 Task: Find connections with filter location Bad Langensalza with filter topic #HRwith filter profile language Potuguese with filter current company Sequoia India with filter school Chitkara University with filter industry Securities and Commodity Exchanges with filter service category Marketing with filter keywords title Director of Maintenance
Action: Mouse moved to (581, 79)
Screenshot: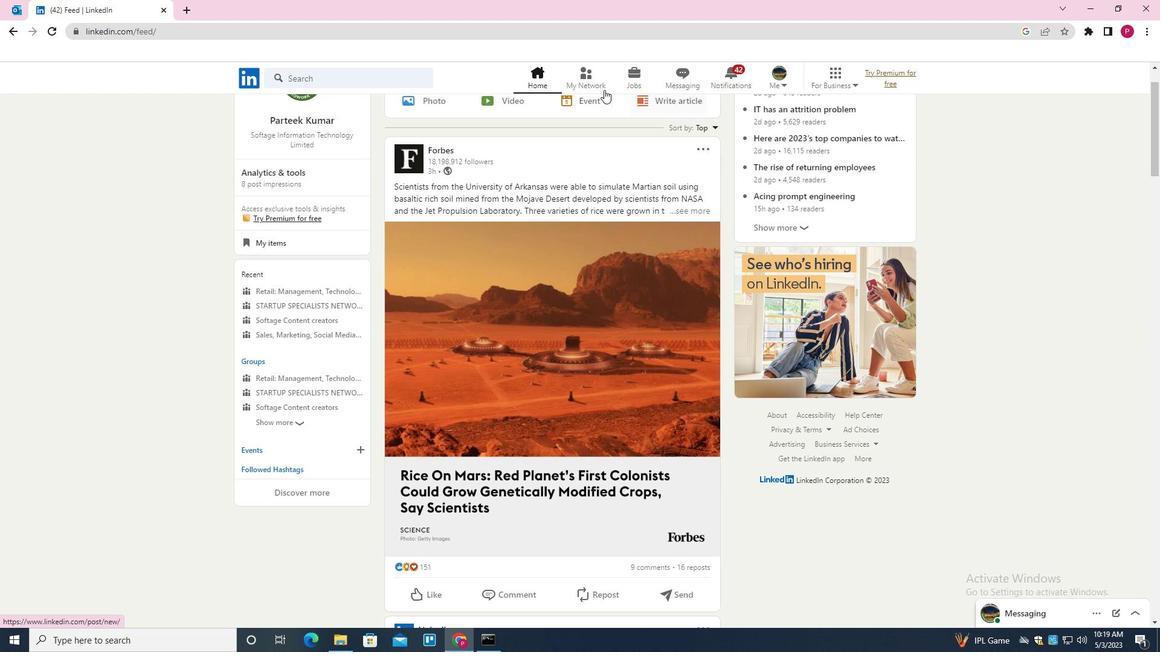 
Action: Mouse pressed left at (581, 79)
Screenshot: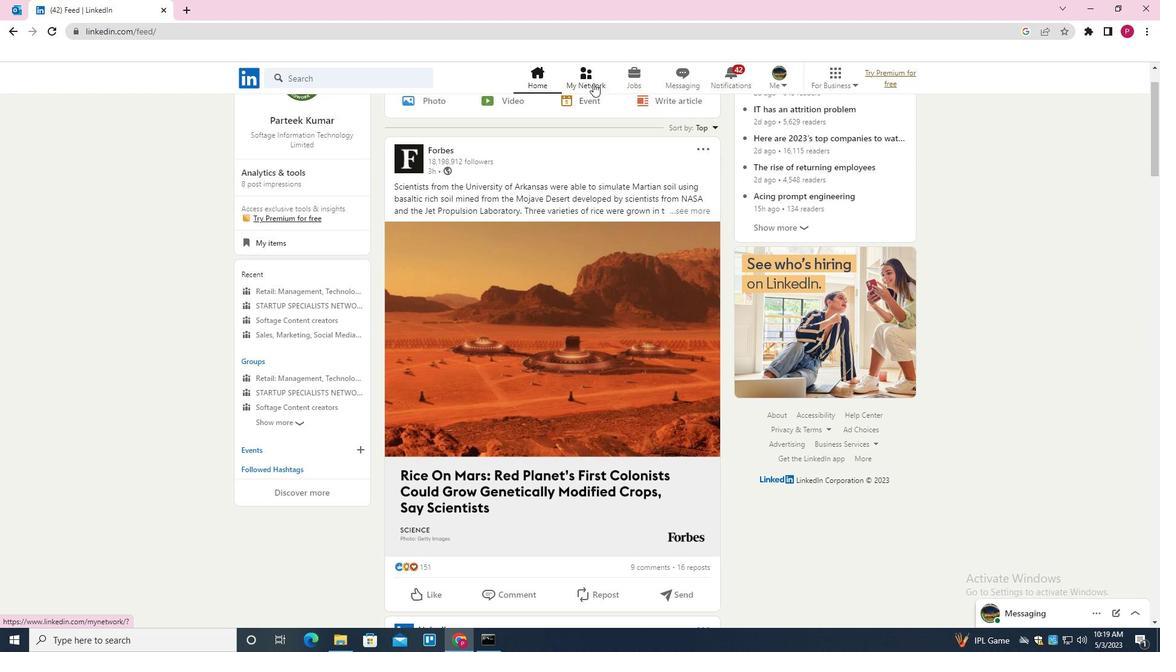 
Action: Mouse moved to (372, 143)
Screenshot: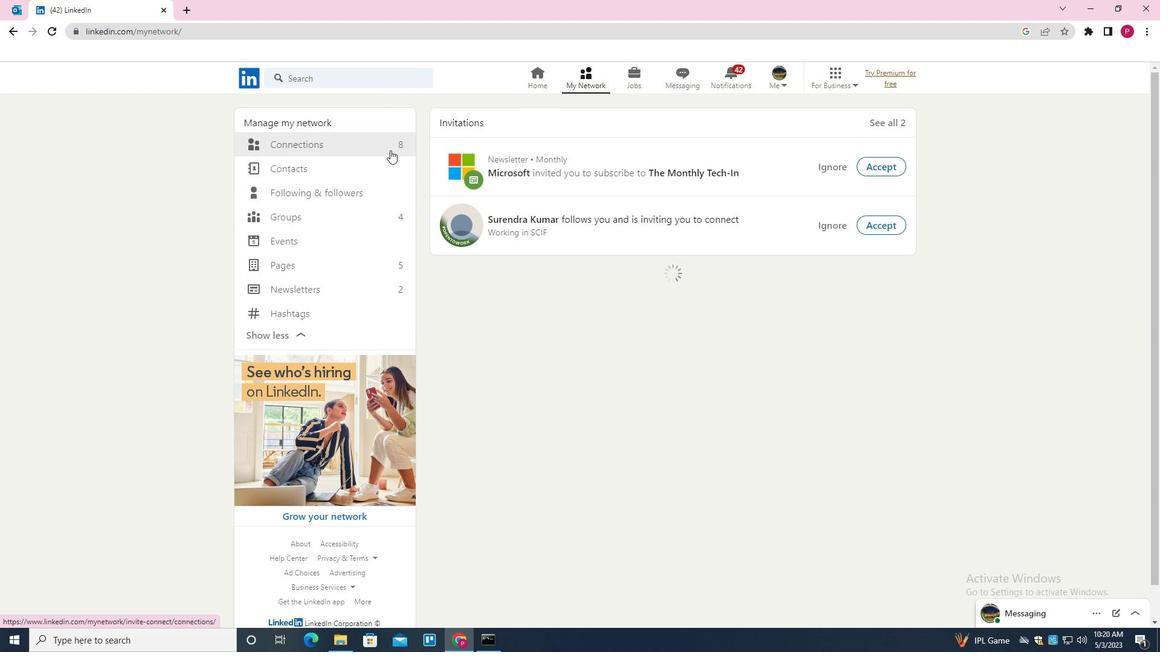 
Action: Mouse pressed left at (372, 143)
Screenshot: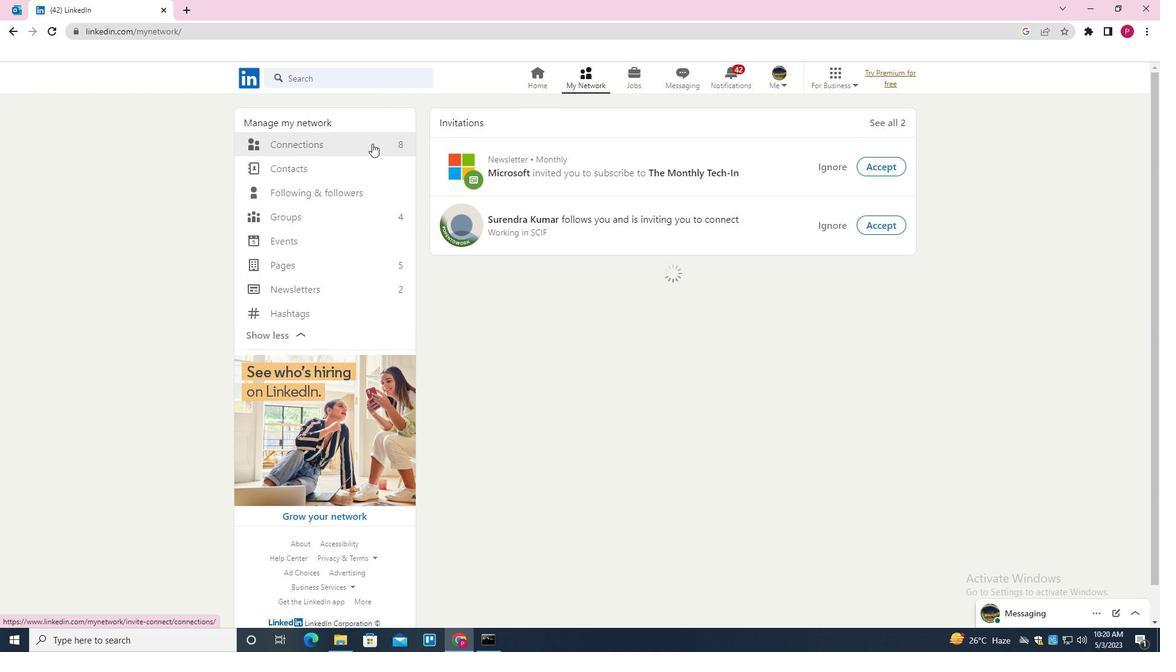 
Action: Mouse moved to (638, 150)
Screenshot: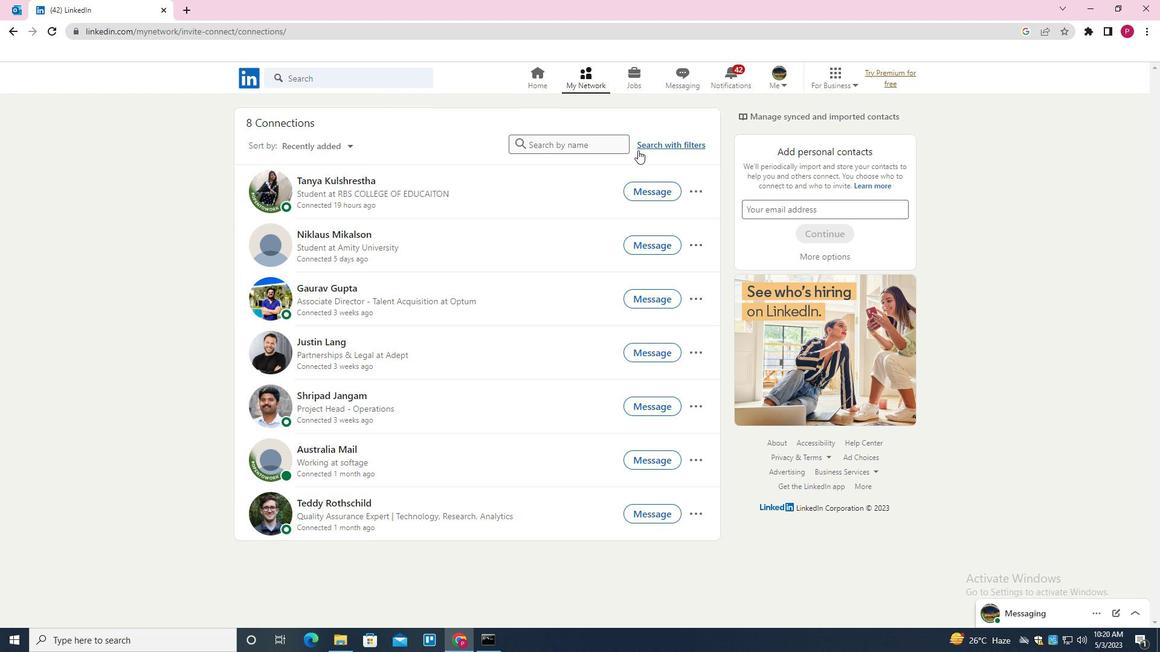 
Action: Mouse pressed left at (638, 150)
Screenshot: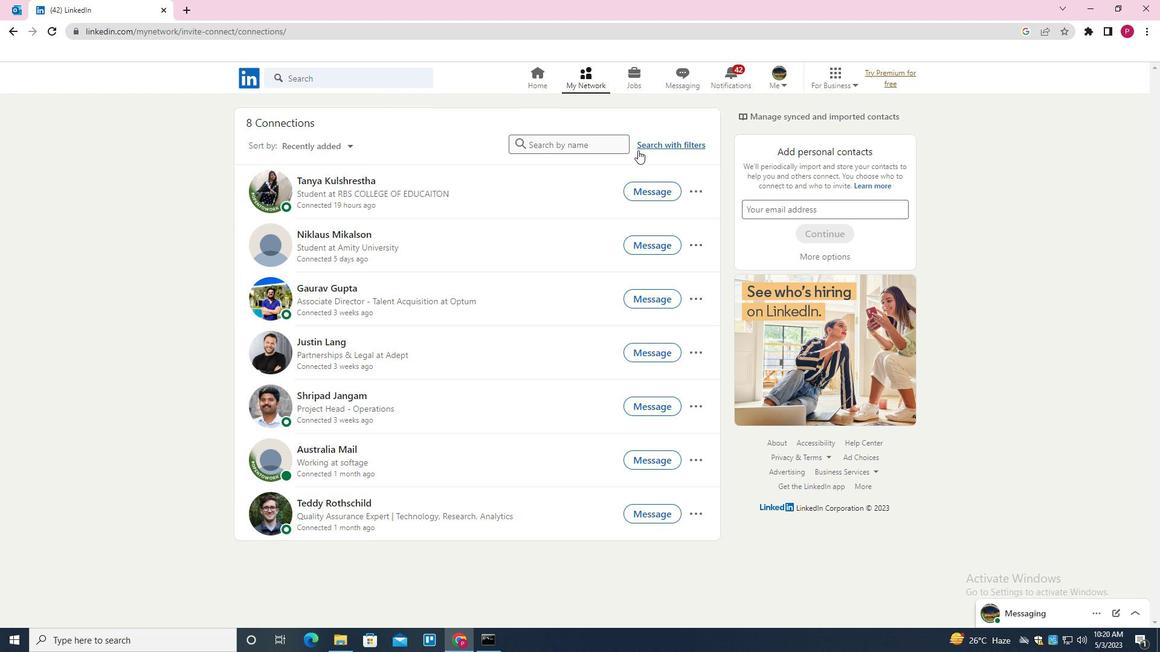 
Action: Mouse moved to (619, 111)
Screenshot: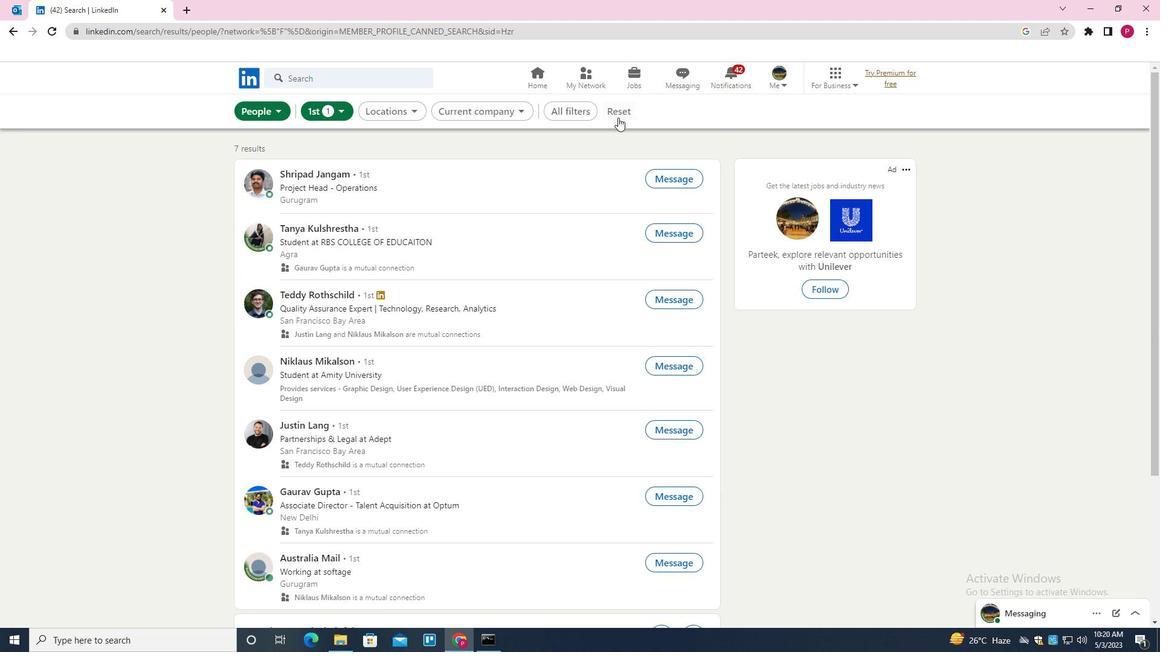 
Action: Mouse pressed left at (619, 111)
Screenshot: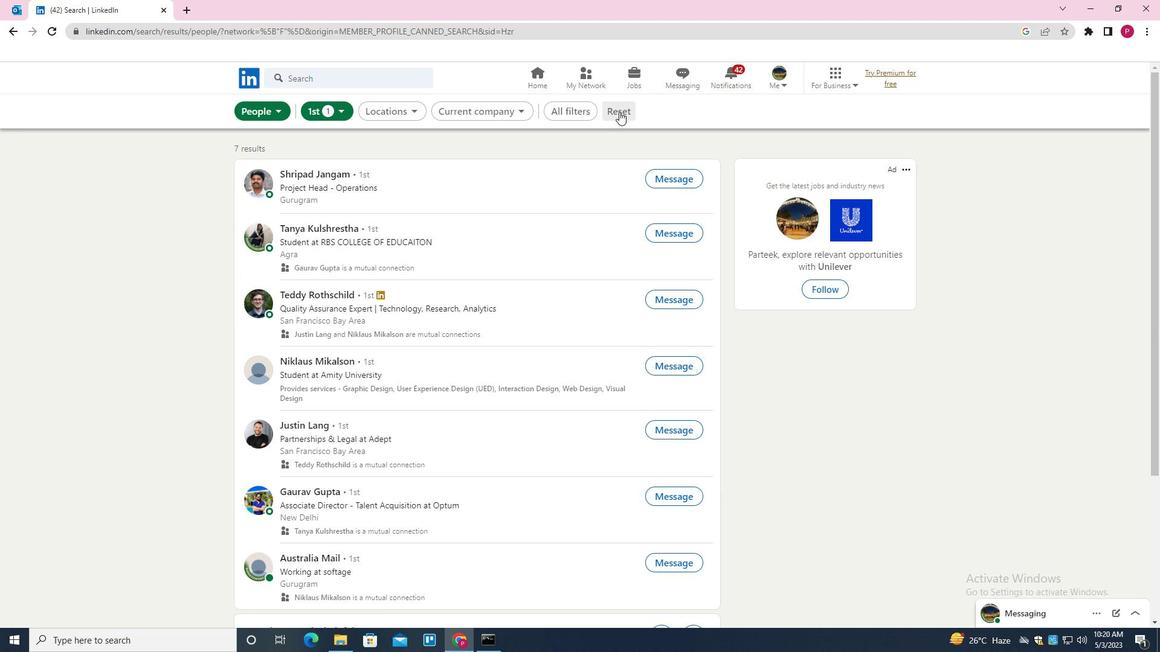 
Action: Mouse moved to (608, 110)
Screenshot: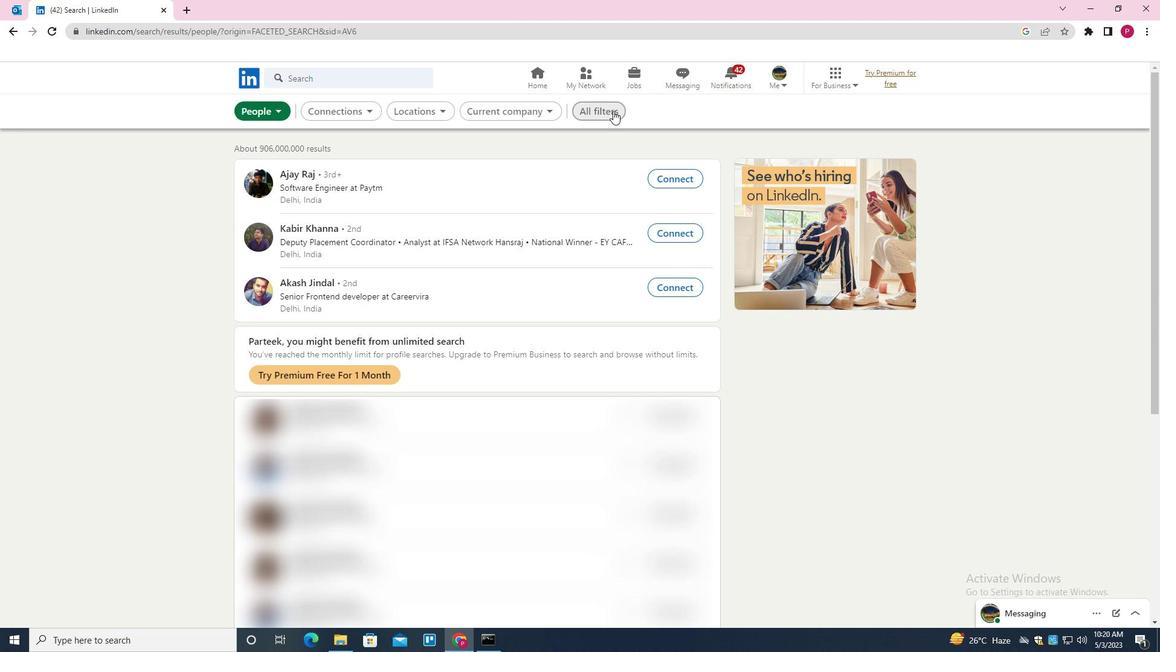 
Action: Mouse pressed left at (608, 110)
Screenshot: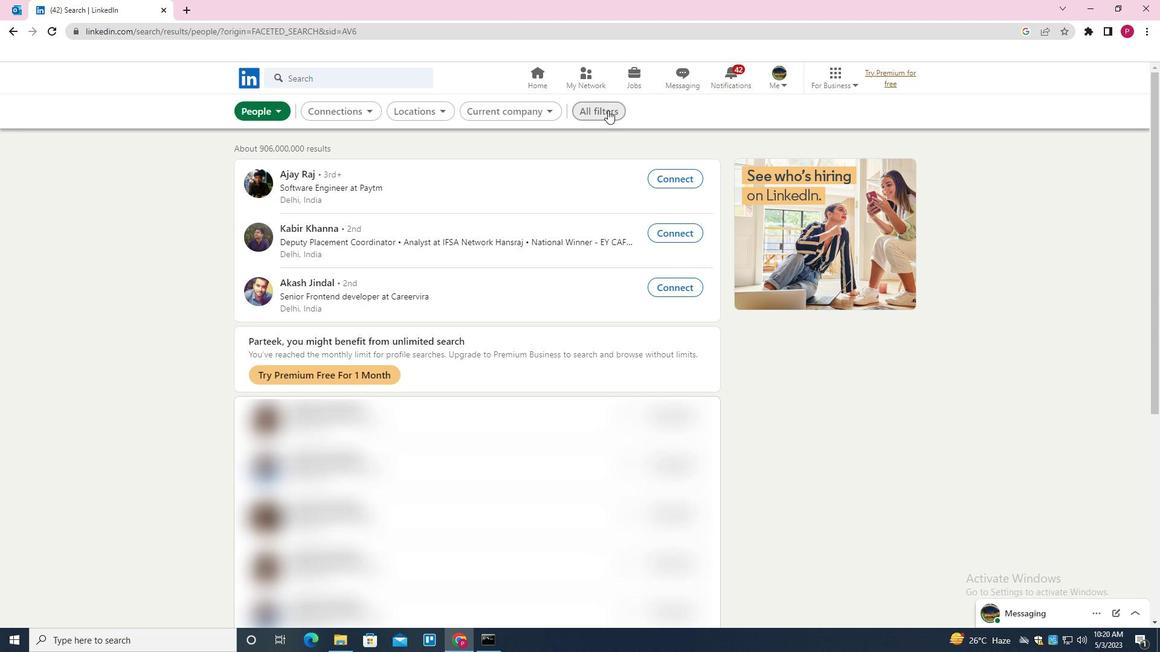 
Action: Mouse moved to (1007, 403)
Screenshot: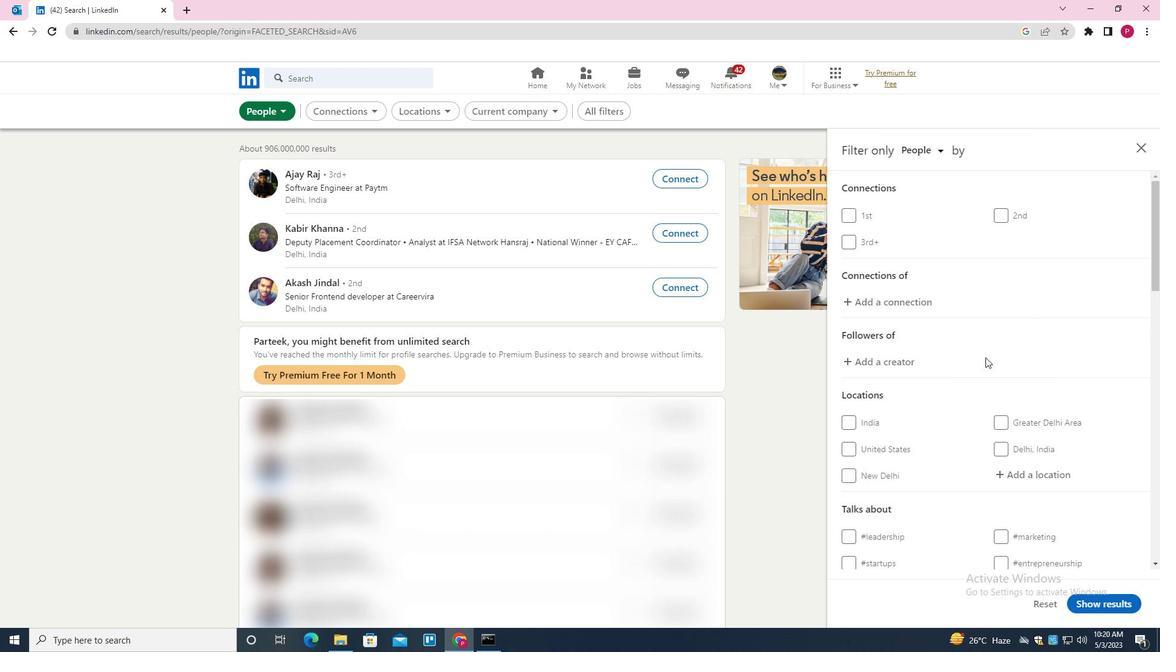 
Action: Mouse scrolled (1007, 403) with delta (0, 0)
Screenshot: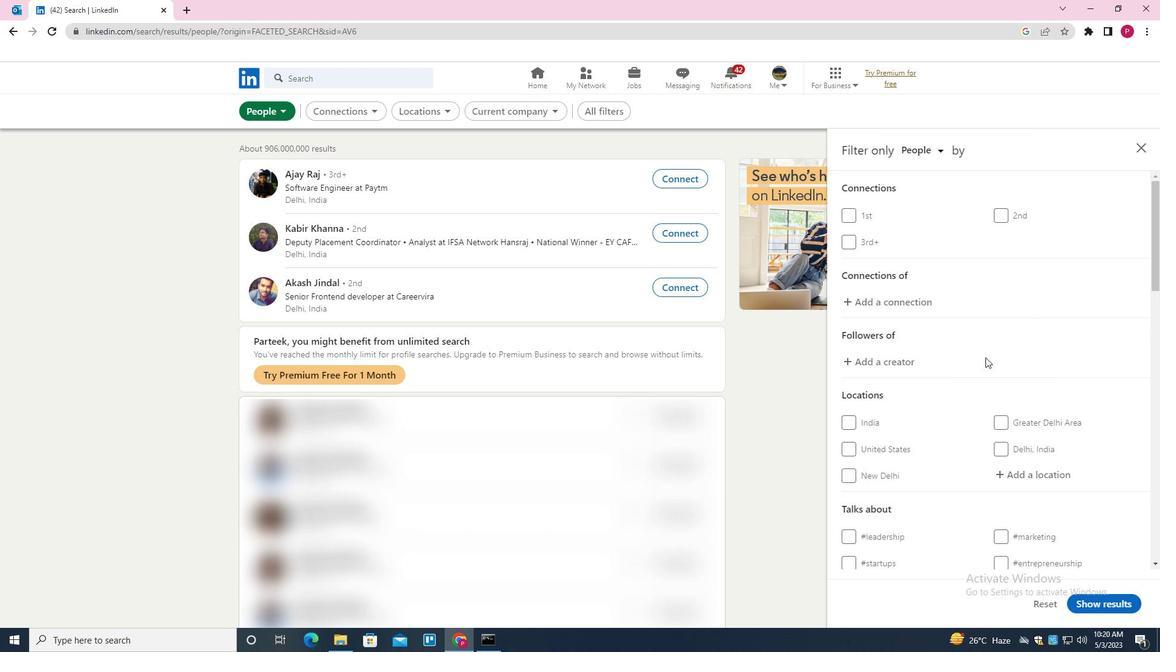 
Action: Mouse moved to (1027, 415)
Screenshot: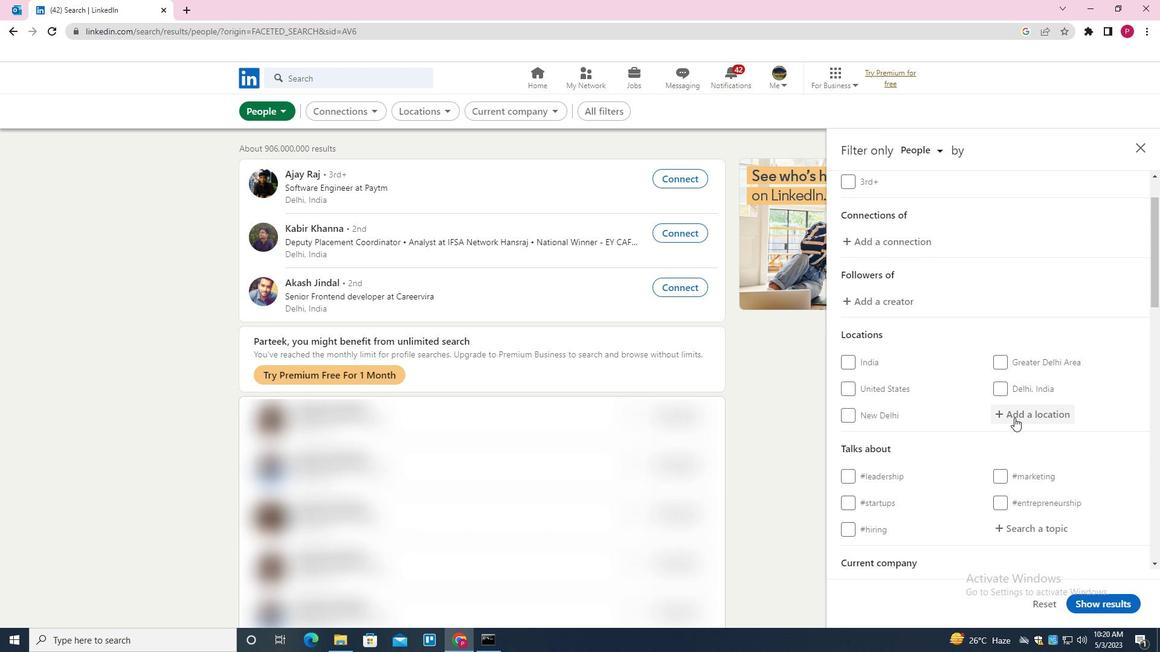 
Action: Mouse pressed left at (1027, 415)
Screenshot: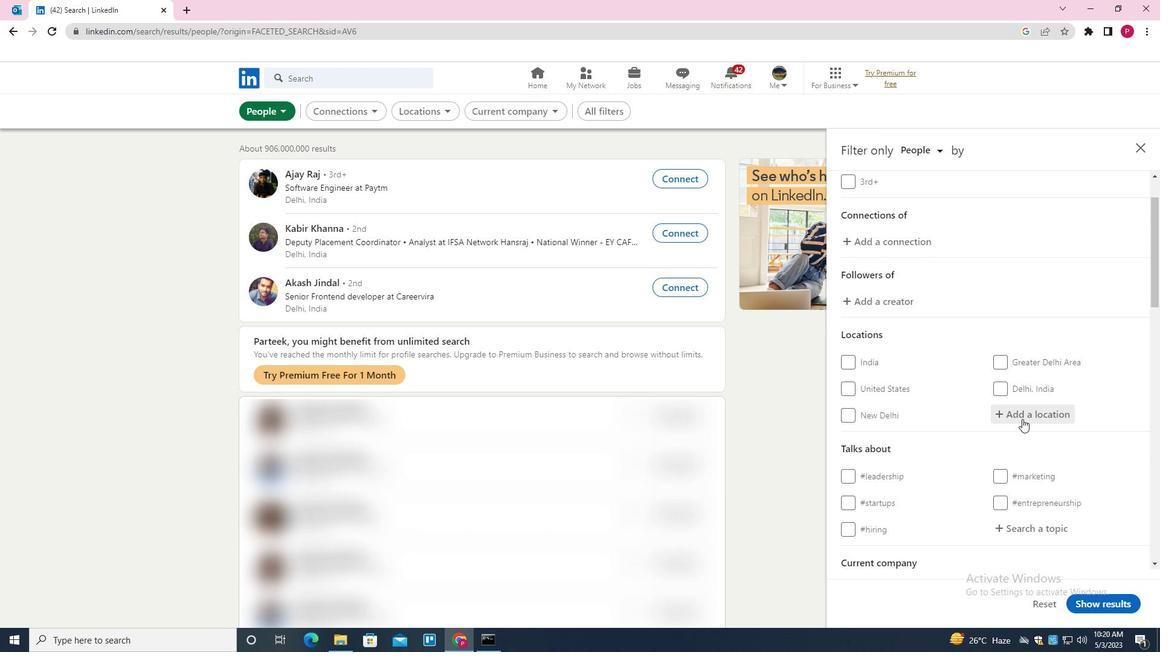 
Action: Key pressed <Key.shift>BAD<Key.space><Key.shift>LANGENSALZA<Key.down><Key.enter>
Screenshot: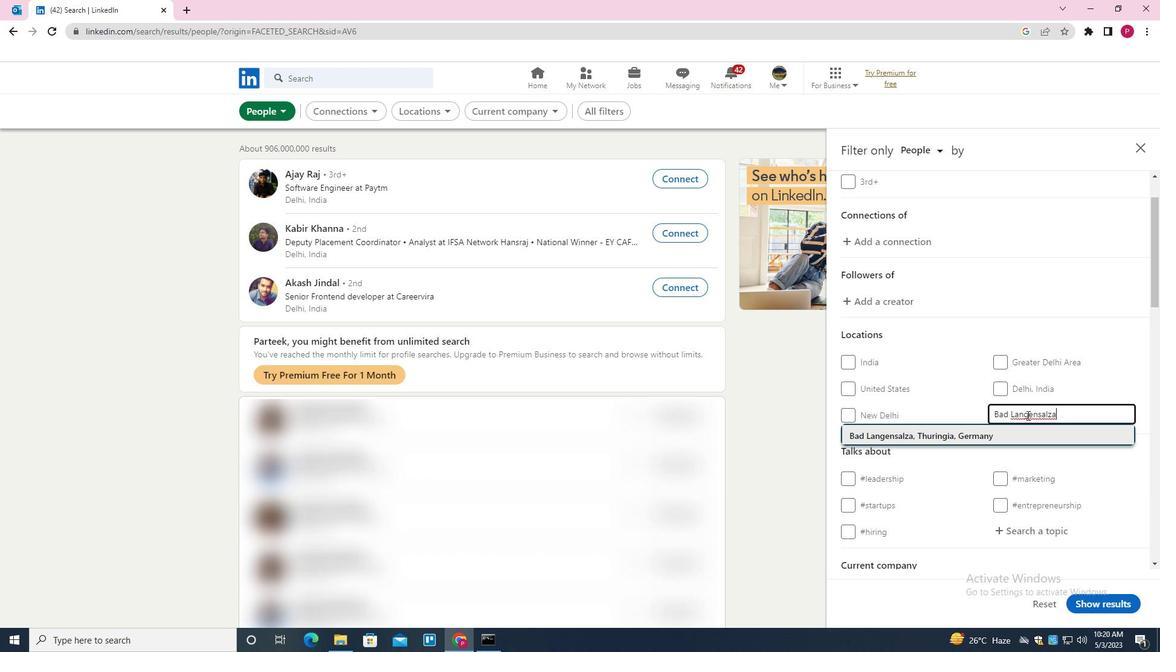 
Action: Mouse moved to (1019, 420)
Screenshot: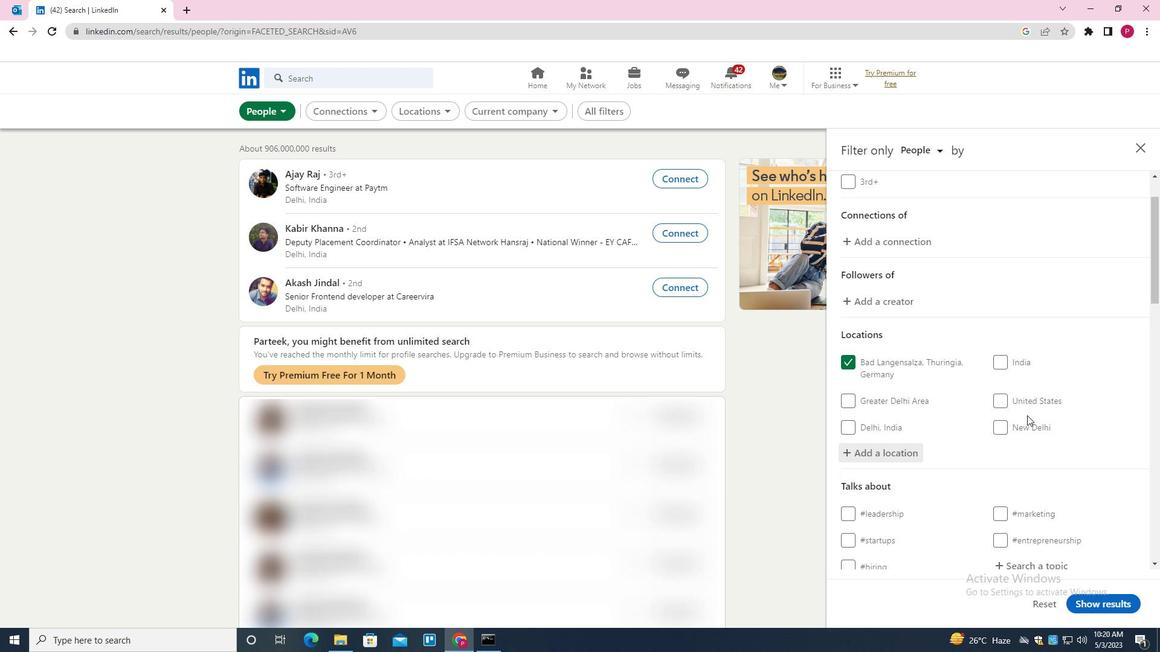 
Action: Mouse scrolled (1019, 420) with delta (0, 0)
Screenshot: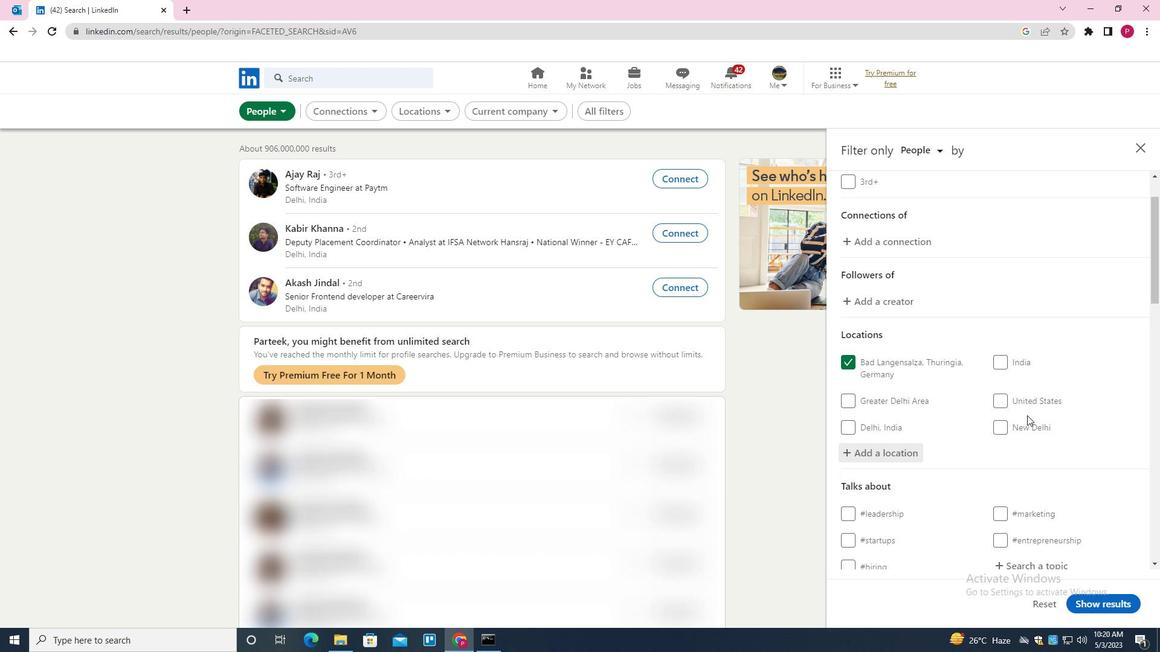 
Action: Mouse scrolled (1019, 420) with delta (0, 0)
Screenshot: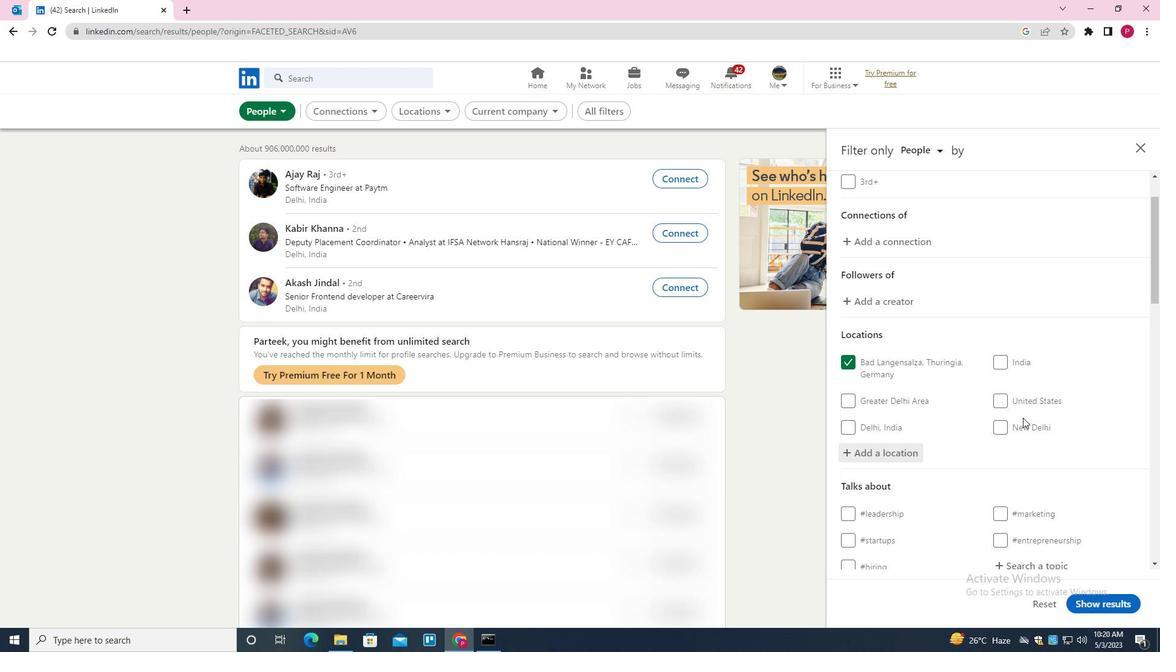 
Action: Mouse scrolled (1019, 420) with delta (0, 0)
Screenshot: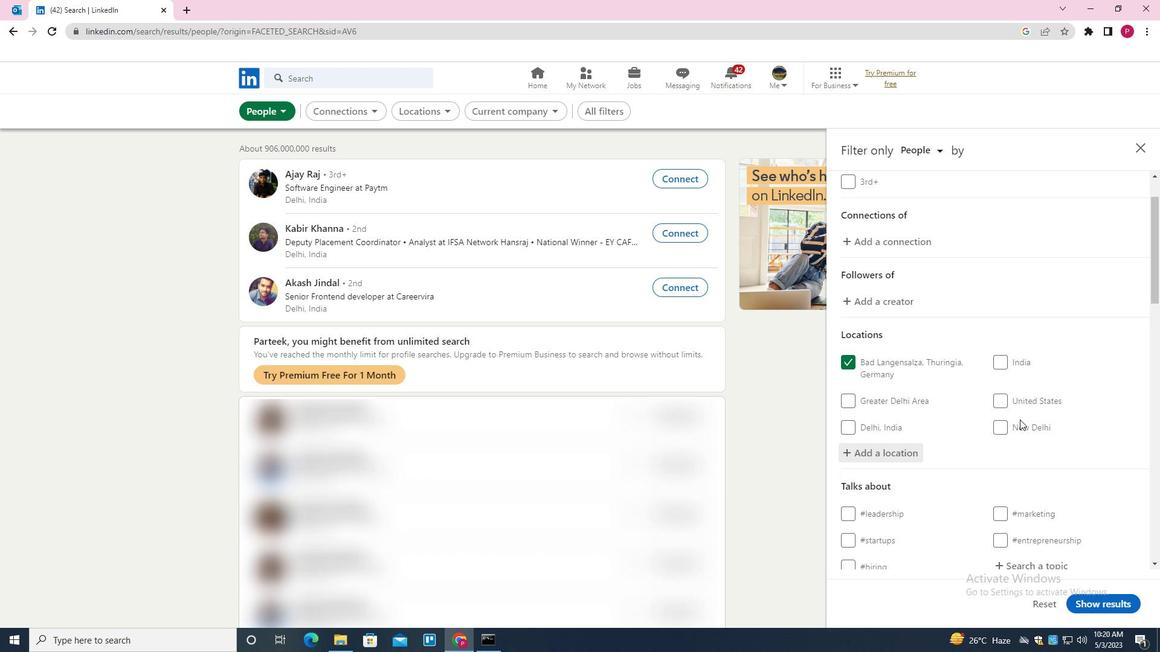 
Action: Mouse scrolled (1019, 420) with delta (0, 0)
Screenshot: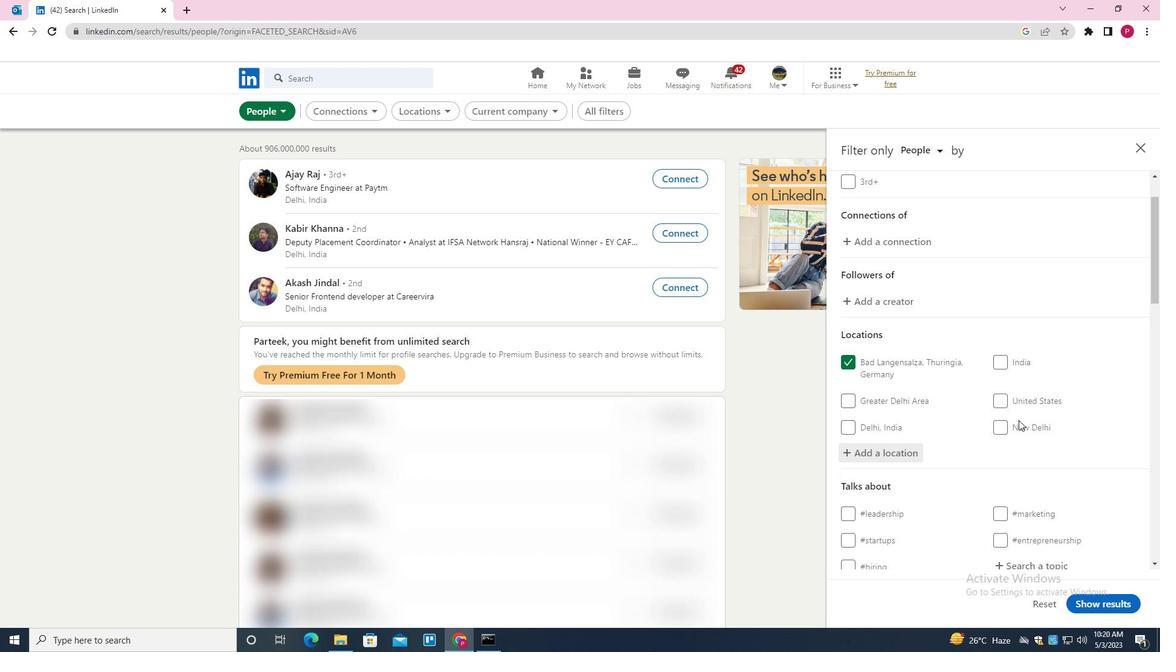
Action: Mouse moved to (1025, 320)
Screenshot: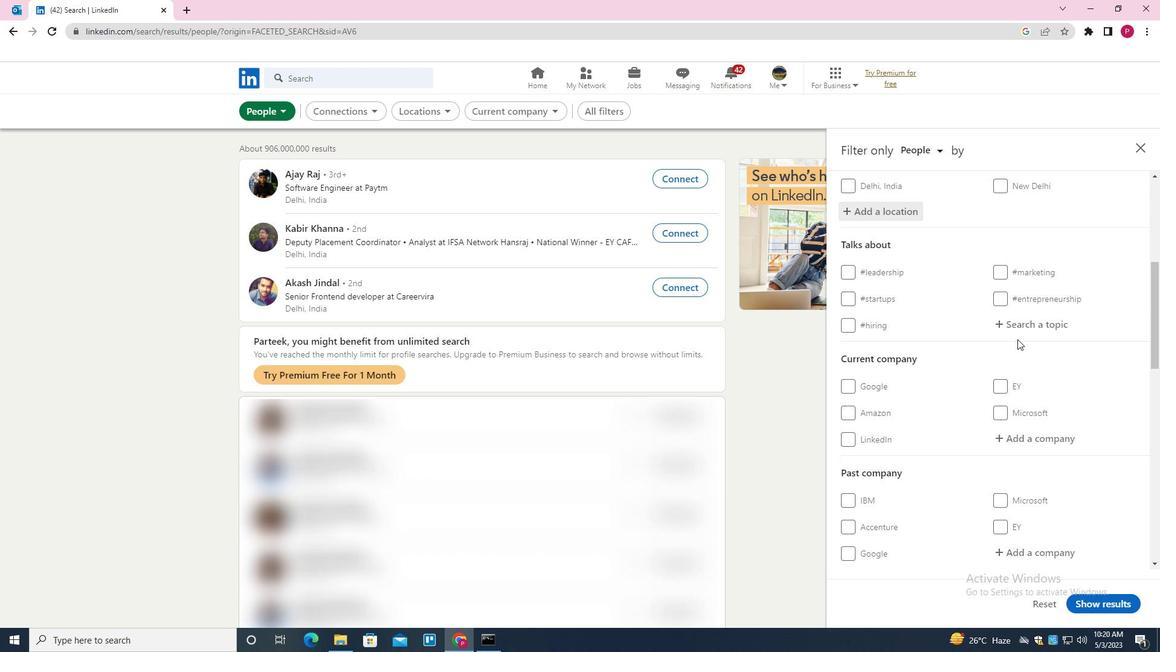 
Action: Mouse pressed left at (1025, 320)
Screenshot: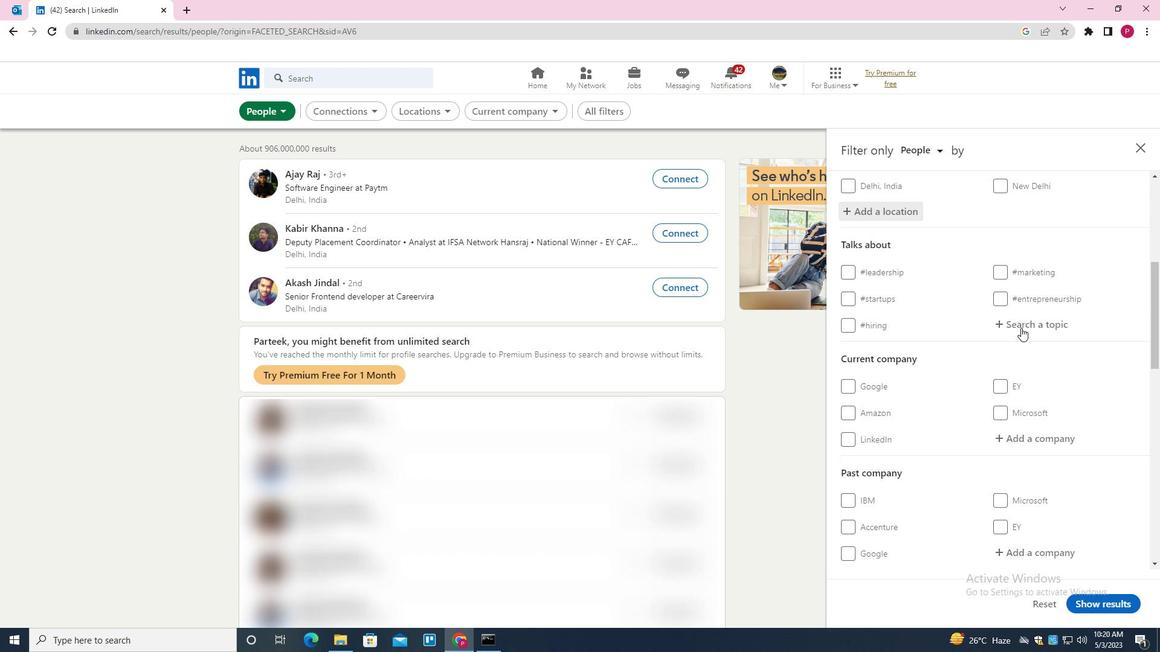 
Action: Key pressed <Key.shift>HR<Key.down><Key.enter>
Screenshot: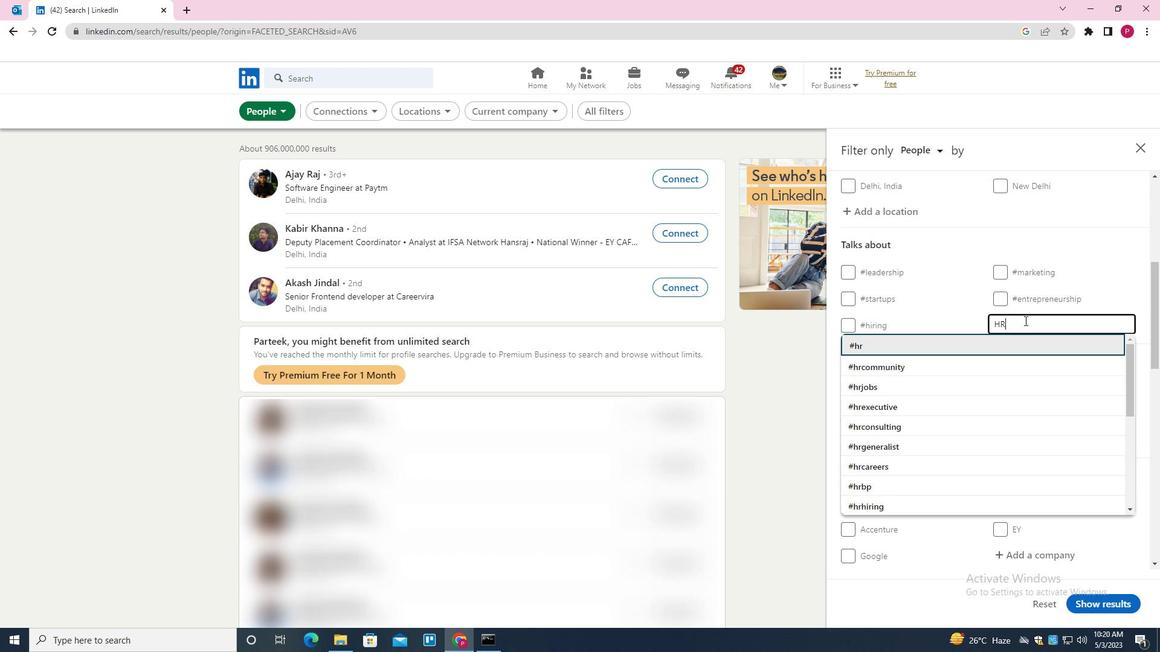 
Action: Mouse moved to (999, 345)
Screenshot: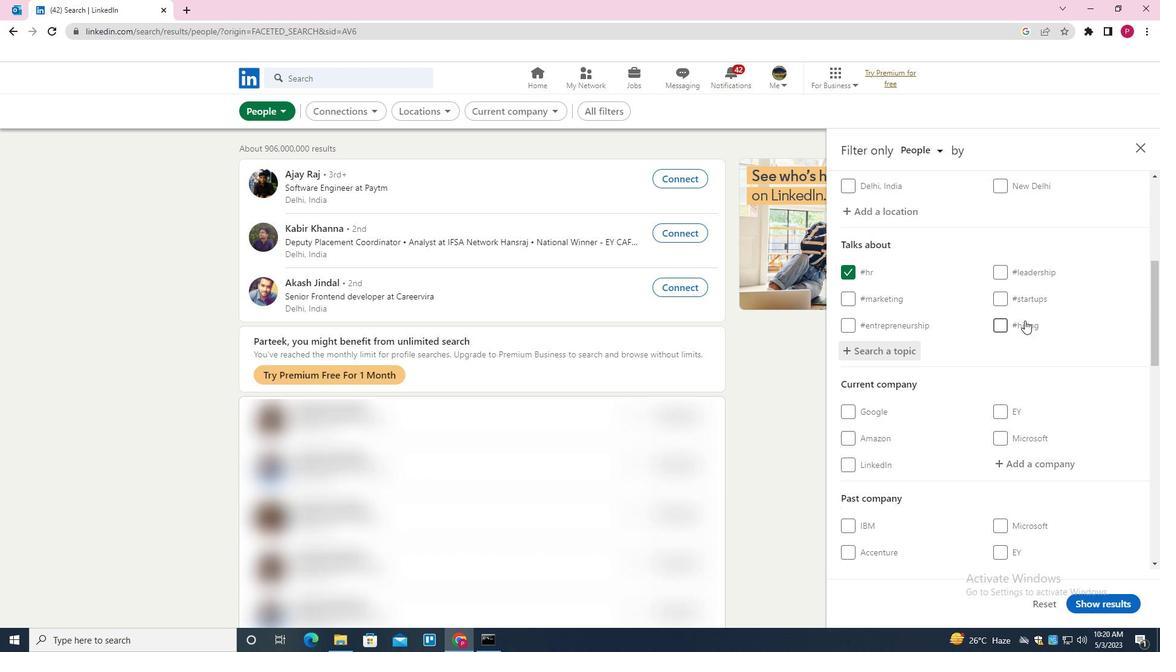 
Action: Mouse scrolled (999, 345) with delta (0, 0)
Screenshot: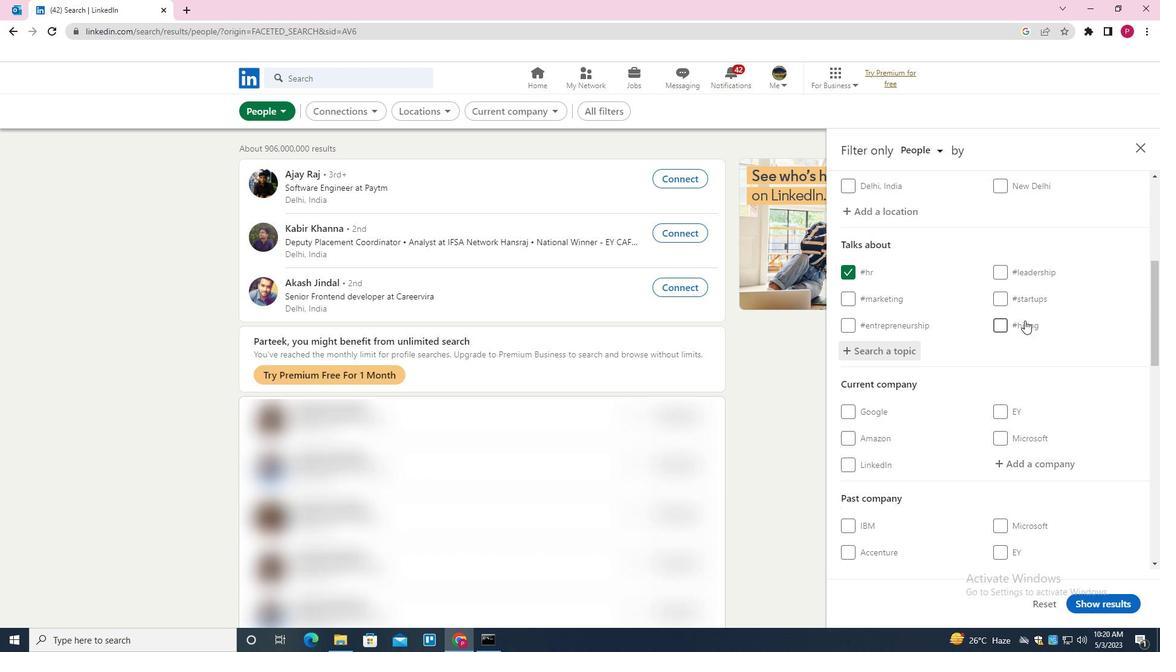 
Action: Mouse moved to (993, 359)
Screenshot: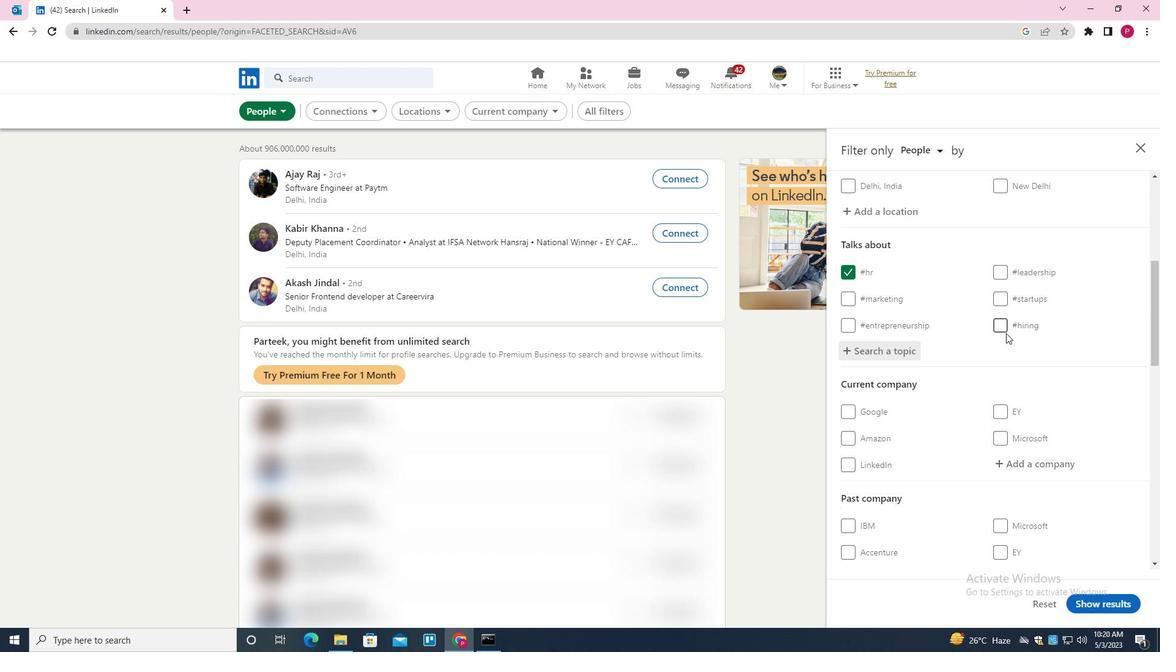 
Action: Mouse scrolled (993, 358) with delta (0, 0)
Screenshot: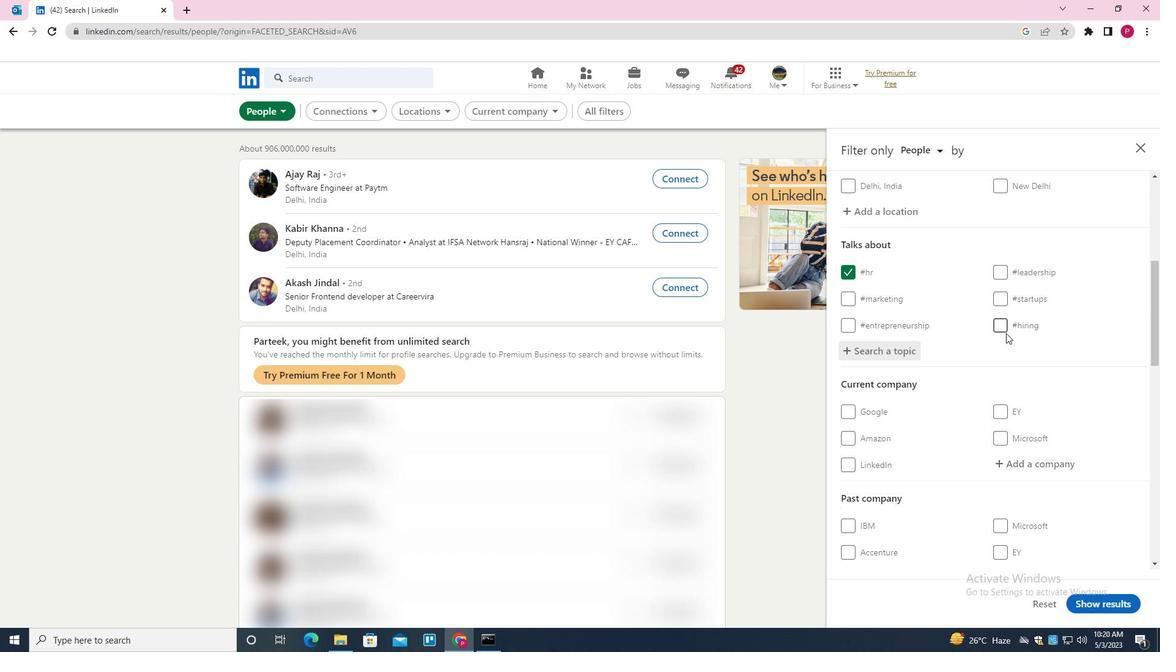 
Action: Mouse moved to (992, 365)
Screenshot: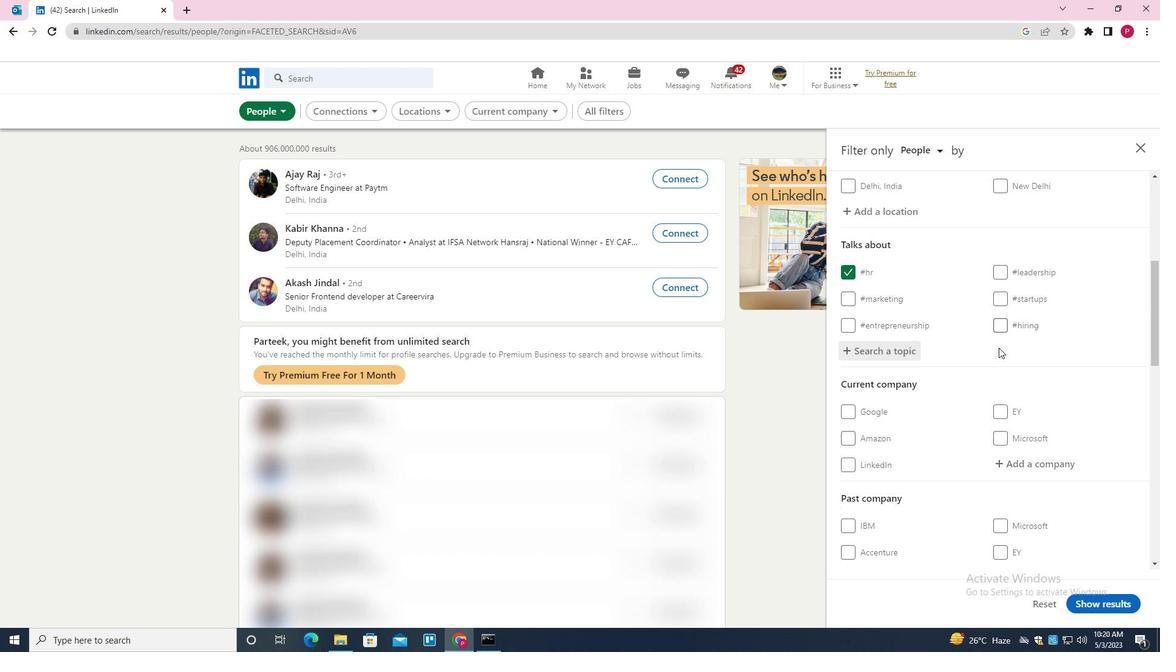 
Action: Mouse scrolled (992, 364) with delta (0, 0)
Screenshot: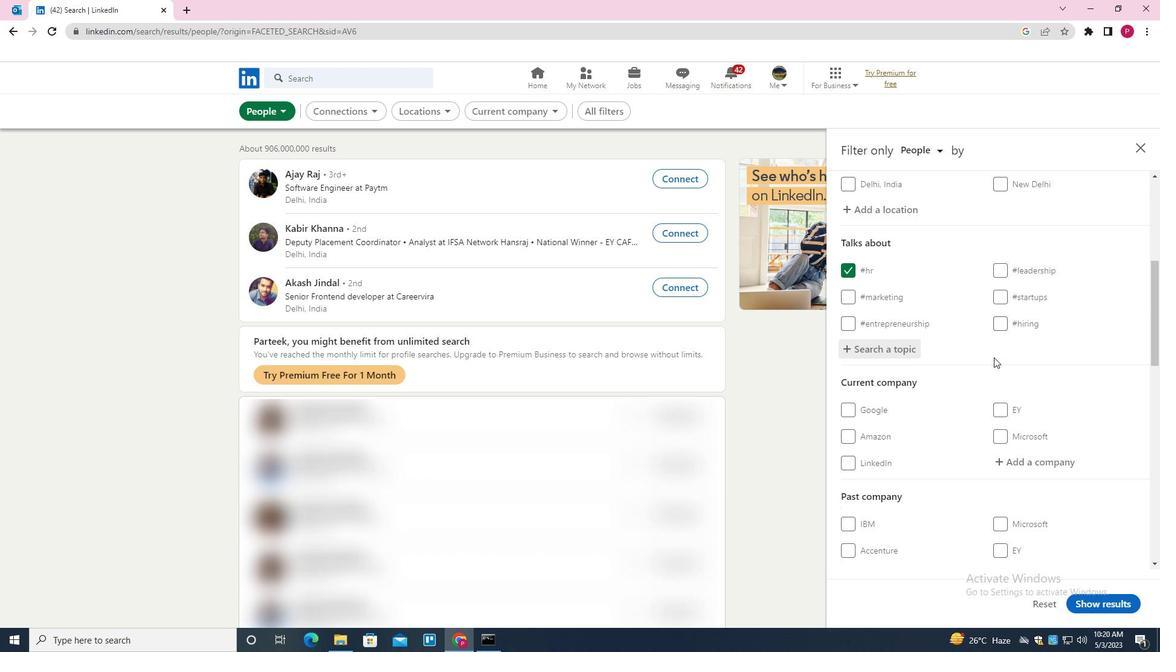
Action: Mouse moved to (991, 367)
Screenshot: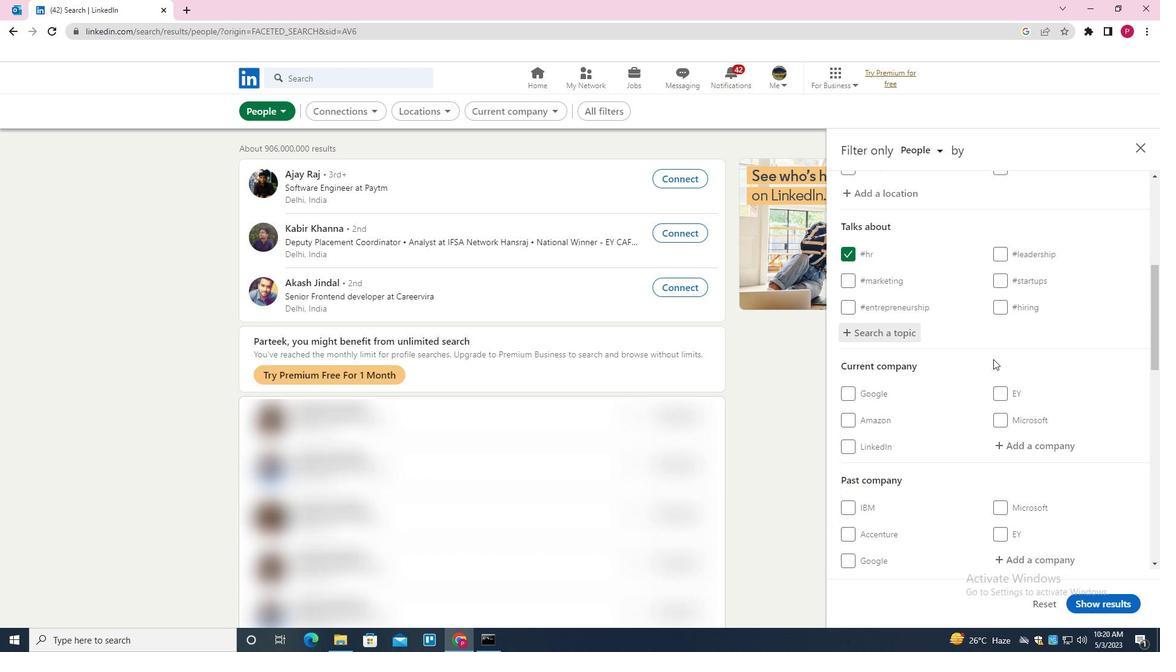 
Action: Mouse scrolled (991, 366) with delta (0, 0)
Screenshot: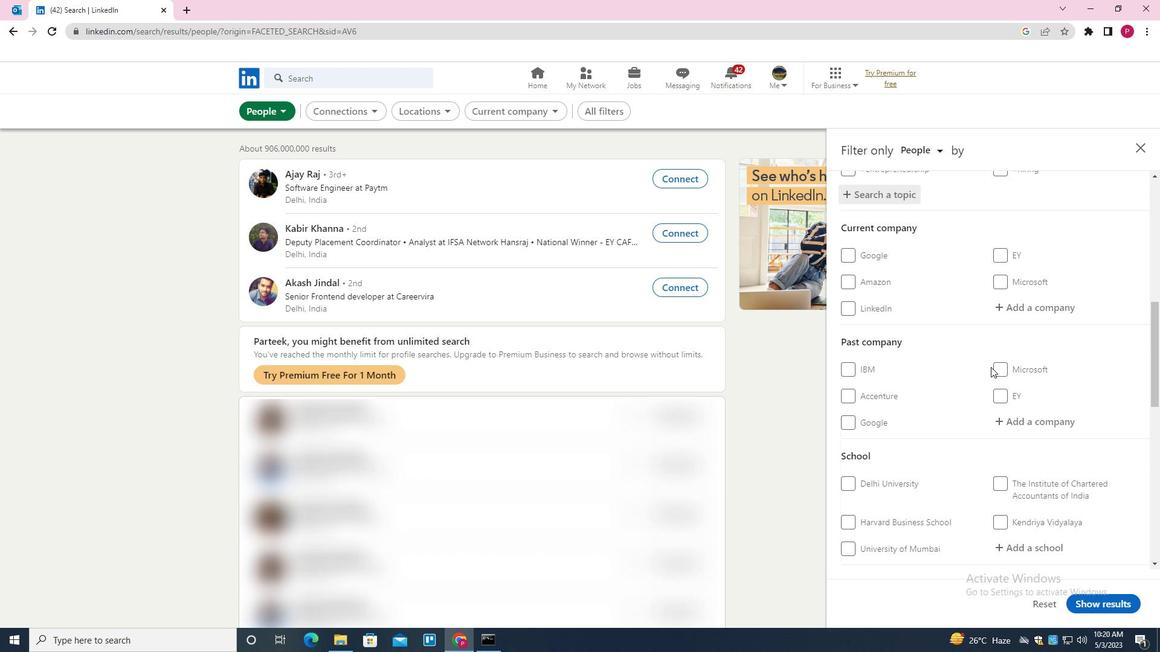 
Action: Mouse scrolled (991, 366) with delta (0, 0)
Screenshot: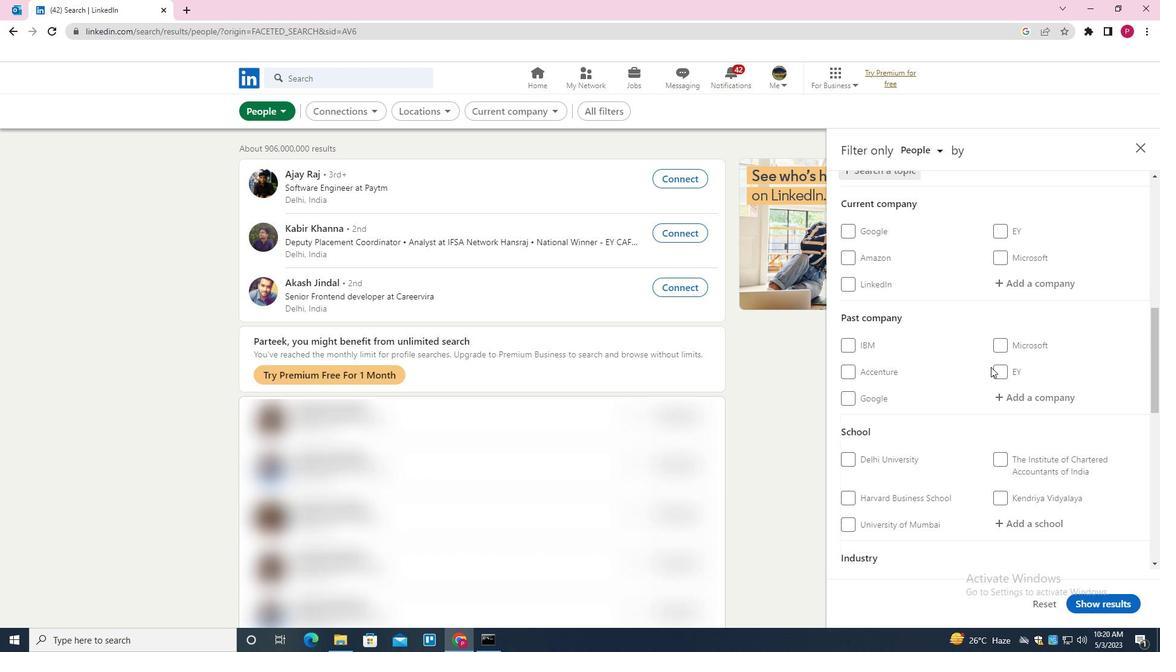 
Action: Mouse scrolled (991, 366) with delta (0, 0)
Screenshot: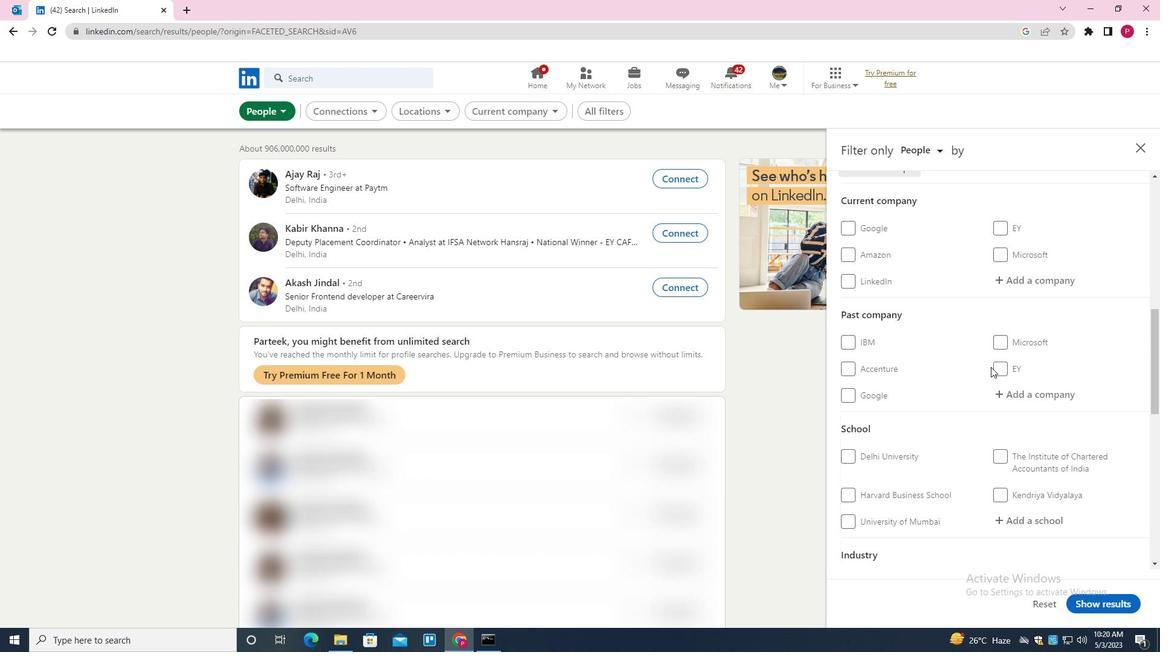 
Action: Mouse moved to (991, 367)
Screenshot: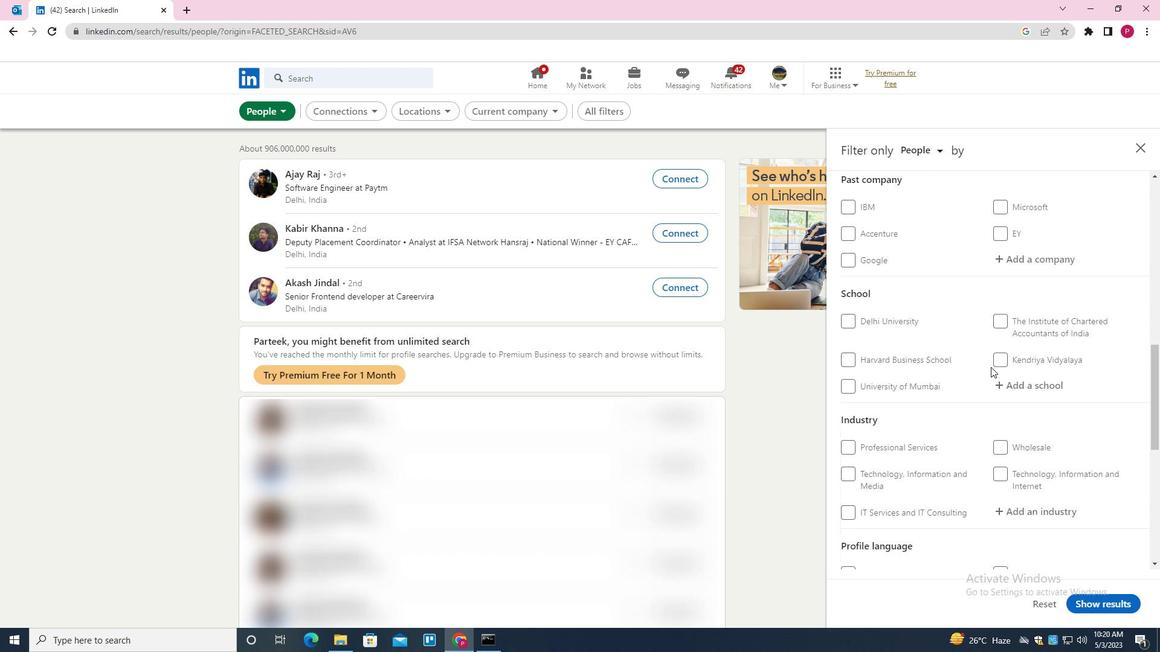 
Action: Mouse scrolled (991, 366) with delta (0, 0)
Screenshot: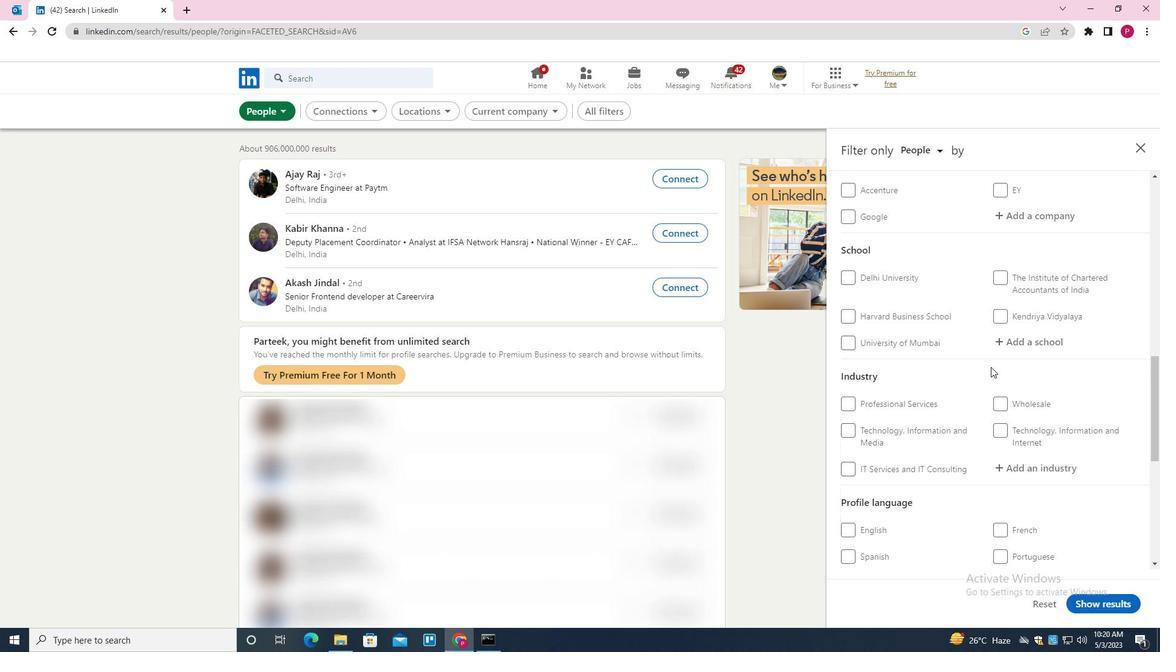 
Action: Mouse scrolled (991, 366) with delta (0, 0)
Screenshot: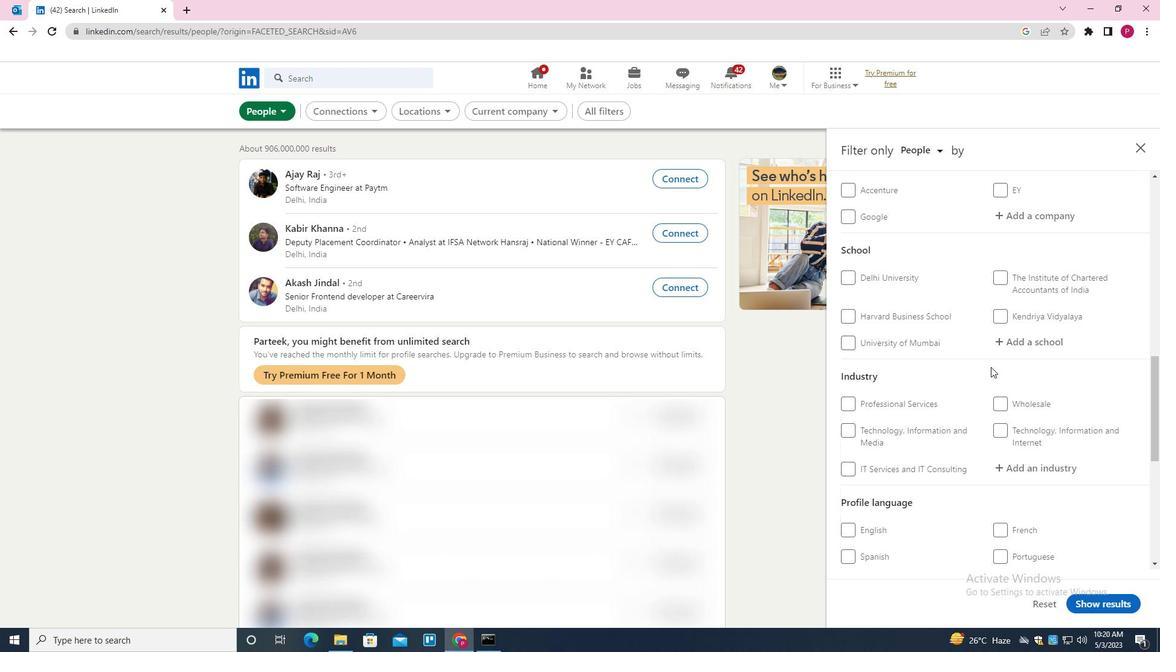 
Action: Mouse scrolled (991, 366) with delta (0, 0)
Screenshot: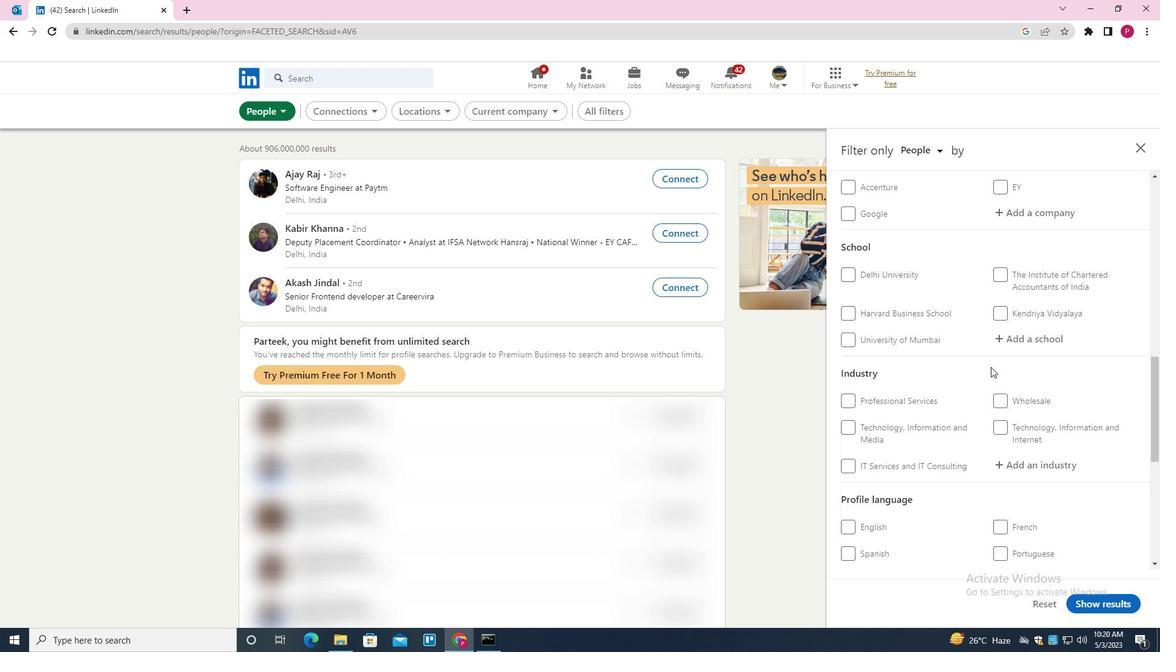 
Action: Mouse moved to (1002, 380)
Screenshot: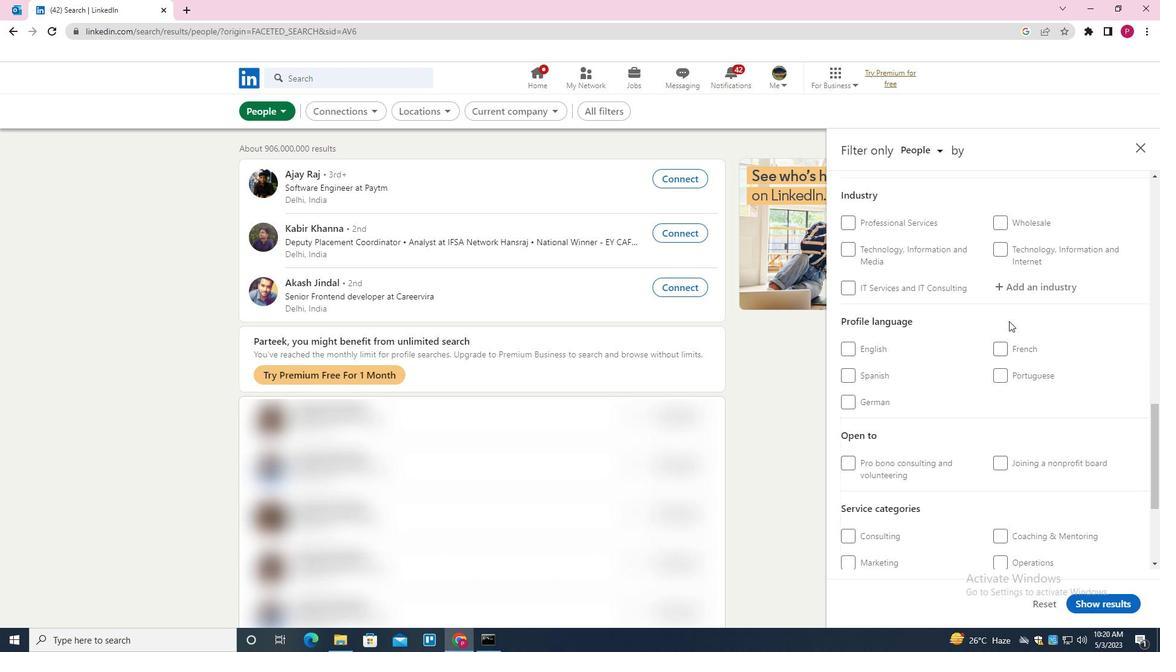 
Action: Mouse pressed left at (1002, 380)
Screenshot: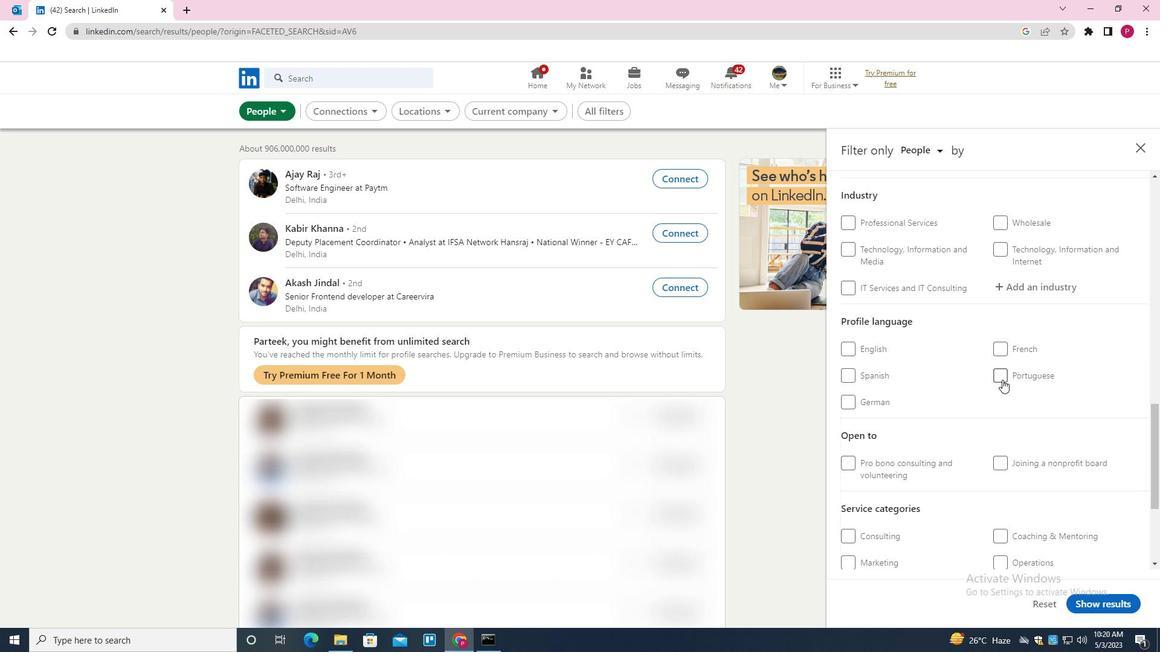 
Action: Mouse moved to (954, 408)
Screenshot: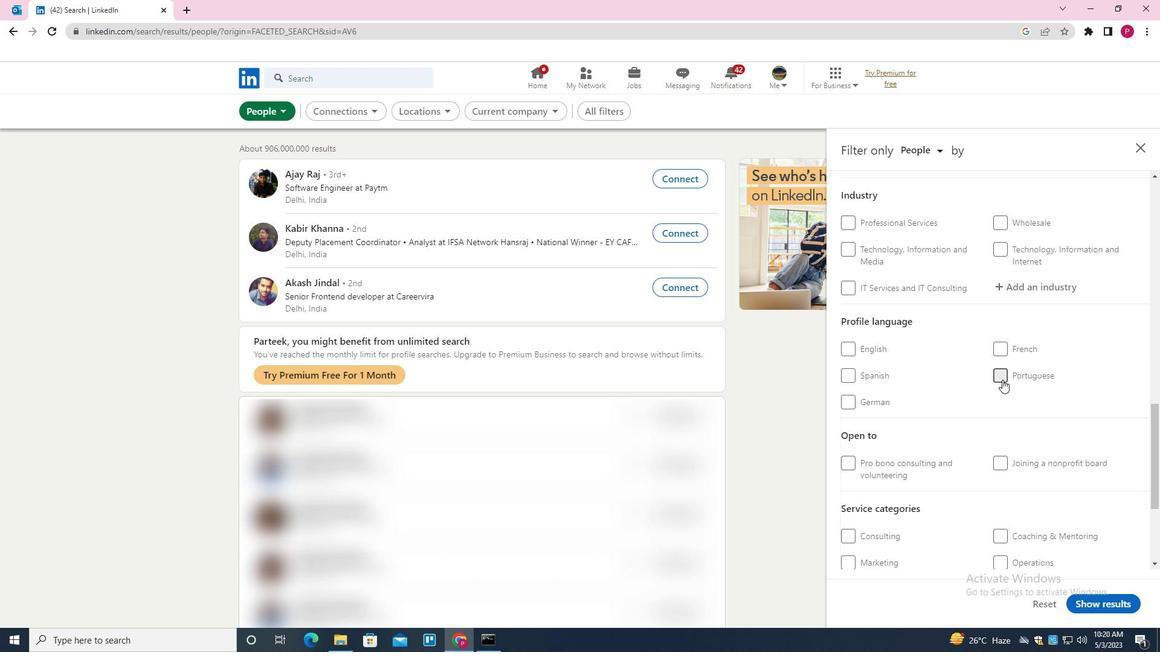 
Action: Mouse scrolled (954, 409) with delta (0, 0)
Screenshot: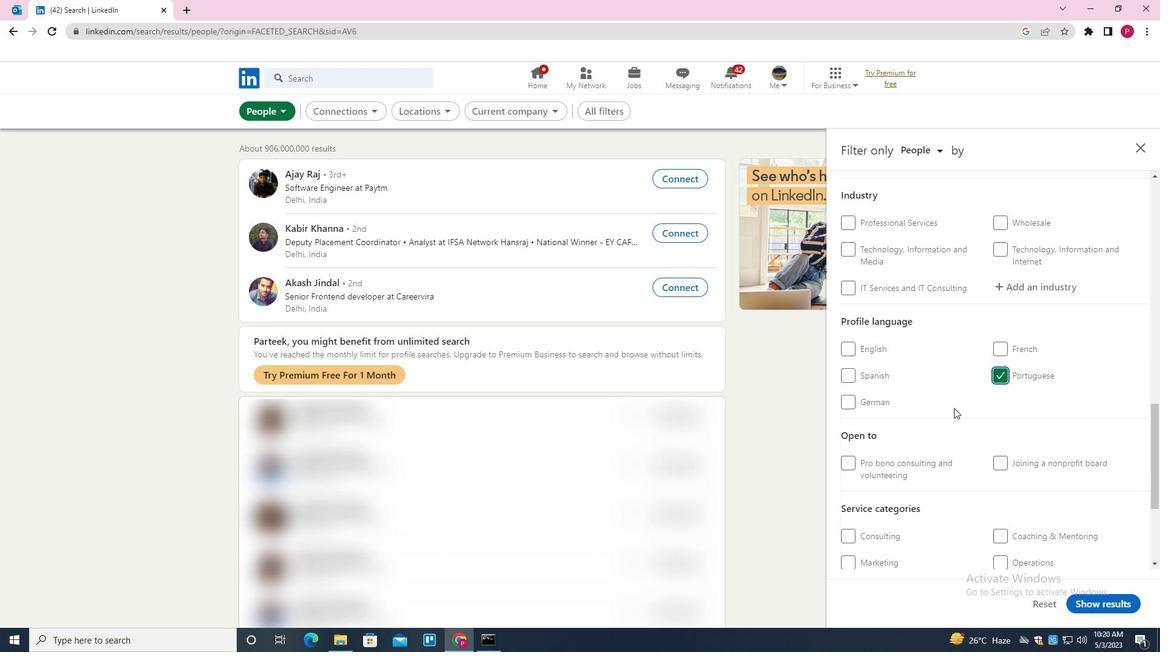 
Action: Mouse scrolled (954, 409) with delta (0, 0)
Screenshot: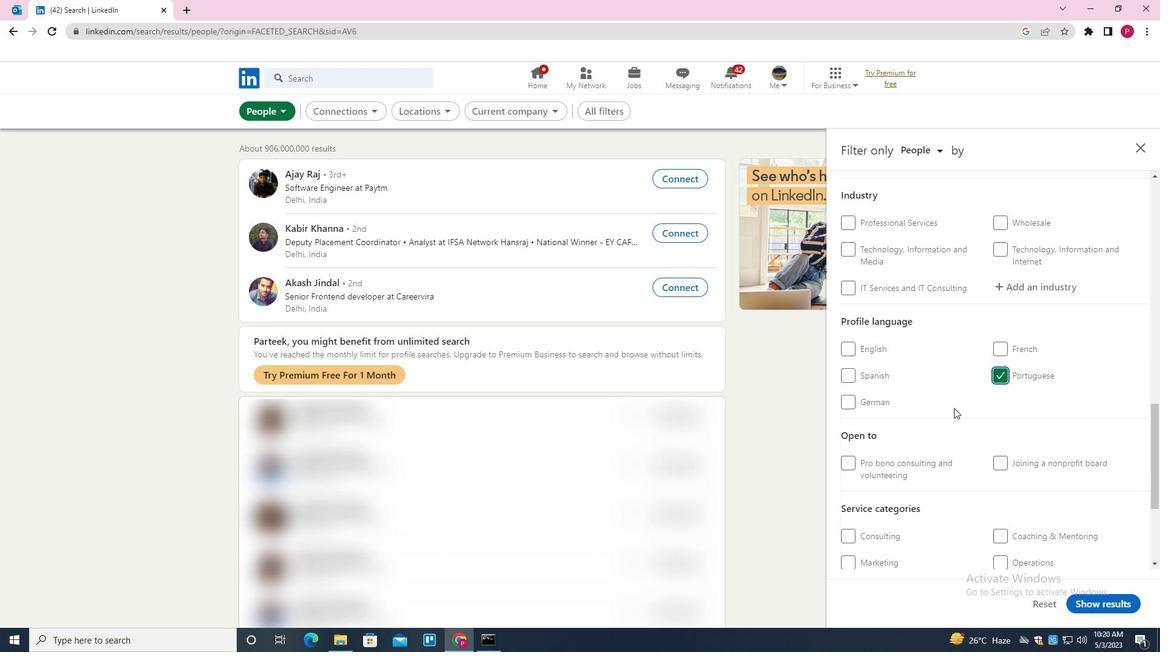 
Action: Mouse scrolled (954, 409) with delta (0, 0)
Screenshot: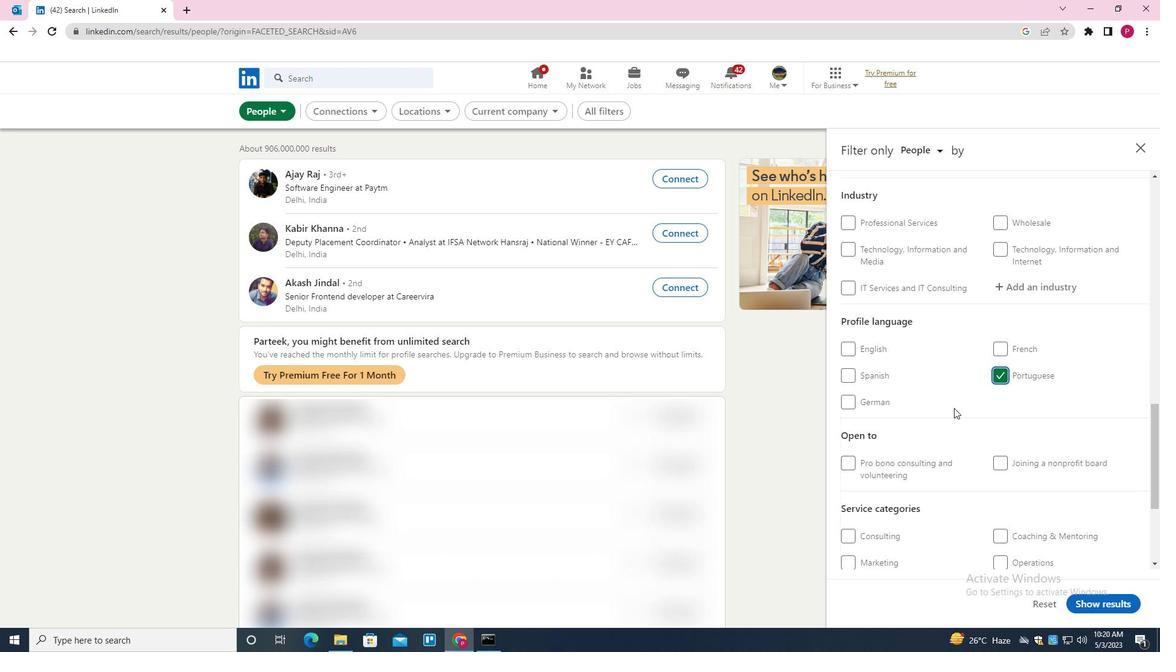 
Action: Mouse scrolled (954, 409) with delta (0, 0)
Screenshot: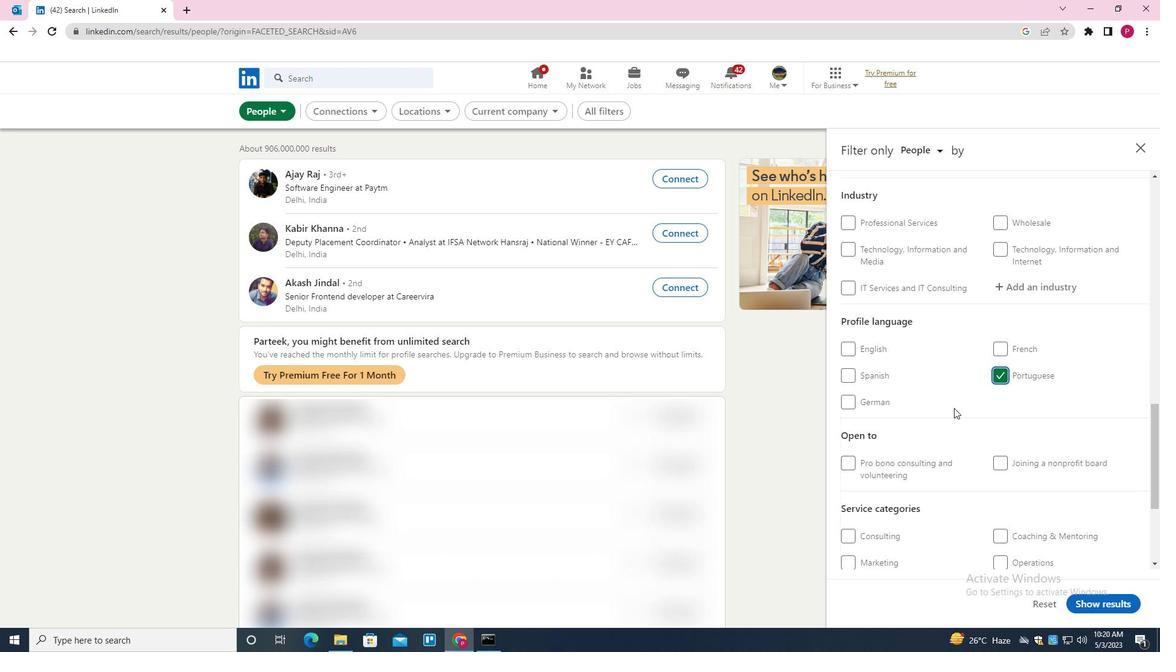 
Action: Mouse scrolled (954, 409) with delta (0, 0)
Screenshot: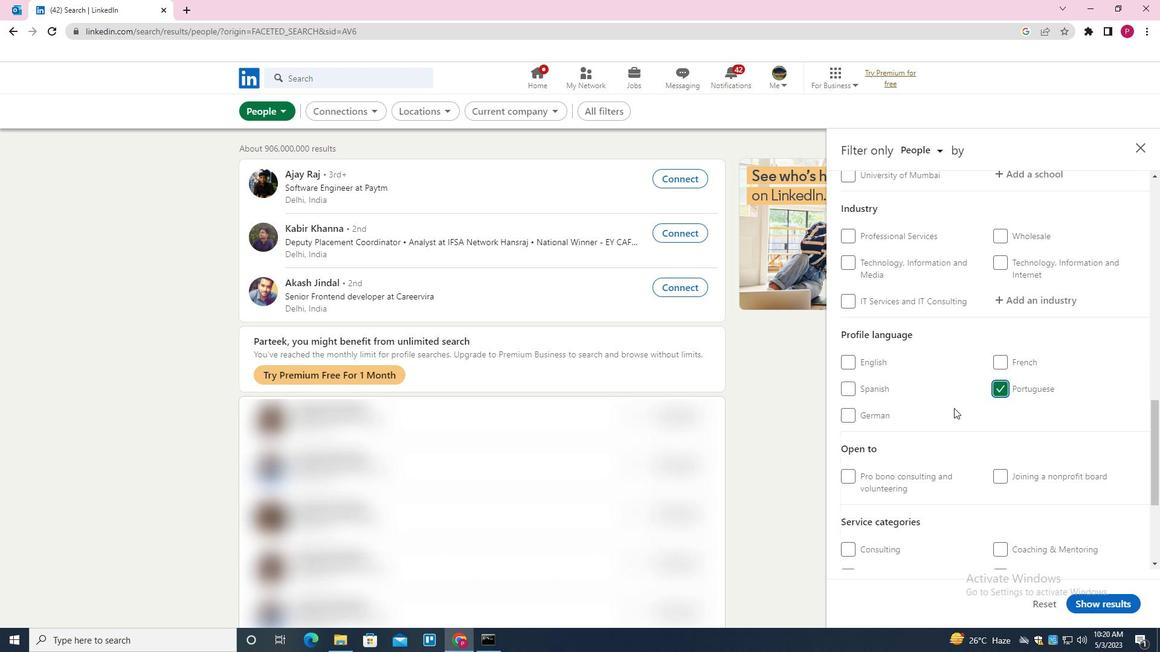 
Action: Mouse scrolled (954, 409) with delta (0, 0)
Screenshot: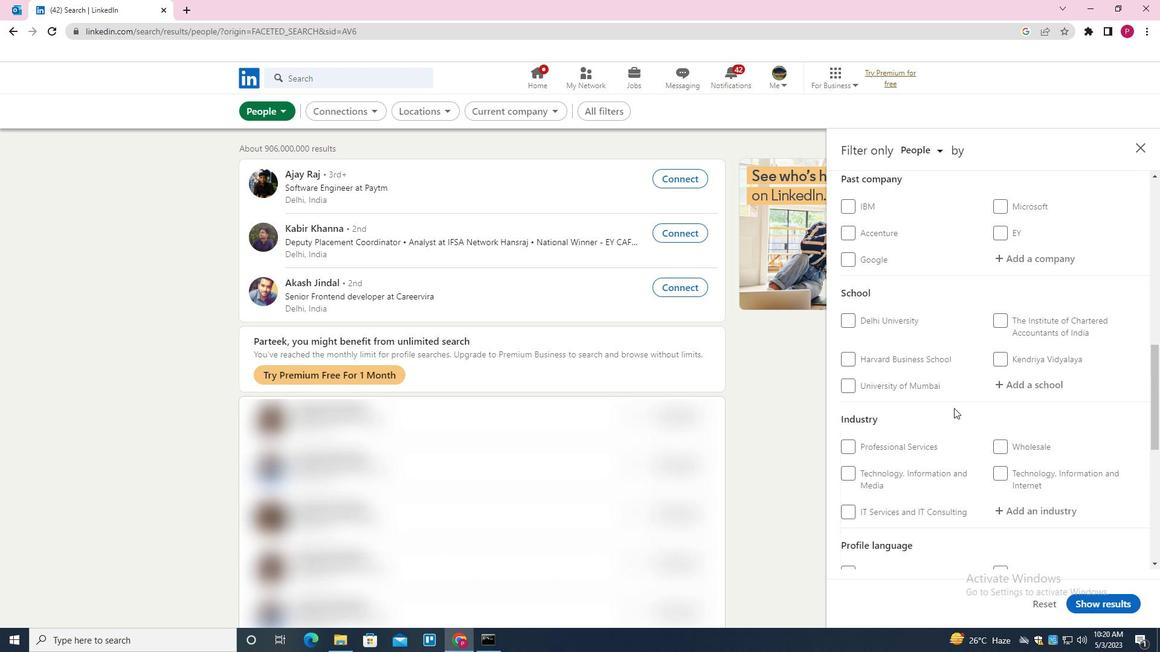 
Action: Mouse moved to (1039, 282)
Screenshot: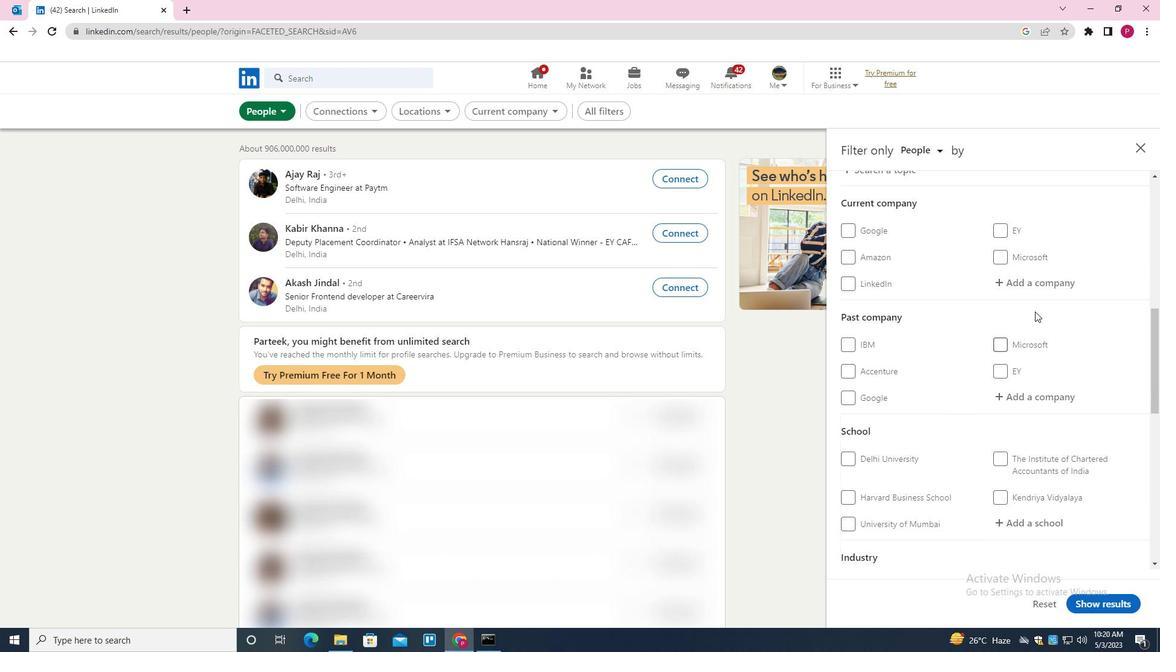 
Action: Mouse pressed left at (1039, 282)
Screenshot: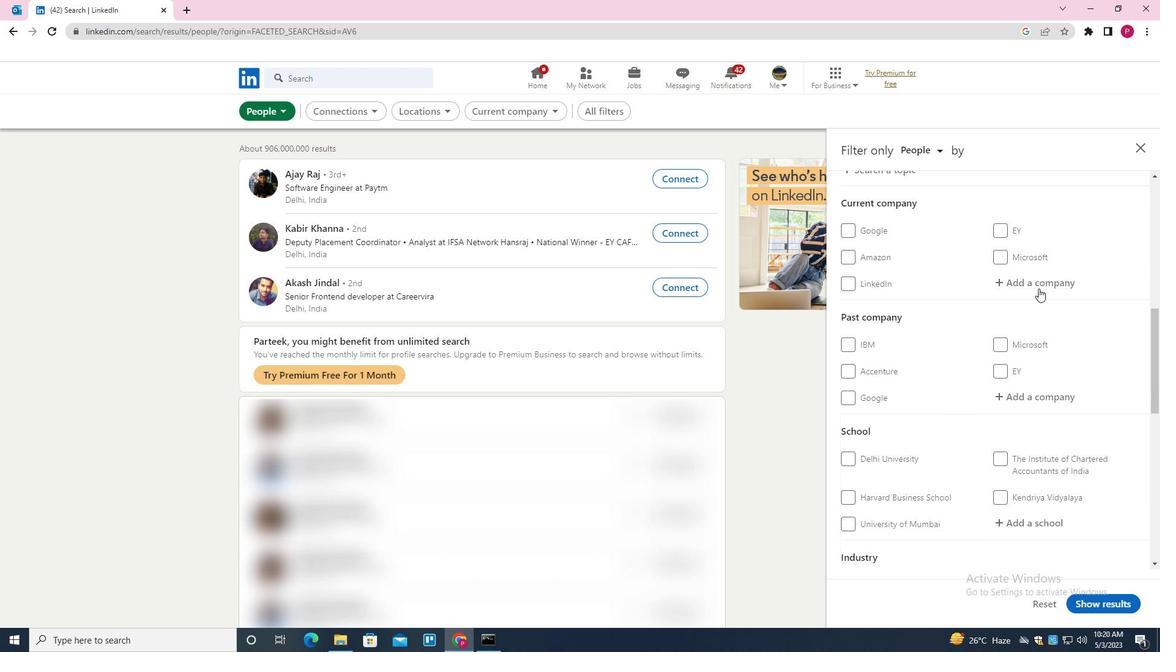
Action: Key pressed <Key.shift><Key.shift><Key.shift><Key.shift><Key.shift><Key.shift><Key.shift><Key.shift><Key.shift><Key.shift><Key.shift><Key.shift><Key.shift><Key.shift><Key.shift><Key.shift><Key.shift><Key.shift><Key.shift><Key.shift><Key.shift><Key.shift><Key.shift><Key.shift><Key.shift><Key.shift><Key.shift><Key.shift><Key.shift><Key.shift><Key.shift><Key.shift><Key.shift><Key.shift><Key.shift><Key.shift><Key.shift><Key.shift><Key.shift><Key.shift>SEQUOIA<Key.space><Key.shift><Key.shift><Key.shift><Key.shift>INDIA<Key.down><Key.down><Key.up><Key.enter>
Screenshot: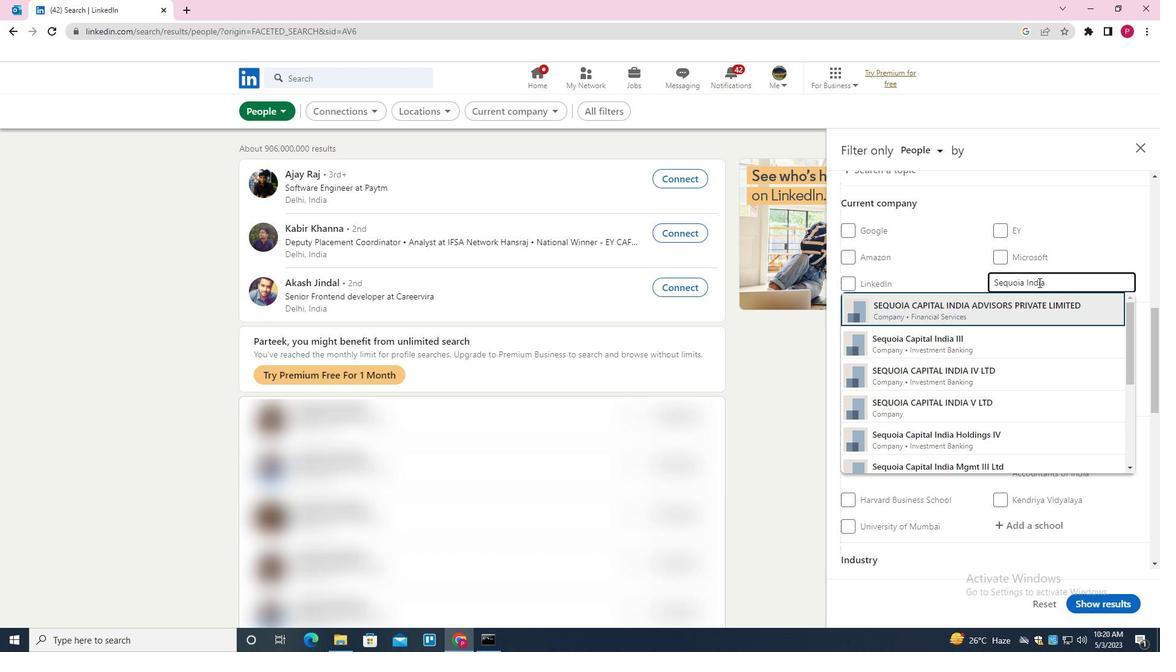 
Action: Mouse moved to (1013, 336)
Screenshot: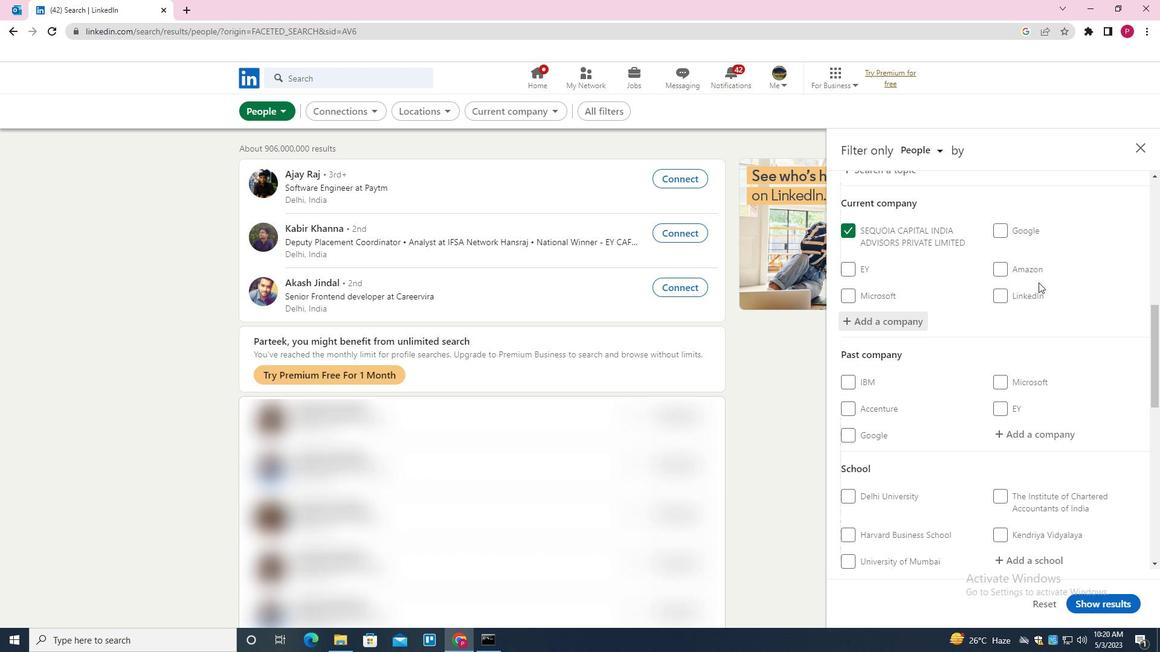 
Action: Mouse scrolled (1013, 336) with delta (0, 0)
Screenshot: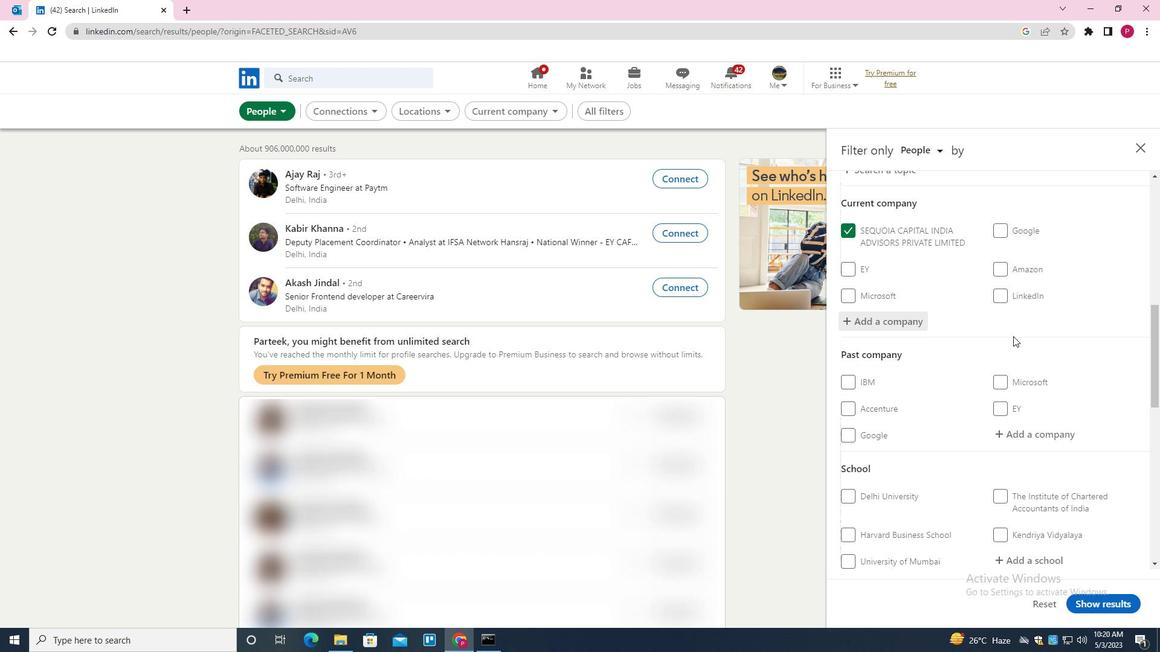 
Action: Mouse scrolled (1013, 336) with delta (0, 0)
Screenshot: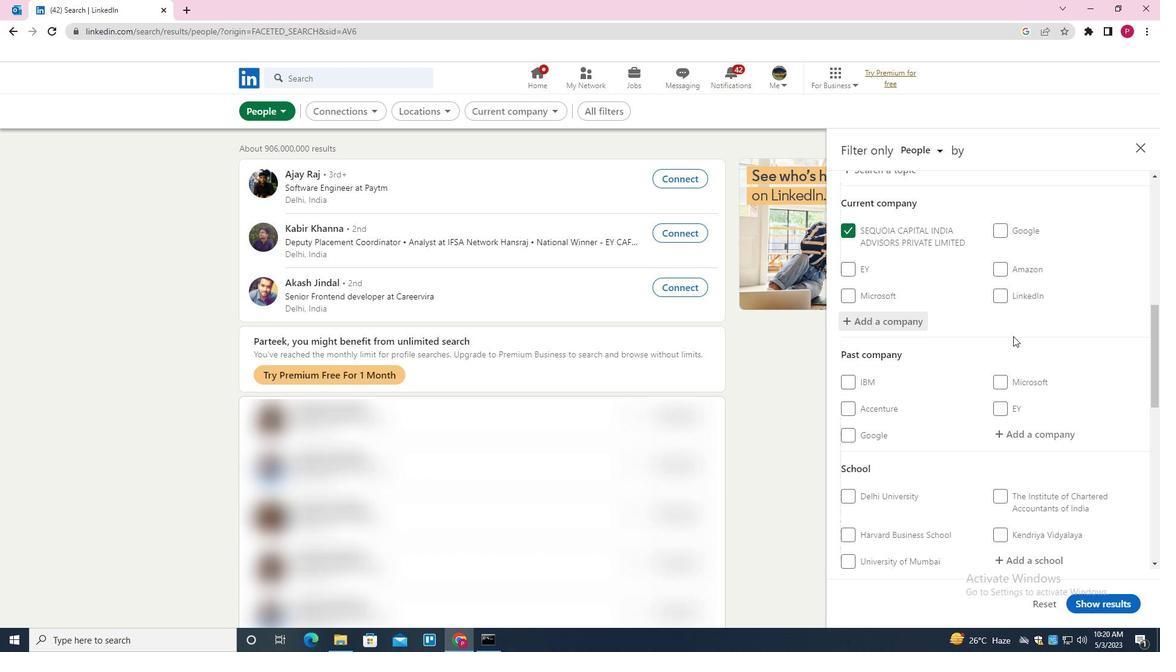 
Action: Mouse moved to (1014, 333)
Screenshot: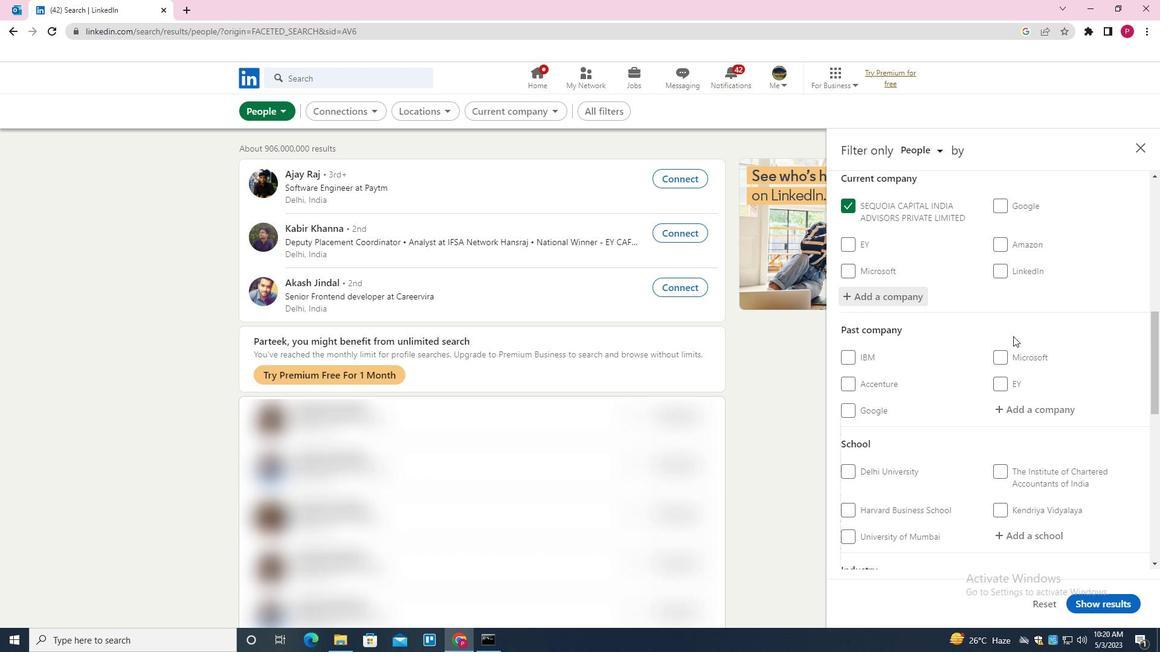 
Action: Mouse scrolled (1014, 332) with delta (0, 0)
Screenshot: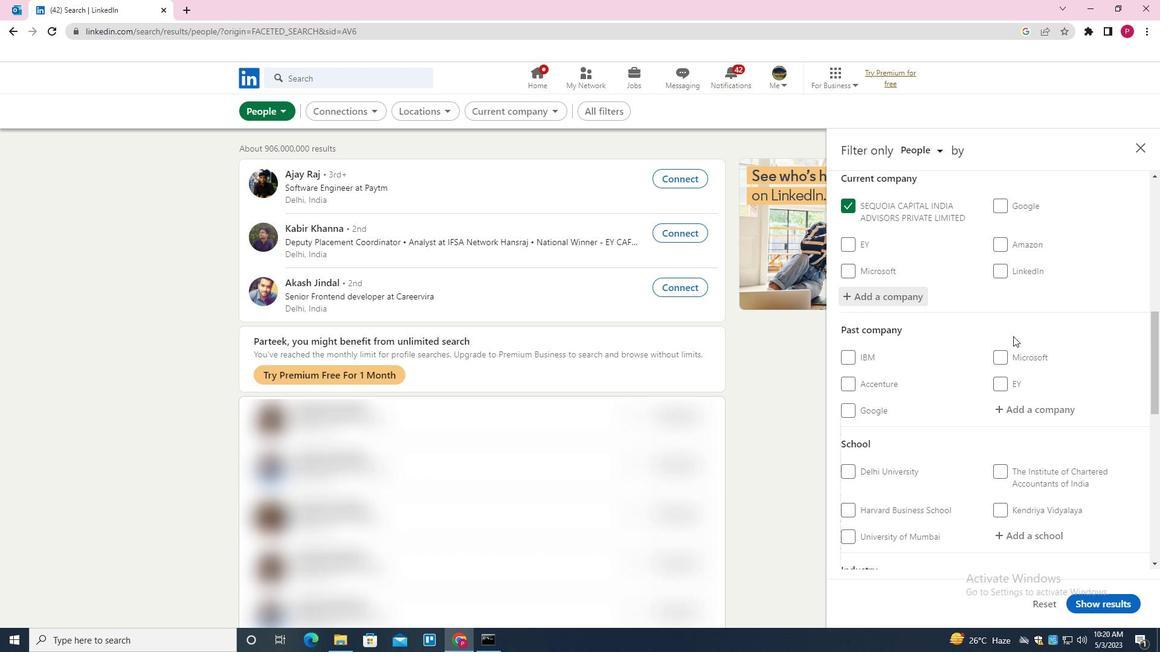 
Action: Mouse moved to (1014, 333)
Screenshot: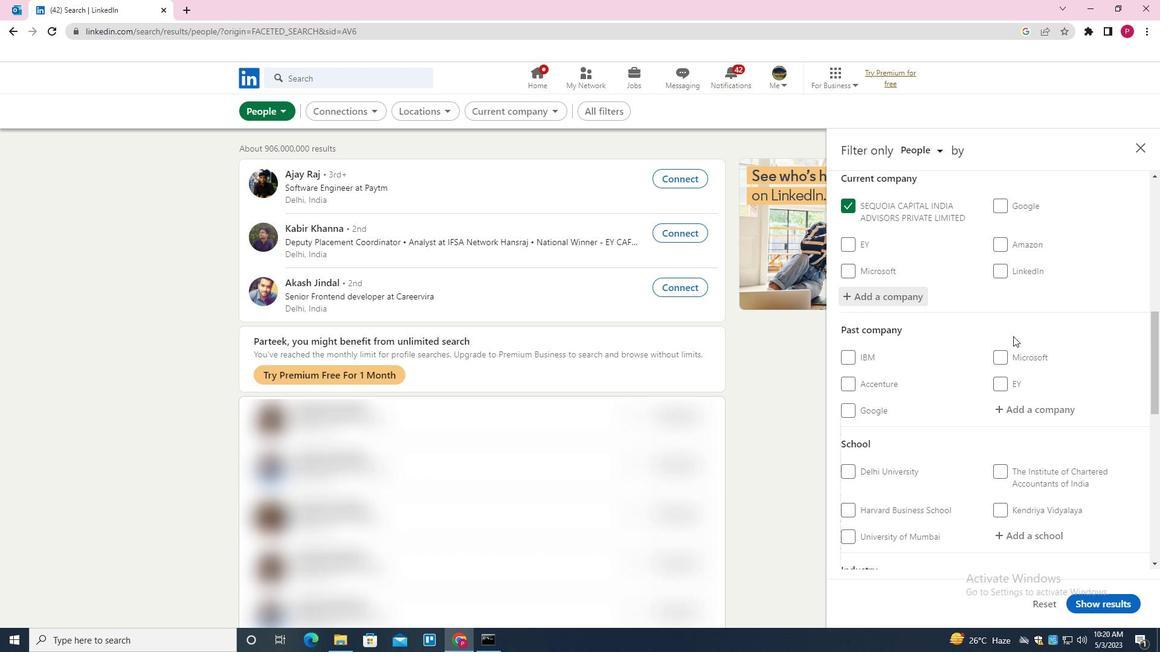 
Action: Mouse scrolled (1014, 332) with delta (0, 0)
Screenshot: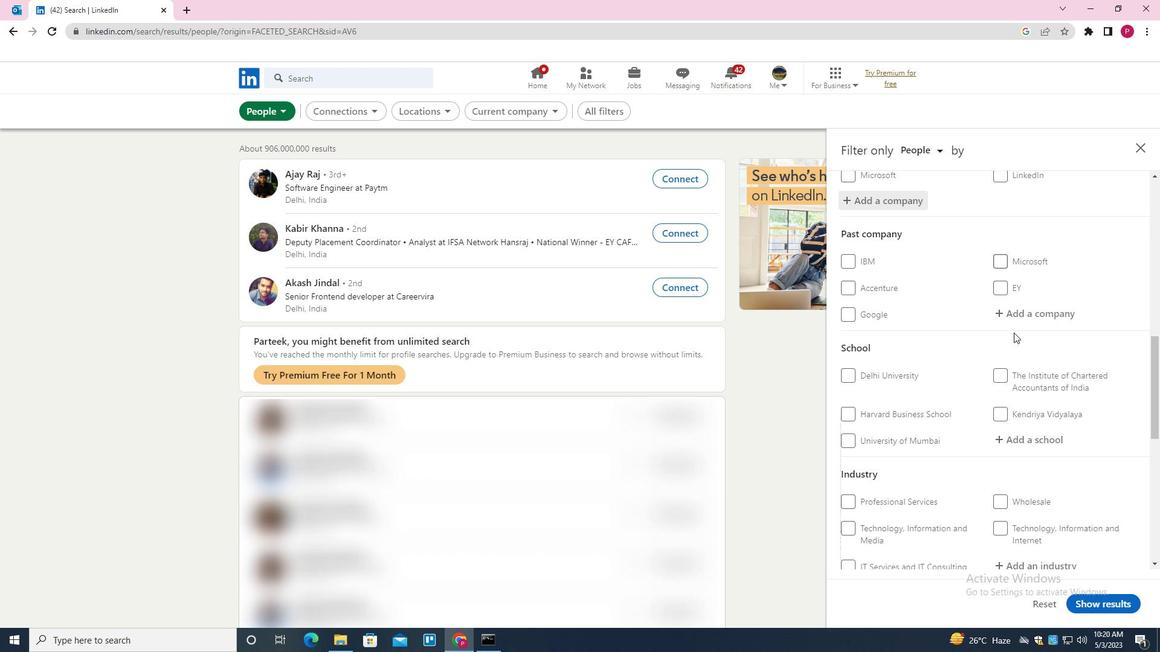 
Action: Mouse moved to (1036, 317)
Screenshot: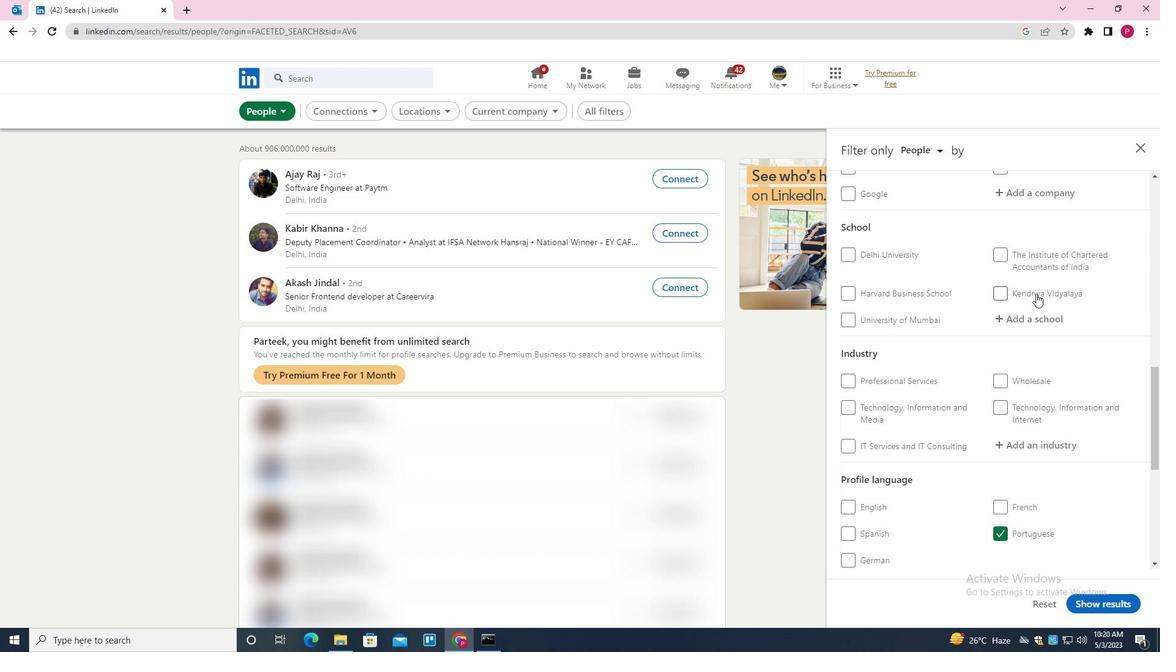 
Action: Mouse pressed left at (1036, 317)
Screenshot: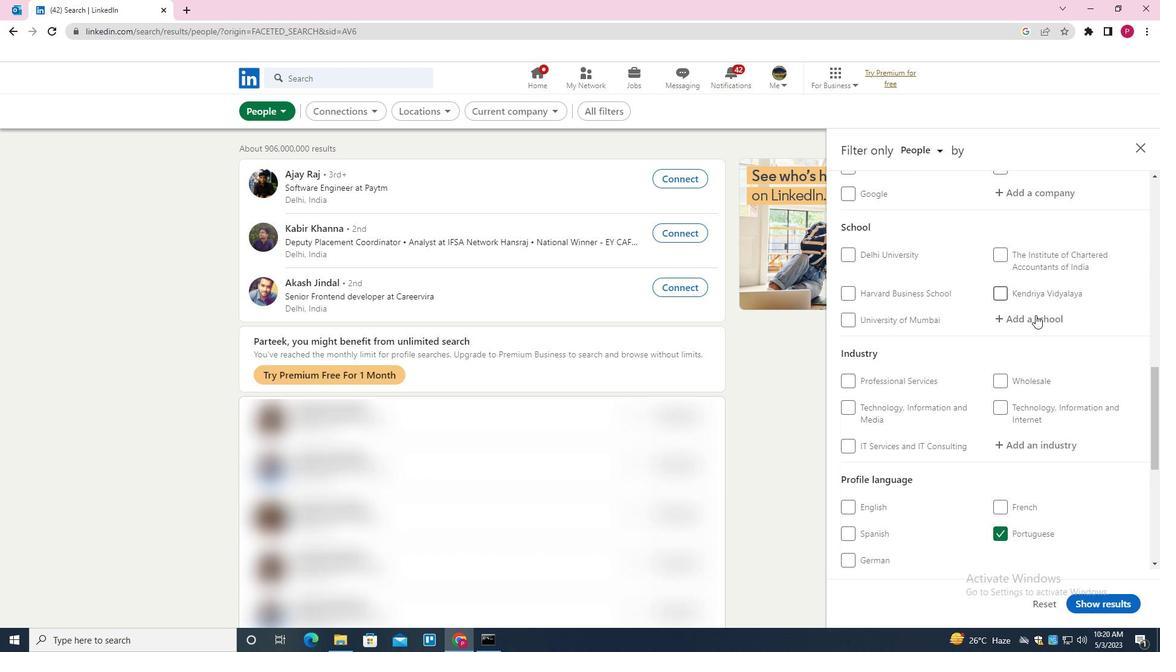 
Action: Mouse moved to (1037, 317)
Screenshot: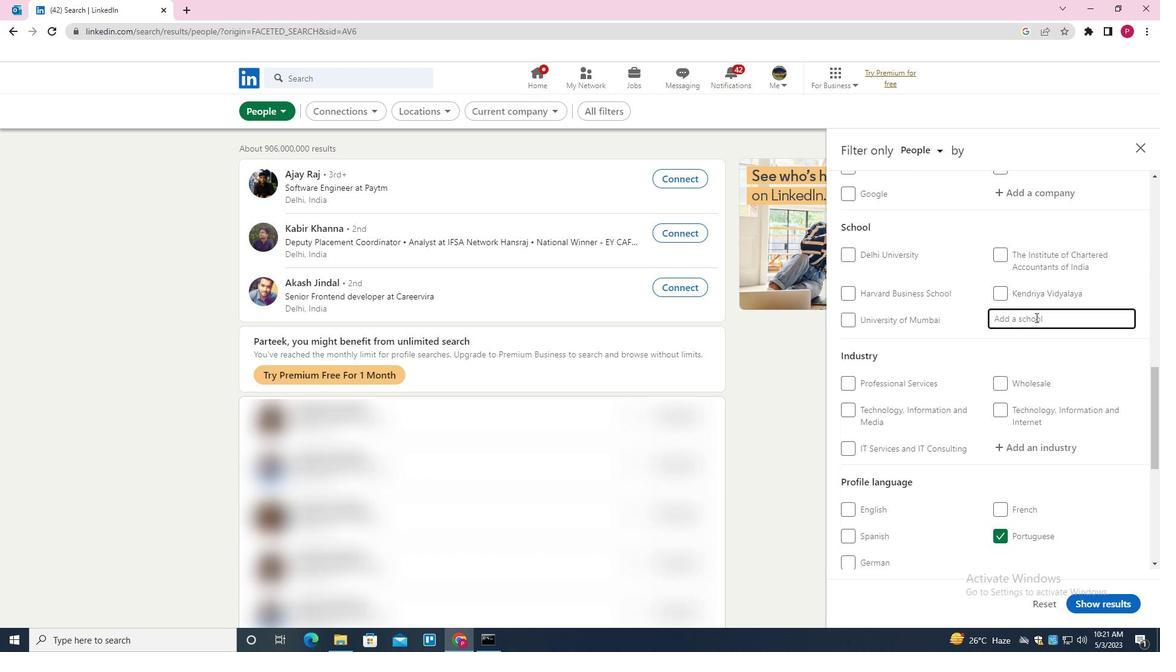 
Action: Key pressed <Key.shift><Key.shift><Key.shift><Key.shift><Key.shift><Key.shift><Key.shift><Key.shift><Key.shift><Key.shift><Key.shift>CHITKARA<Key.space><Key.shift><Key.shift><Key.shift><Key.shift><Key.shift><Key.shift><Key.shift>UNIVERSITY<Key.down><Key.enter>
Screenshot: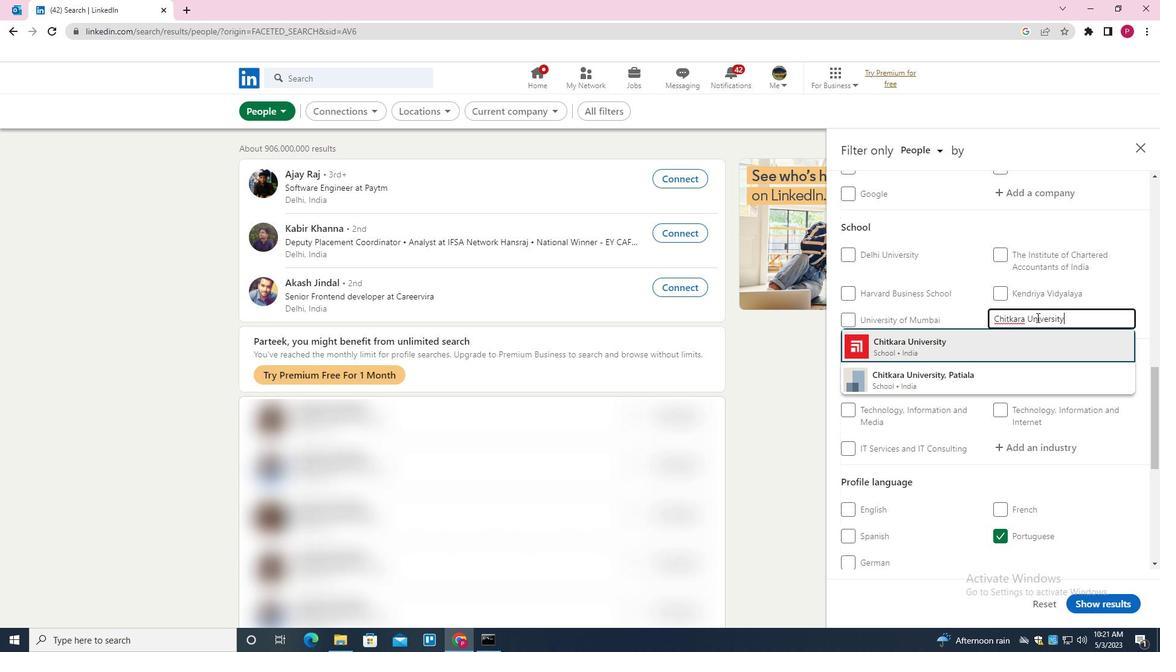 
Action: Mouse moved to (1011, 348)
Screenshot: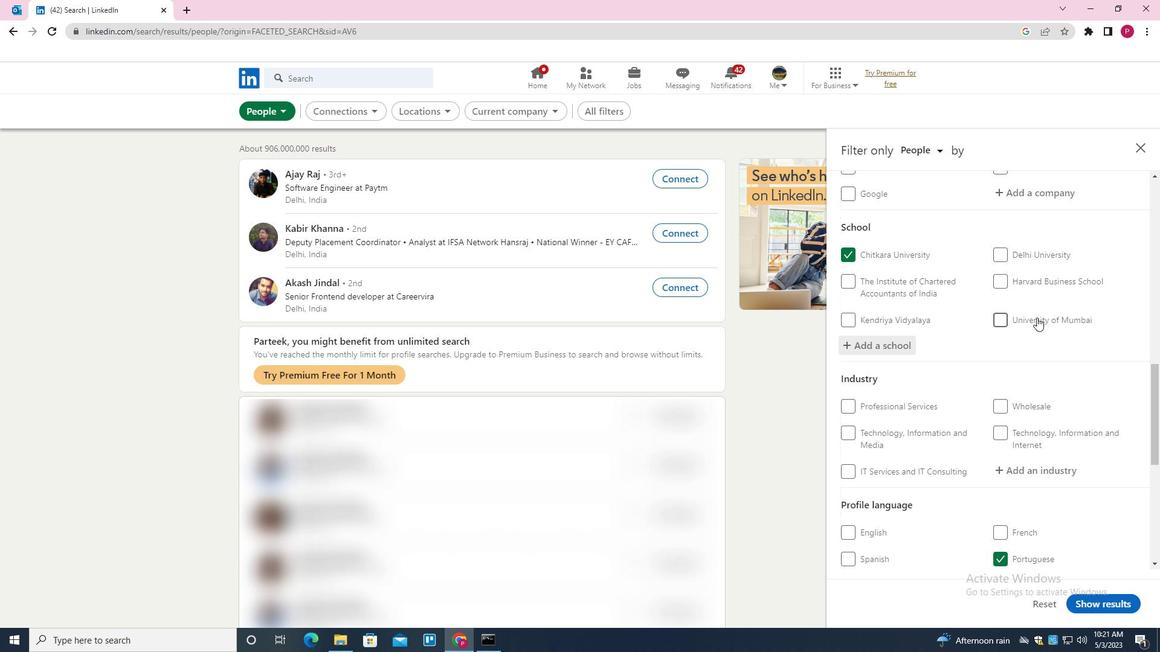 
Action: Mouse scrolled (1011, 348) with delta (0, 0)
Screenshot: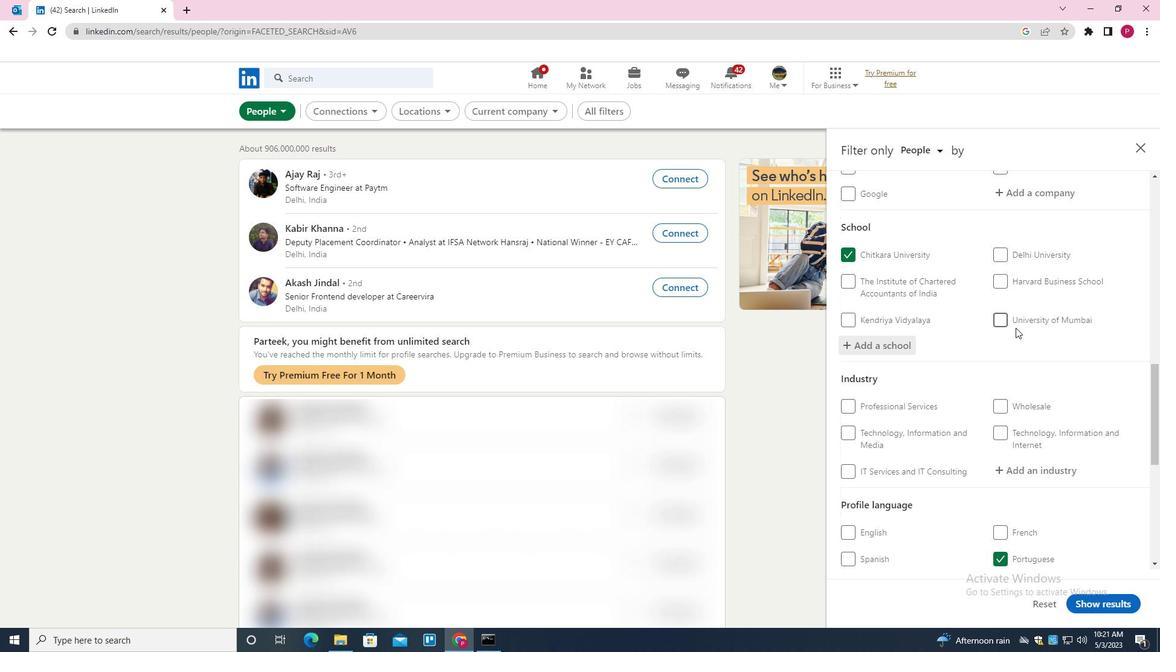 
Action: Mouse moved to (1011, 348)
Screenshot: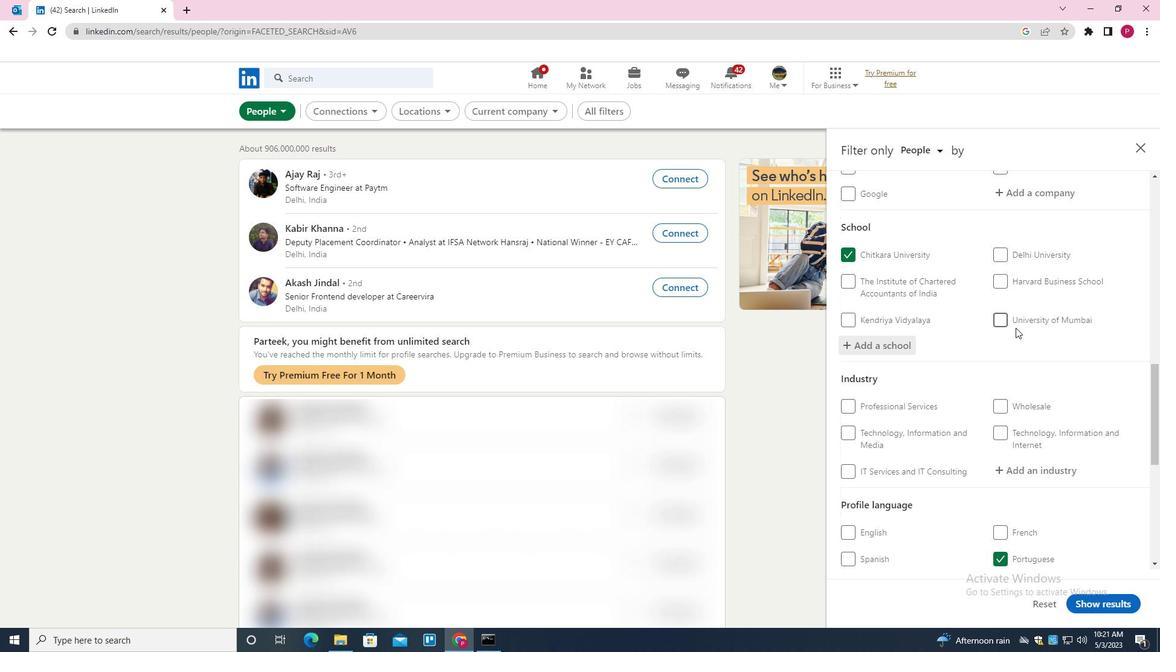 
Action: Mouse scrolled (1011, 348) with delta (0, 0)
Screenshot: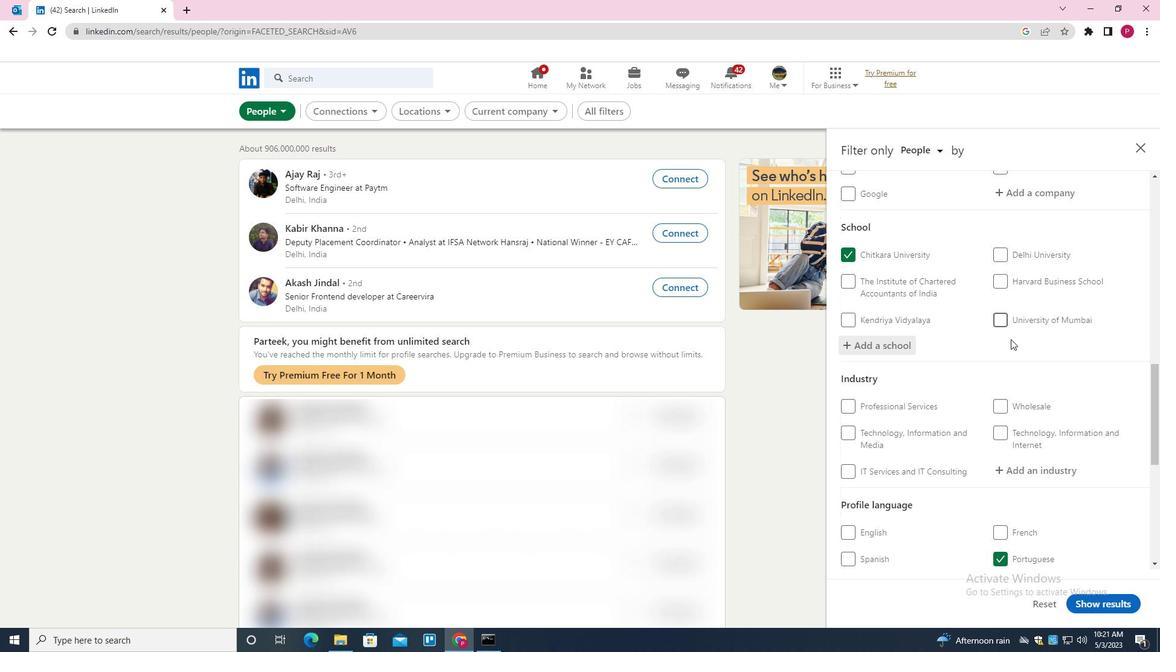 
Action: Mouse moved to (1011, 349)
Screenshot: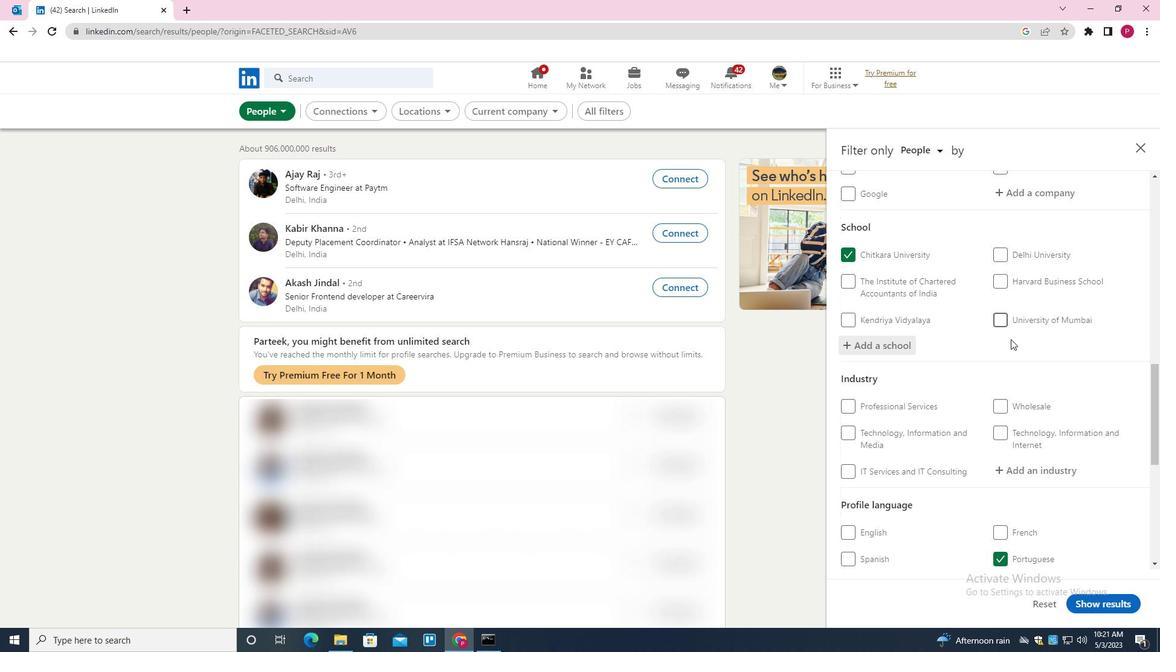 
Action: Mouse scrolled (1011, 348) with delta (0, 0)
Screenshot: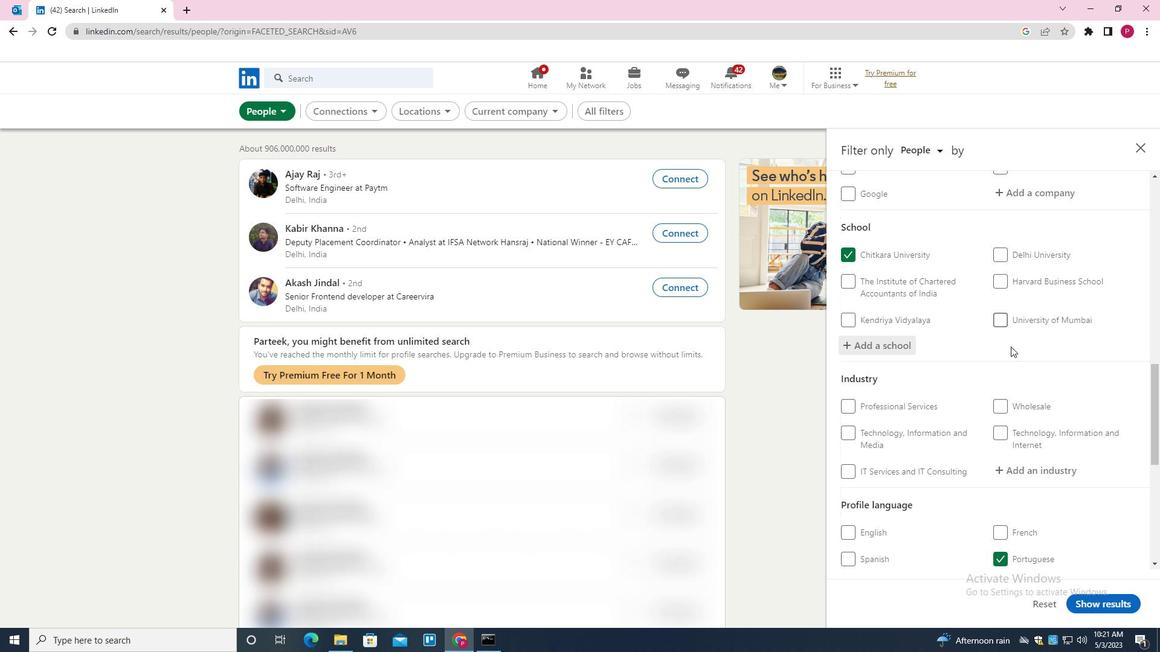 
Action: Mouse moved to (1037, 290)
Screenshot: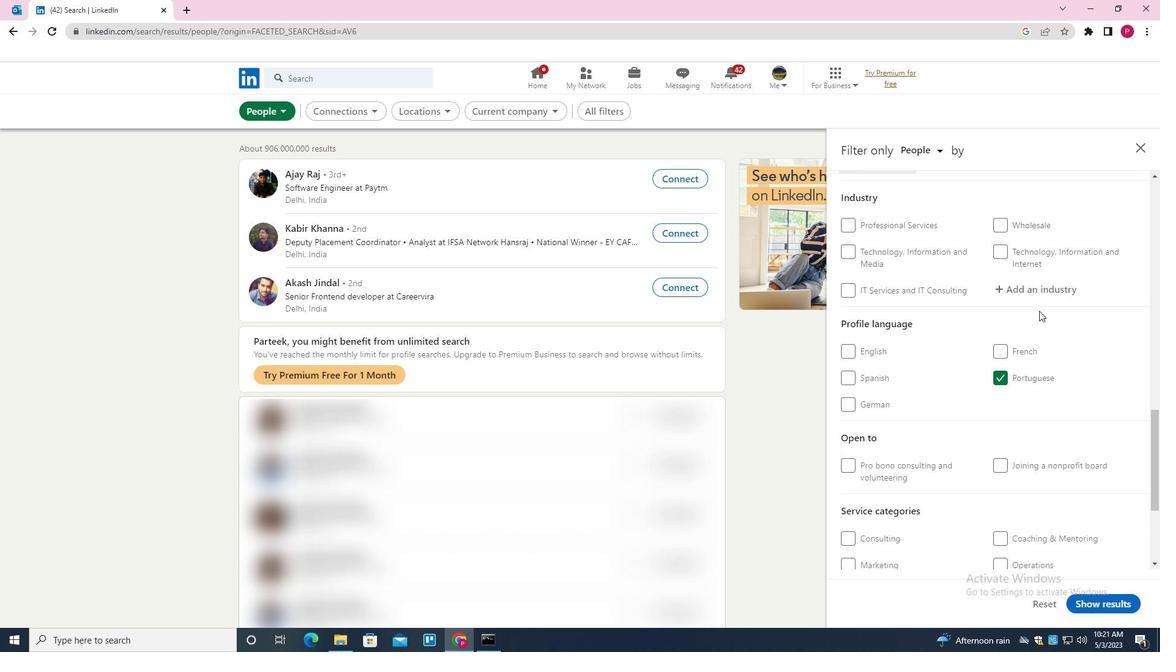 
Action: Mouse pressed left at (1037, 290)
Screenshot: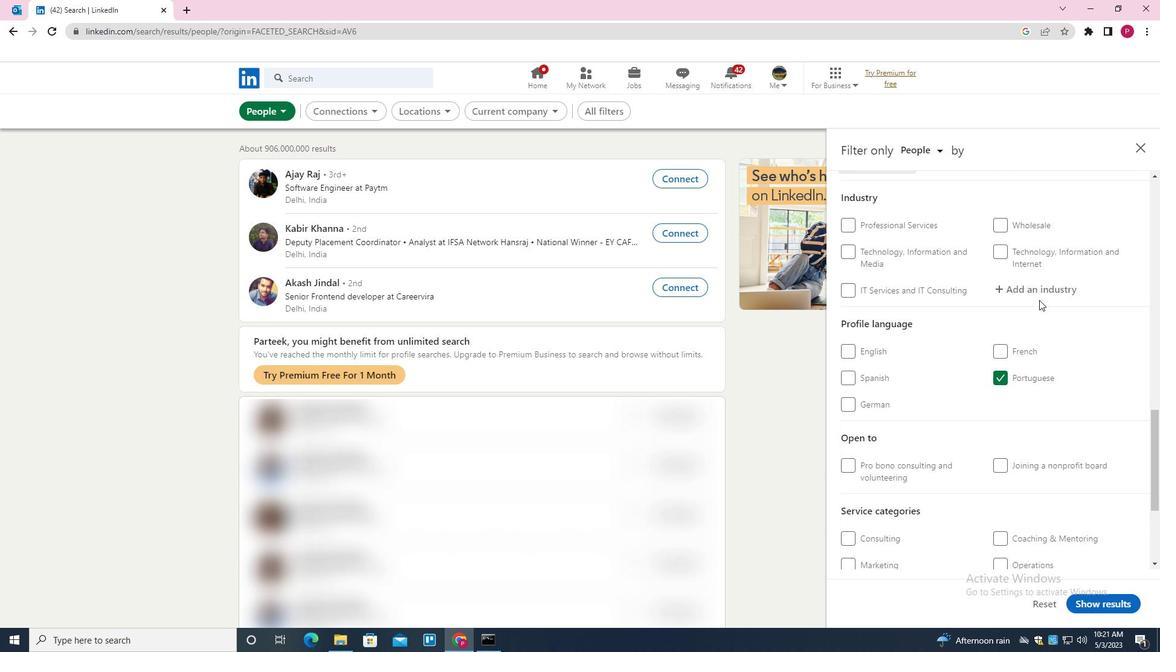 
Action: Key pressed <Key.shift><Key.shift><Key.shift><Key.shift><Key.shift><Key.shift><Key.shift><Key.shift><Key.shift><Key.shift>SECI<Key.backspace>URITIES<Key.space>AB<Key.backspace>ND<Key.space><Key.shift><Key.shift><Key.shift><Key.shift><Key.shift>COMMODITY<Key.space><Key.shift>EXCHANGES<Key.down><Key.enter>
Screenshot: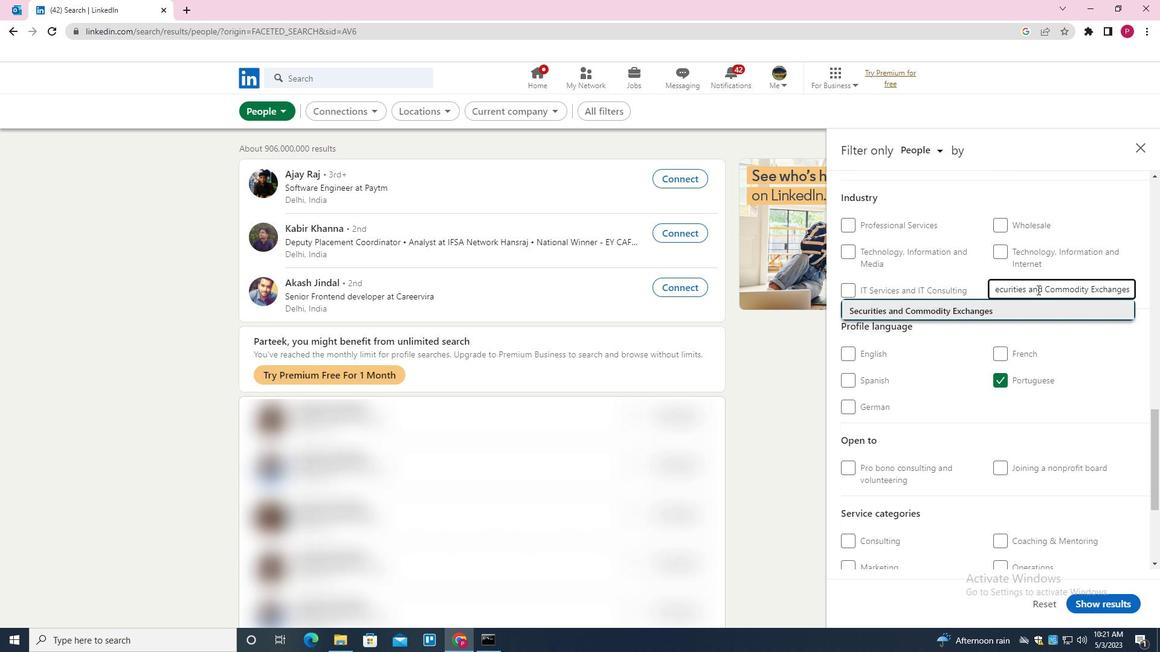 
Action: Mouse moved to (995, 352)
Screenshot: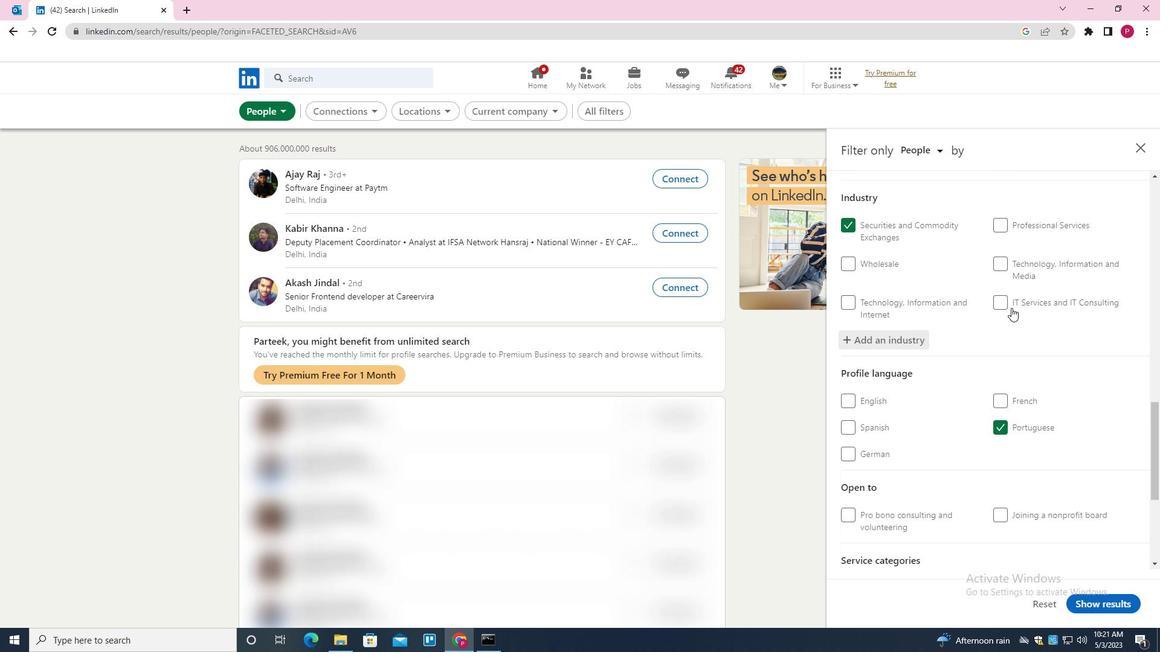 
Action: Mouse scrolled (995, 351) with delta (0, 0)
Screenshot: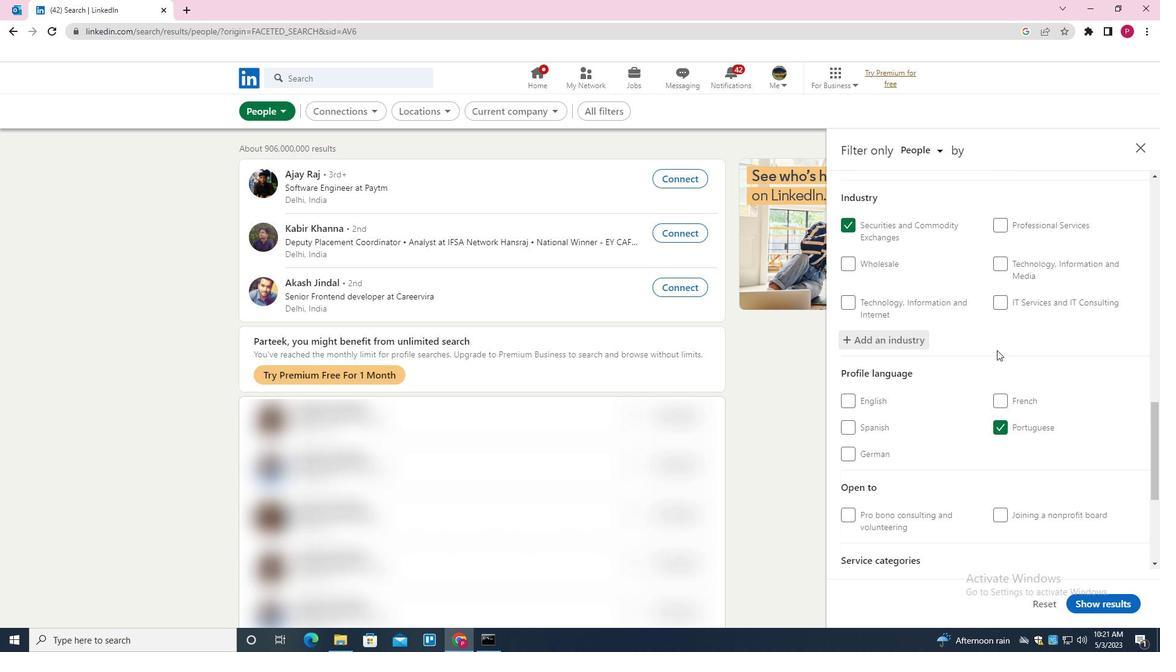 
Action: Mouse scrolled (995, 351) with delta (0, 0)
Screenshot: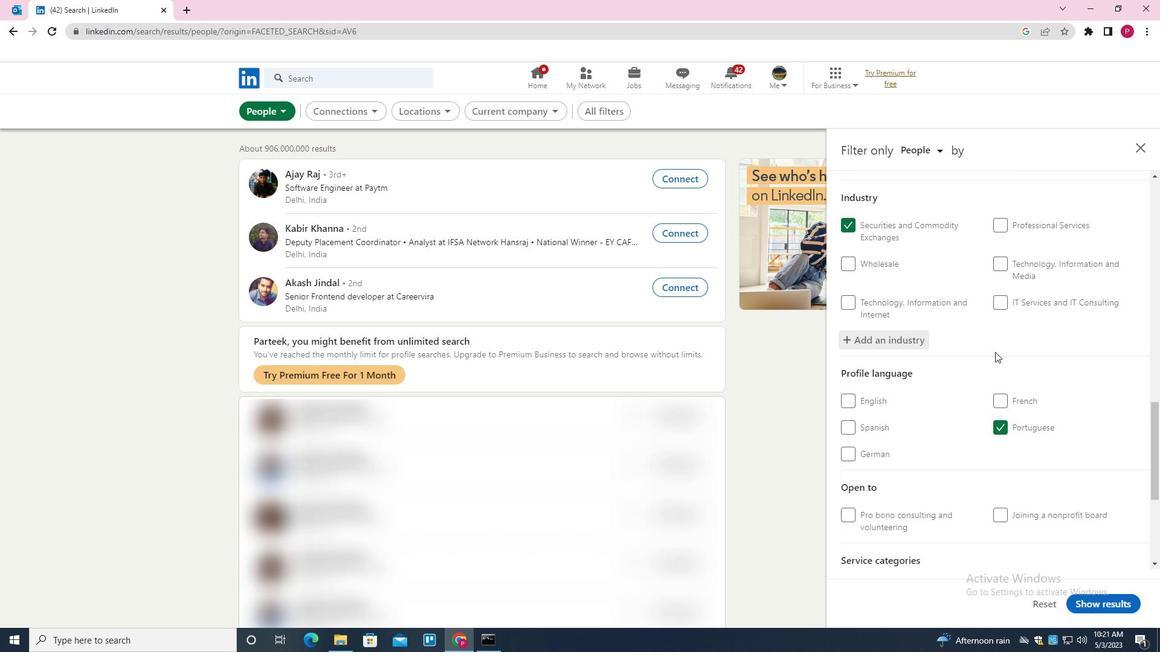 
Action: Mouse scrolled (995, 351) with delta (0, 0)
Screenshot: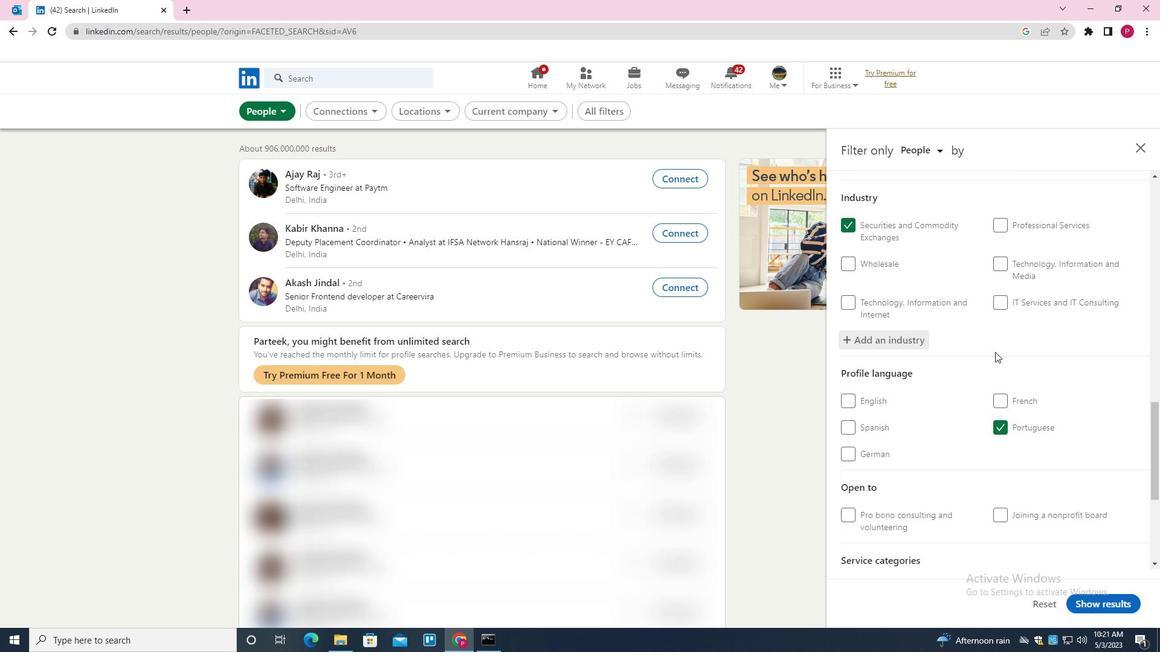 
Action: Mouse scrolled (995, 351) with delta (0, 0)
Screenshot: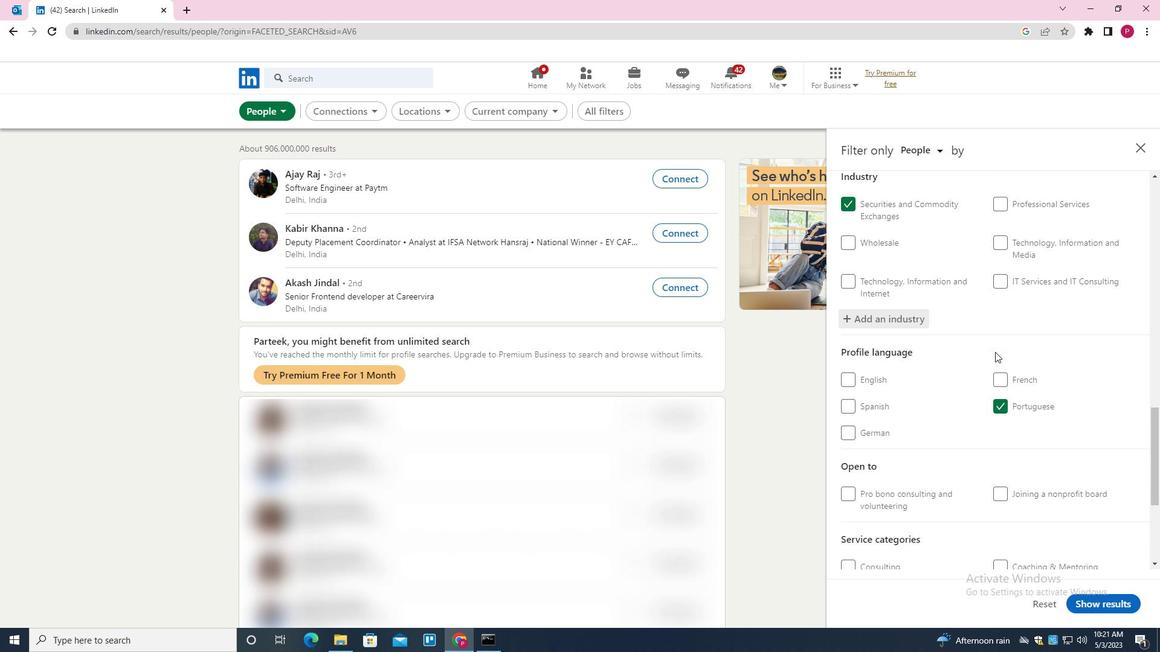 
Action: Mouse moved to (1028, 397)
Screenshot: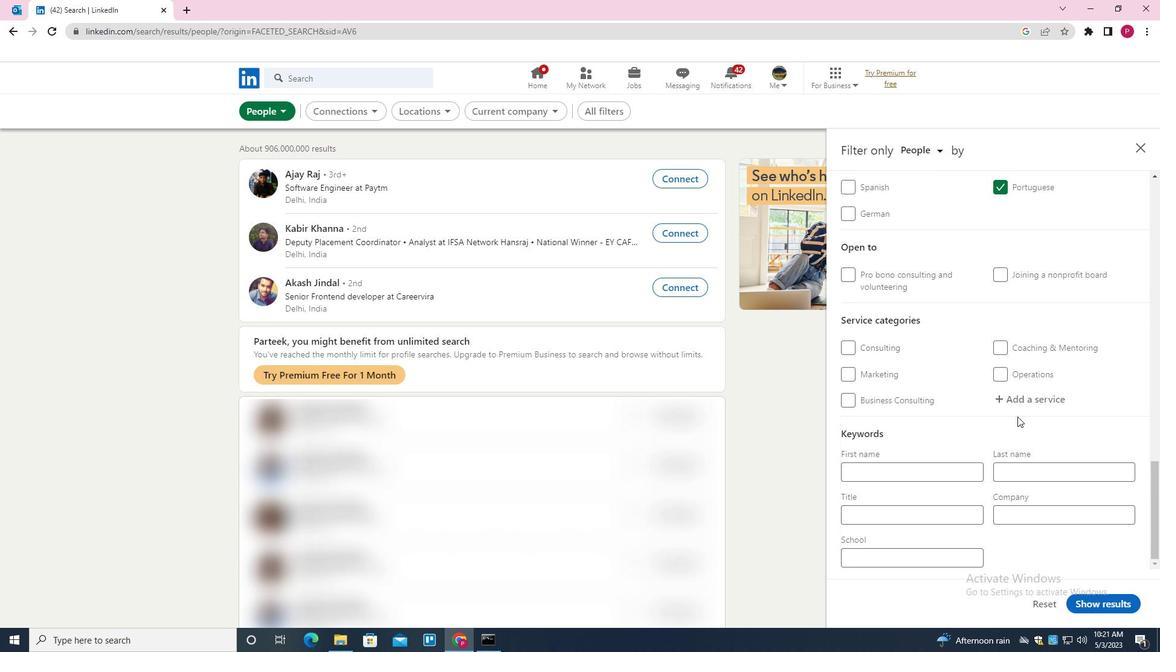 
Action: Mouse pressed left at (1028, 397)
Screenshot: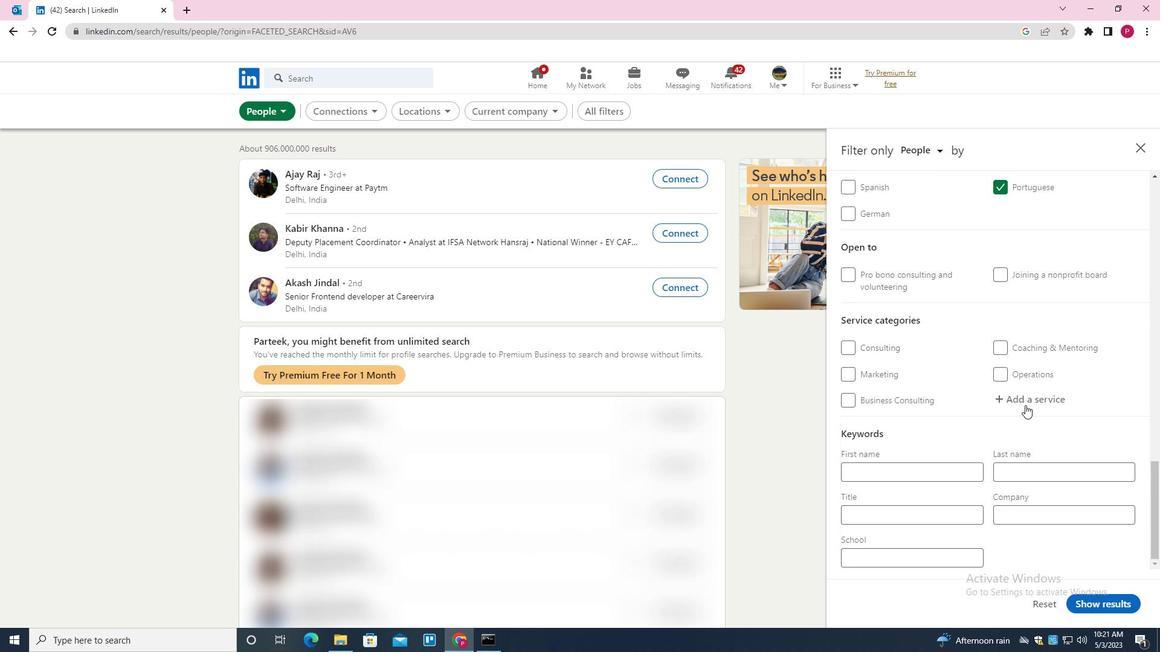 
Action: Key pressed <Key.shift>MARKETING<Key.enter>
Screenshot: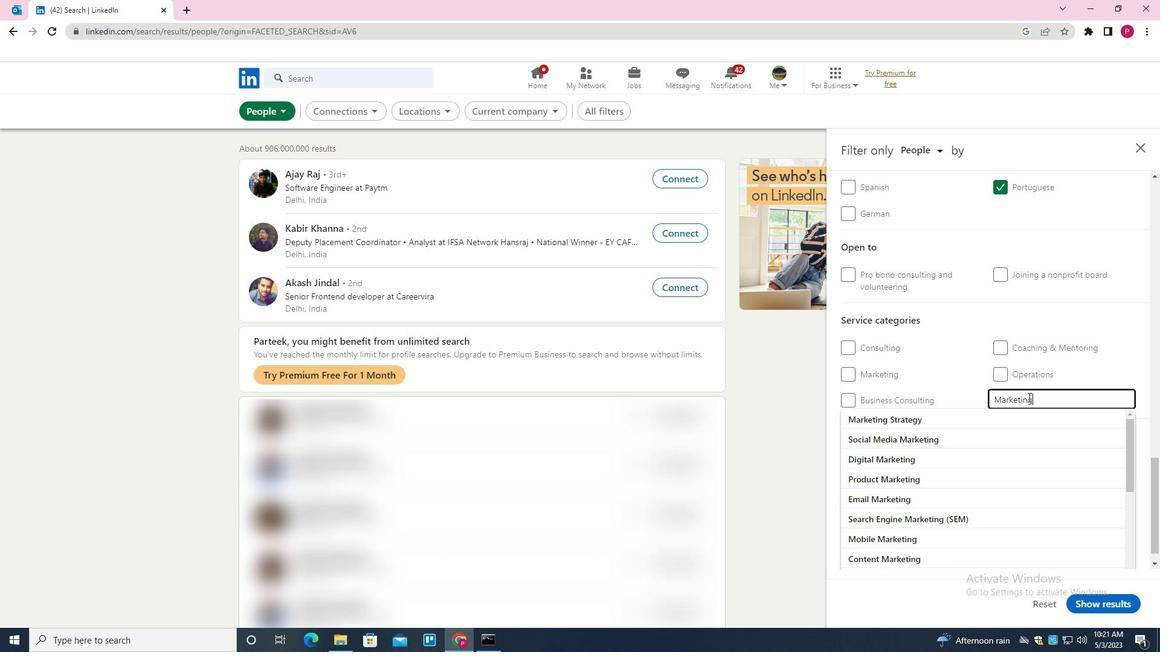 
Action: Mouse moved to (1027, 398)
Screenshot: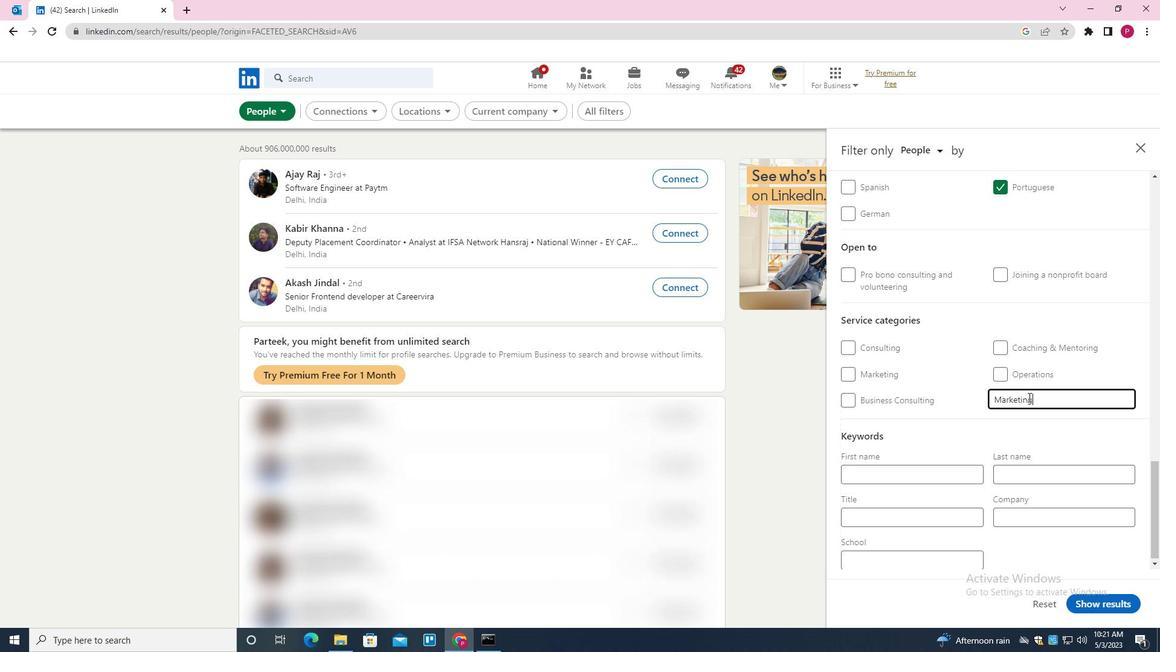 
Action: Mouse scrolled (1027, 398) with delta (0, 0)
Screenshot: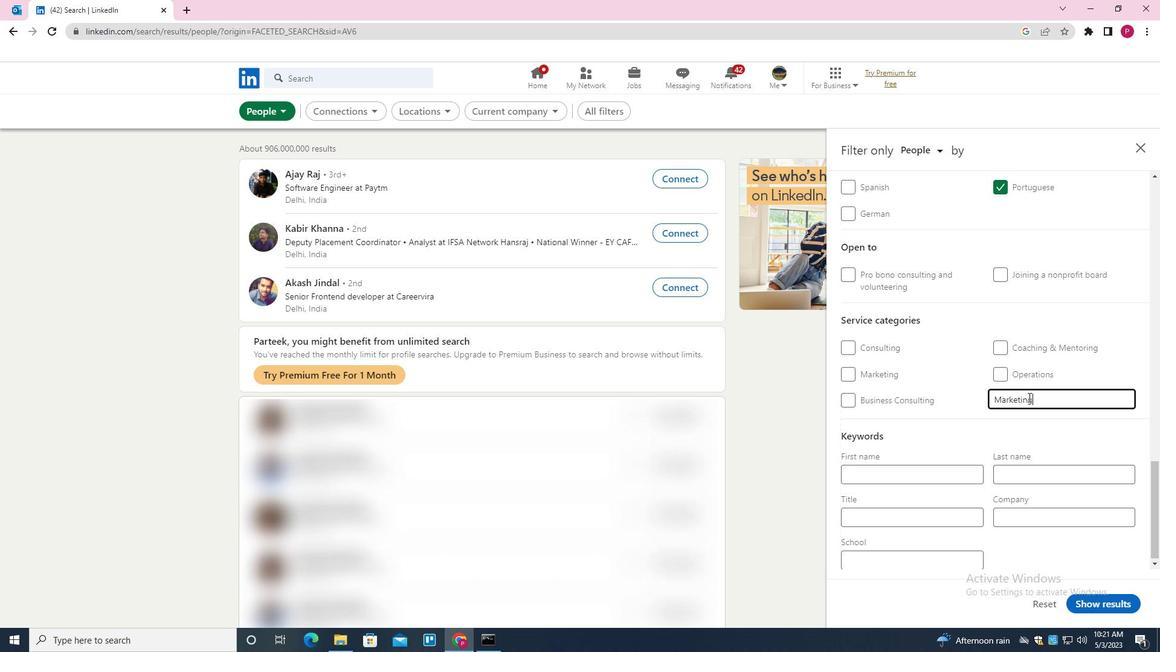 
Action: Mouse moved to (1023, 402)
Screenshot: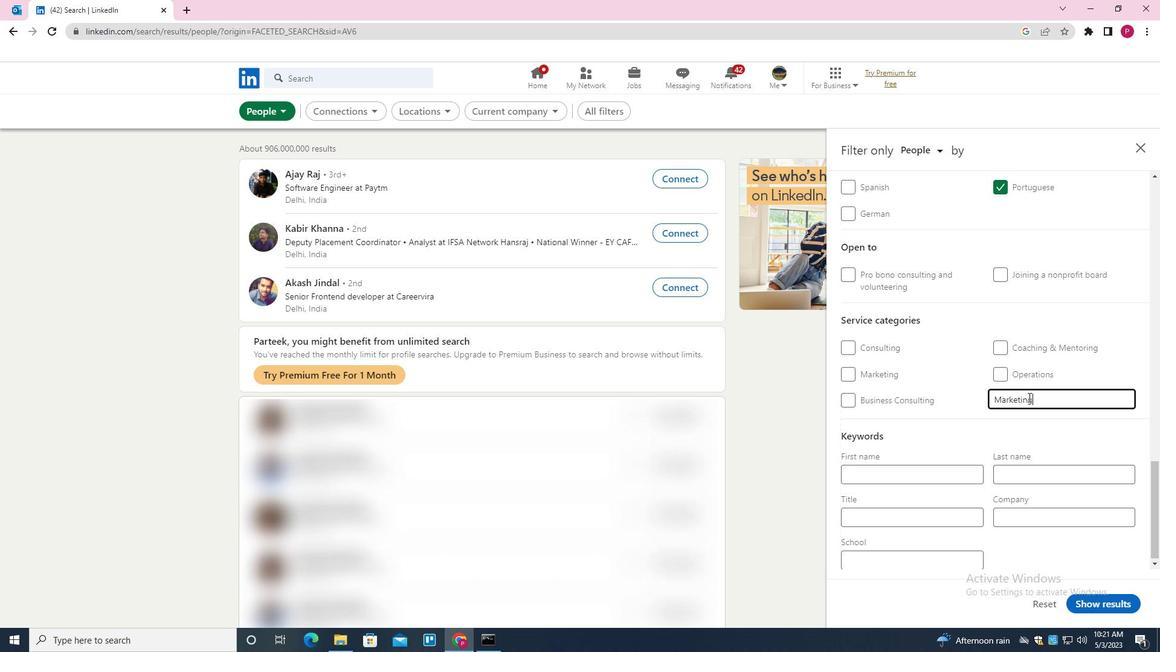 
Action: Mouse scrolled (1023, 401) with delta (0, 0)
Screenshot: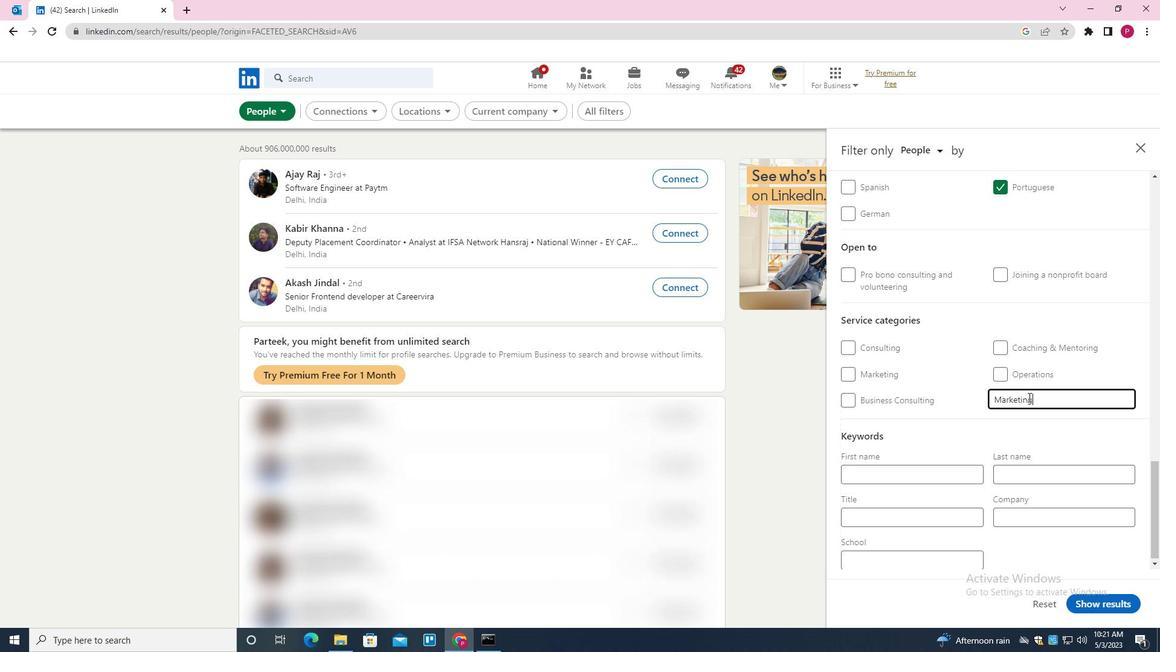 
Action: Mouse moved to (1020, 406)
Screenshot: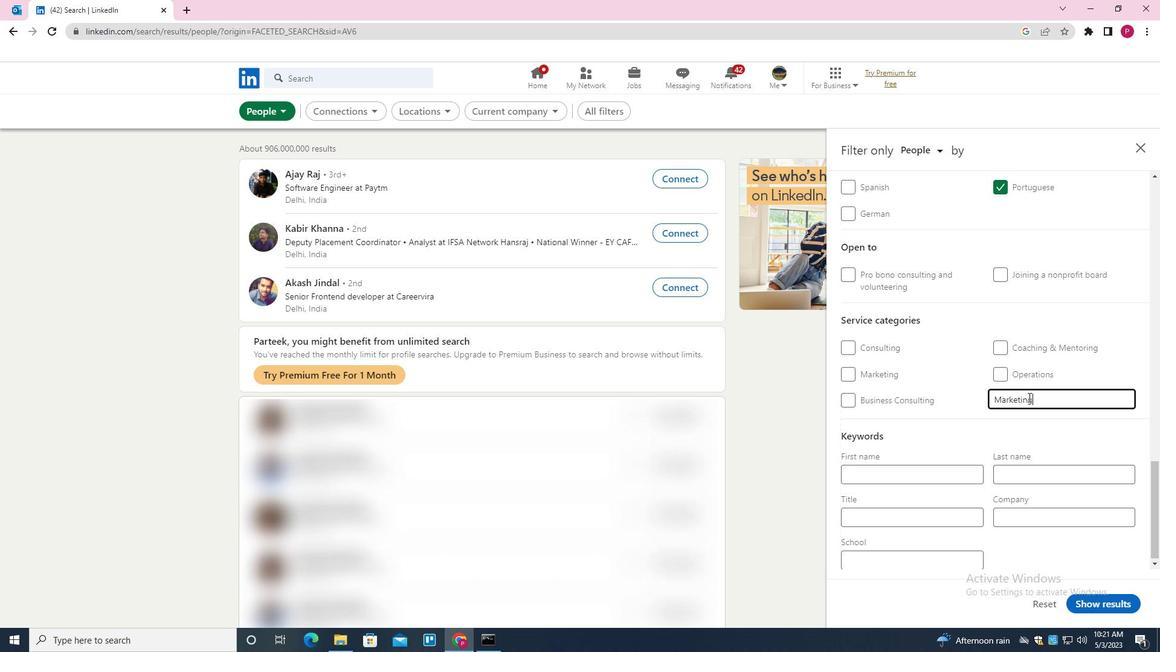 
Action: Mouse scrolled (1020, 406) with delta (0, 0)
Screenshot: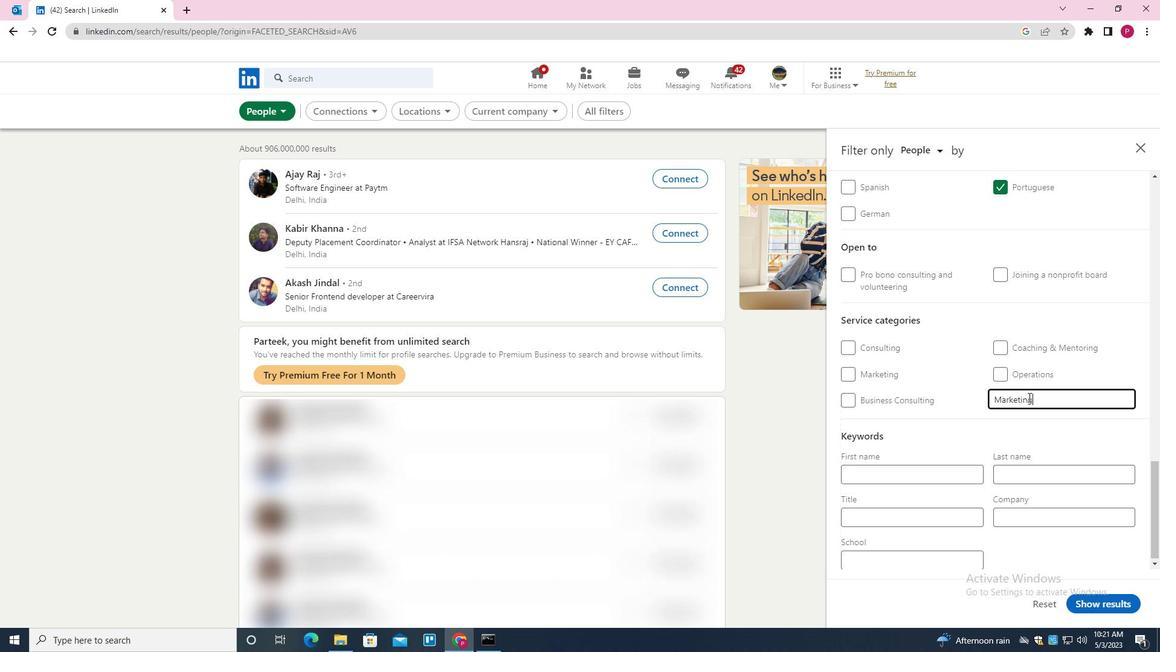 
Action: Mouse moved to (1017, 412)
Screenshot: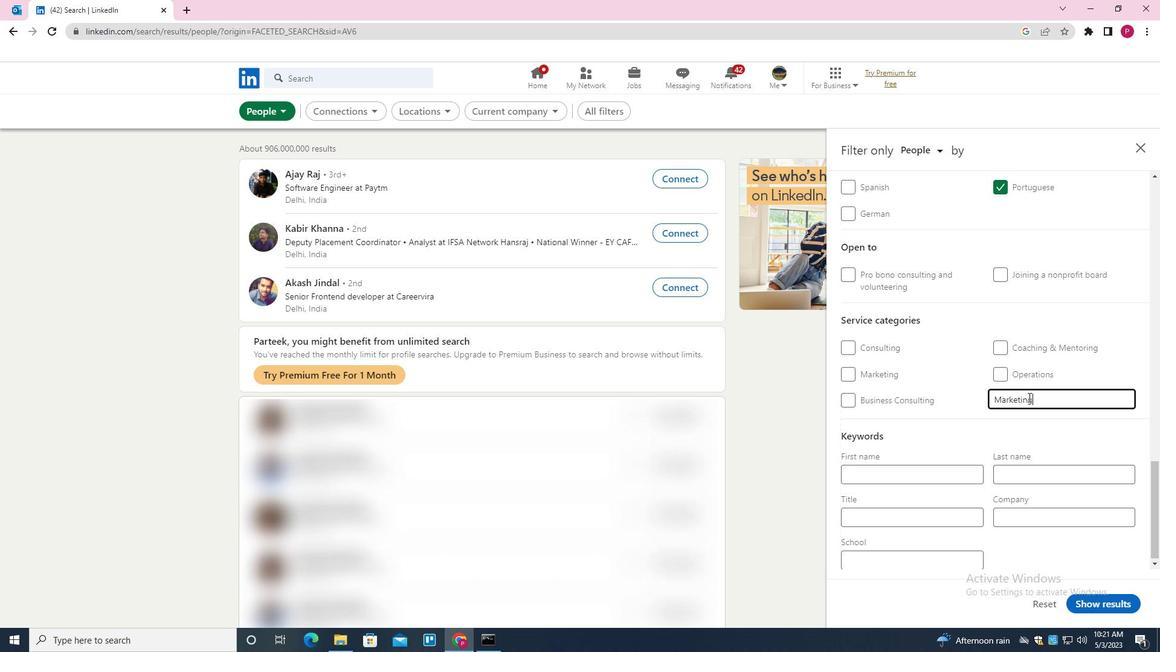 
Action: Mouse scrolled (1017, 411) with delta (0, 0)
Screenshot: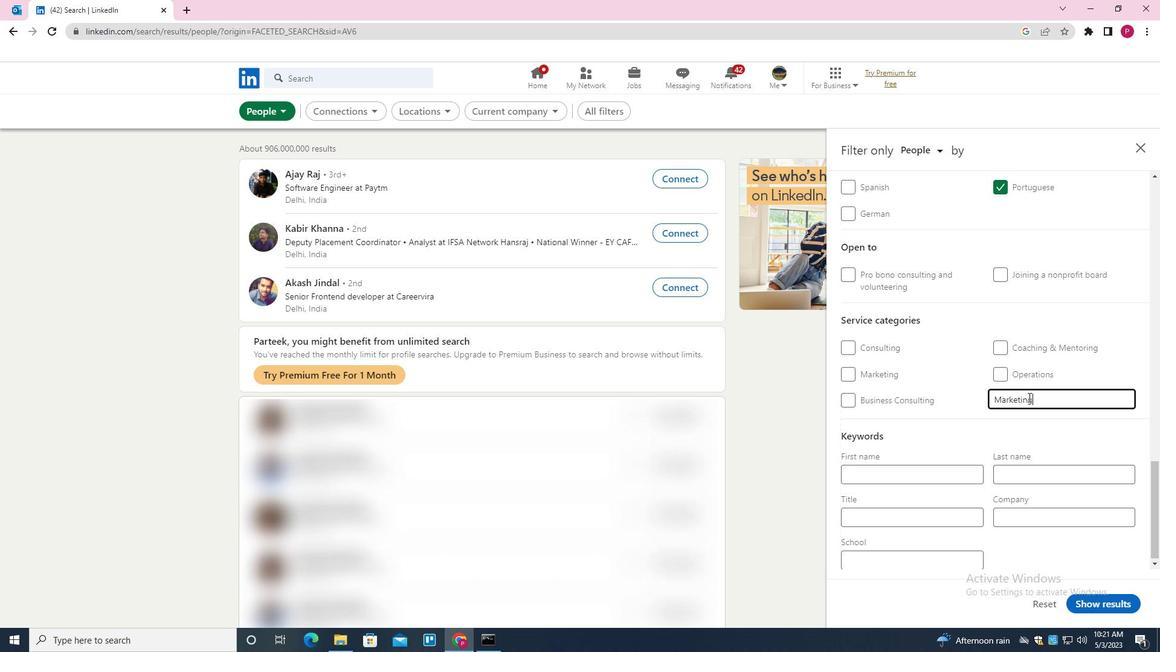
Action: Mouse moved to (948, 514)
Screenshot: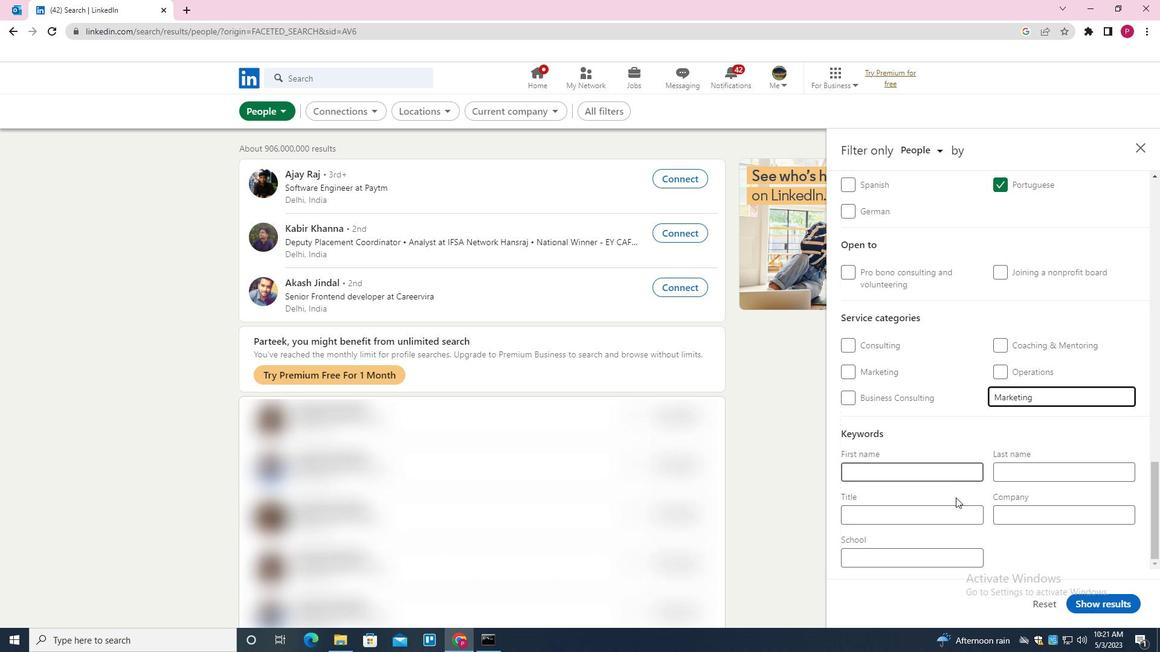 
Action: Mouse pressed left at (948, 514)
Screenshot: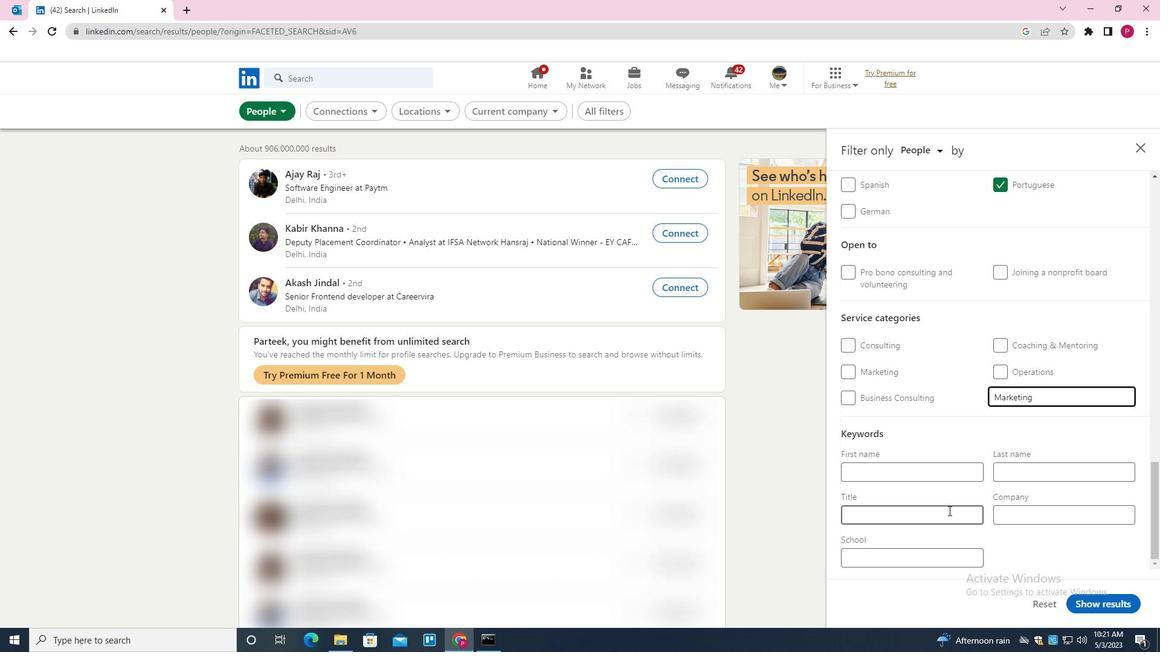 
Action: Key pressed <Key.shift><Key.shift><Key.shift><Key.shift><Key.shift><Key.shift><Key.shift>DIRECTOR<Key.space>OF<Key.space><Key.shift>MAINTANENCE
Screenshot: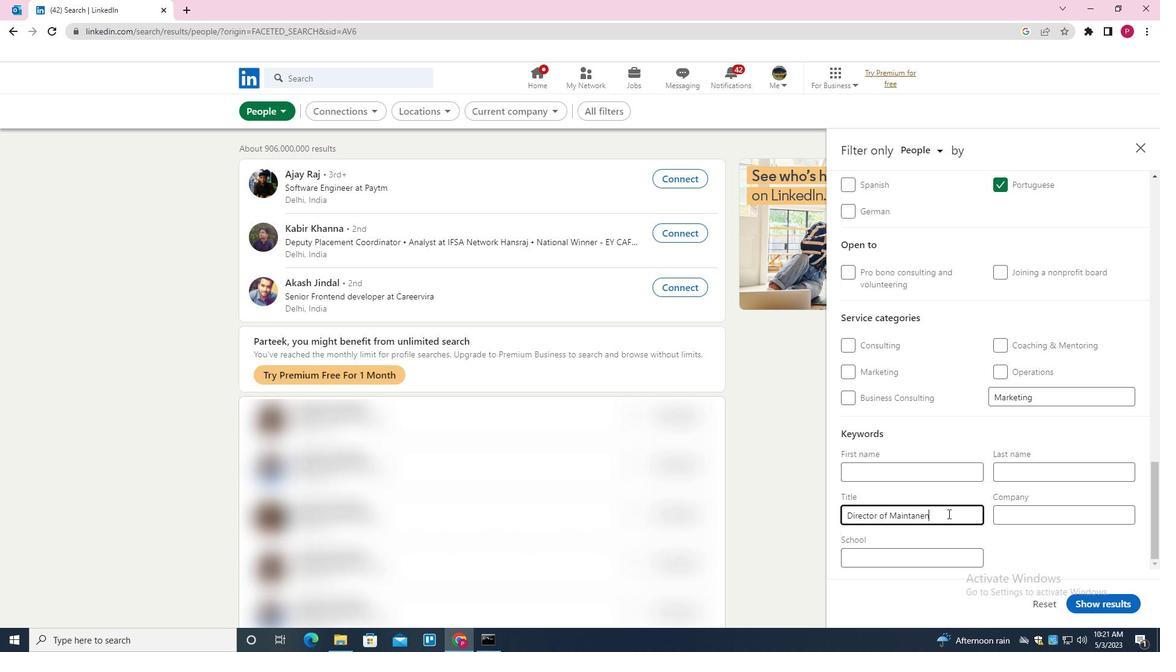 
Action: Mouse moved to (1085, 599)
Screenshot: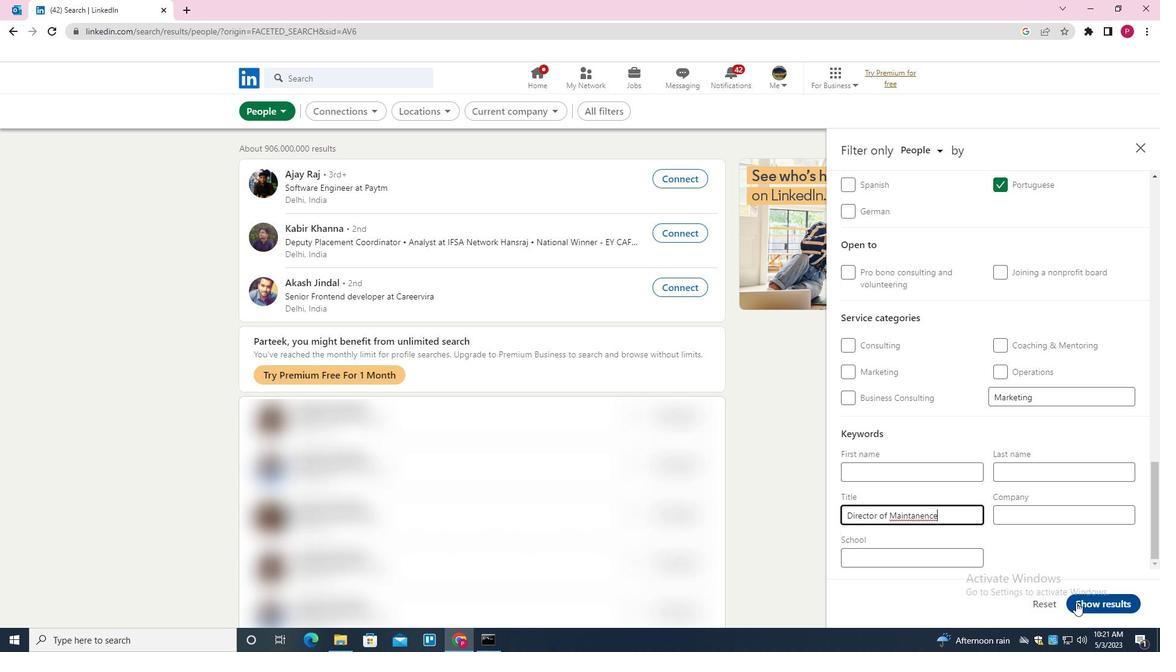 
Action: Mouse pressed left at (1085, 599)
Screenshot: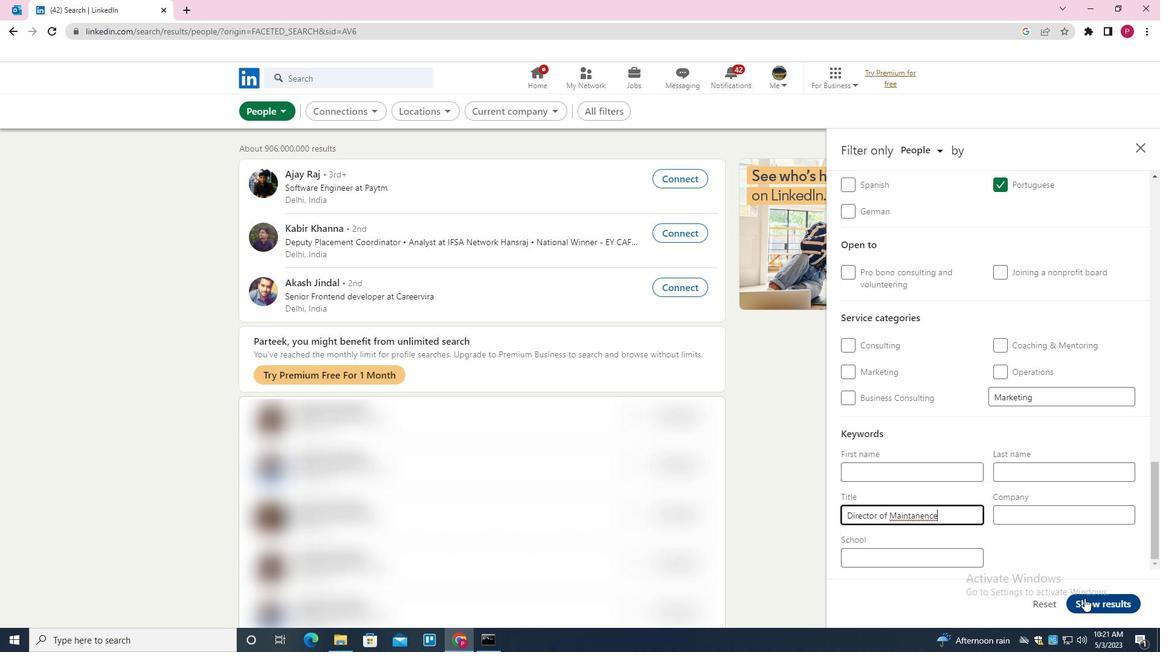 
Action: Mouse moved to (572, 278)
Screenshot: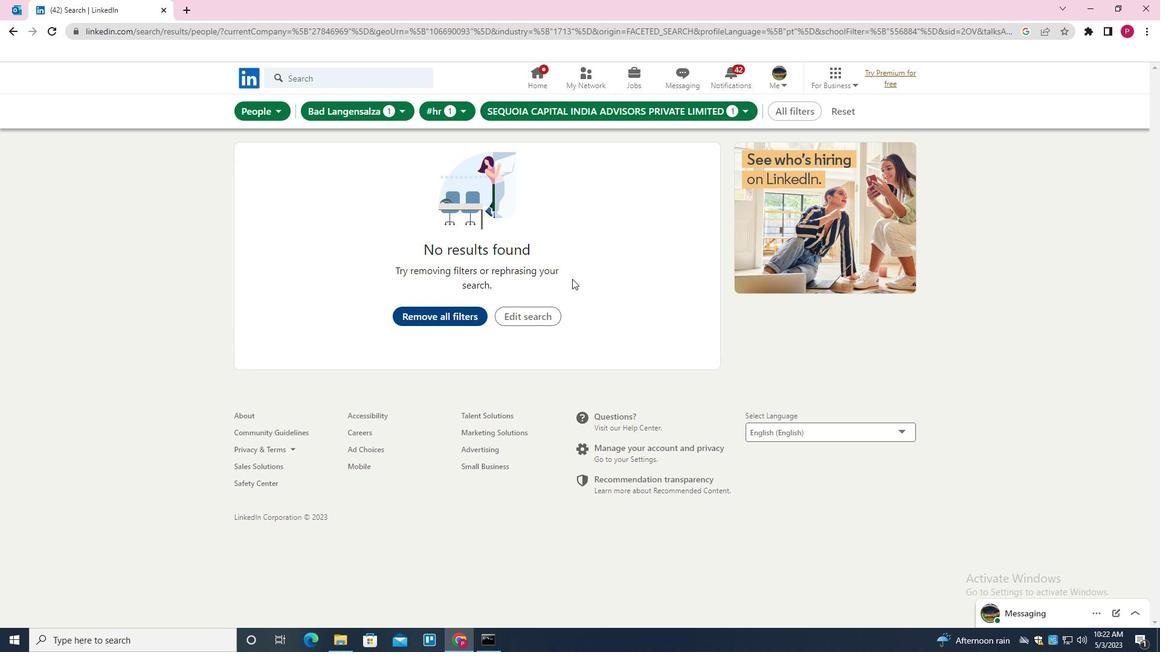 
